 Task: Look for space in Belo Oriente, Brazil from 11th June, 2023 to 17th June, 2023 for 1 adult in price range Rs.5000 to Rs.12000. Place can be private room with 1  bedroom having 1 bed and 1 bathroom. Property type can be house, flat, guest house, hotel. Booking option can be shelf check-in. Required host language is Spanish.
Action: Mouse moved to (567, 133)
Screenshot: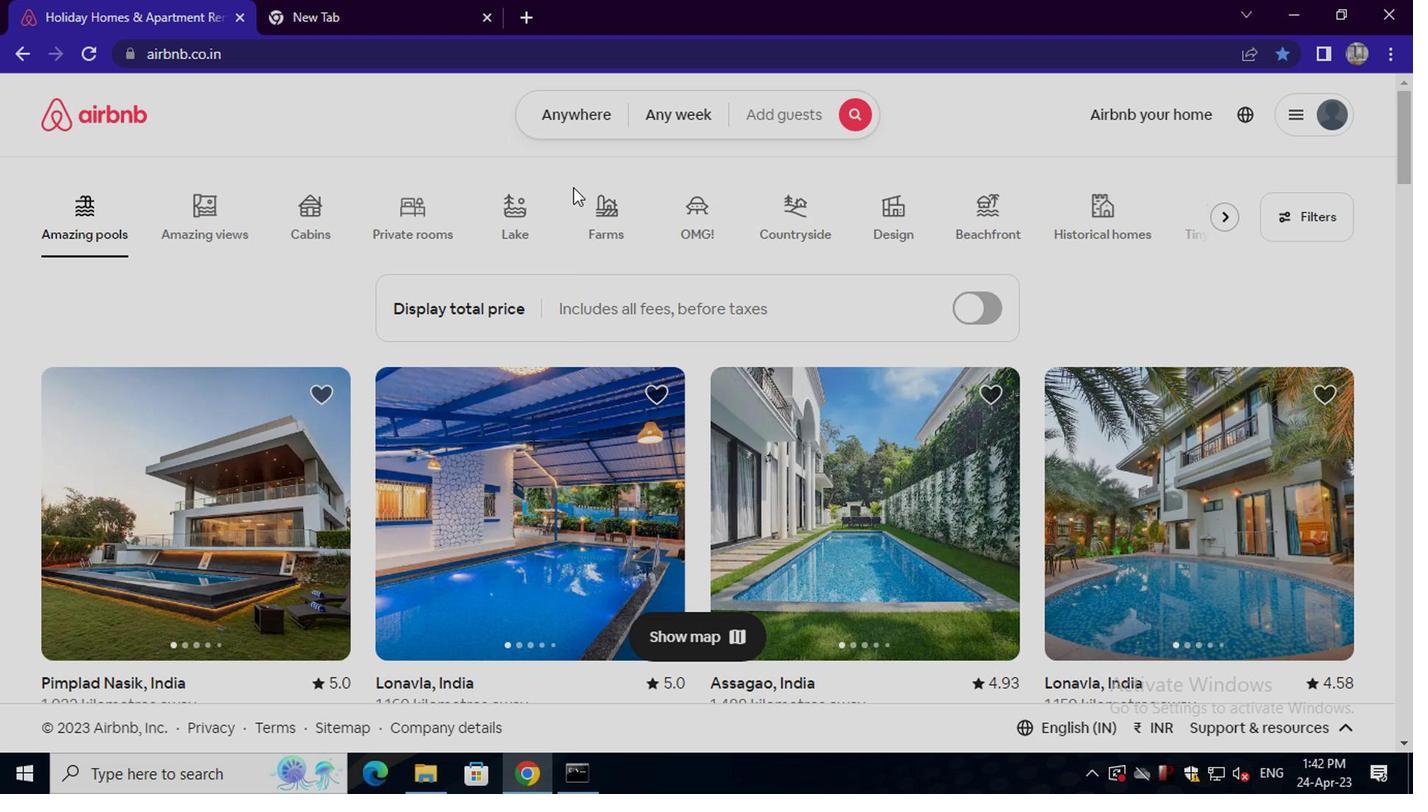 
Action: Mouse pressed left at (567, 133)
Screenshot: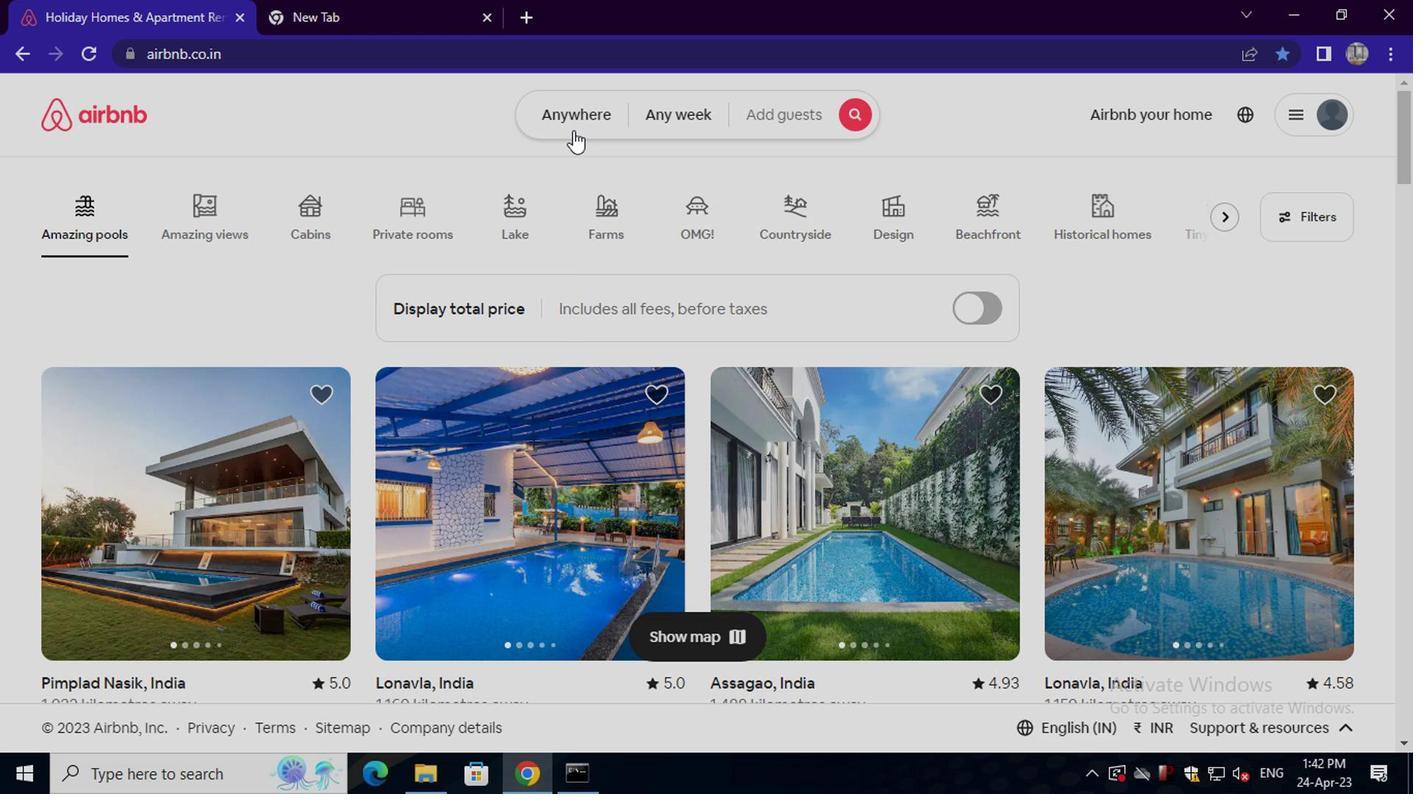 
Action: Mouse moved to (407, 210)
Screenshot: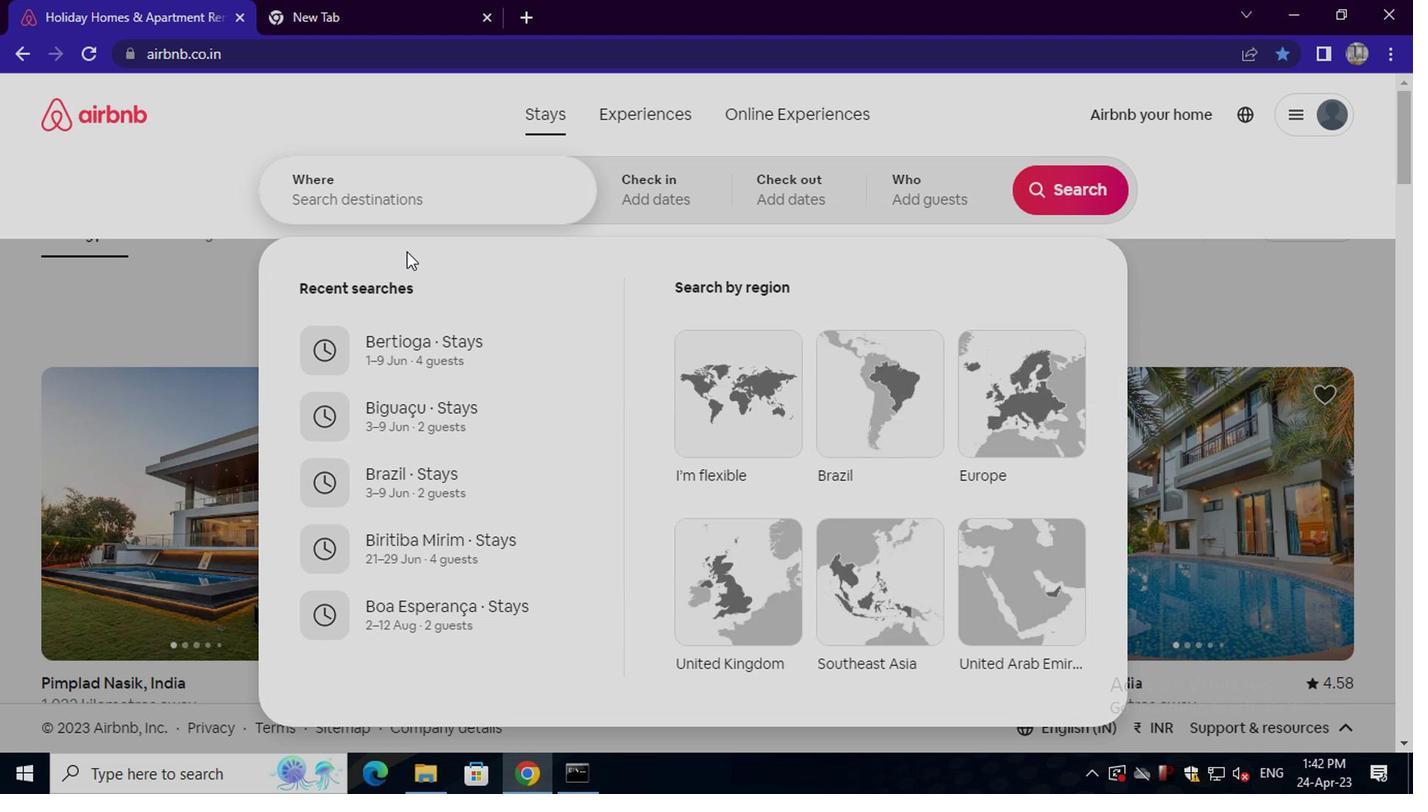 
Action: Mouse pressed left at (407, 210)
Screenshot: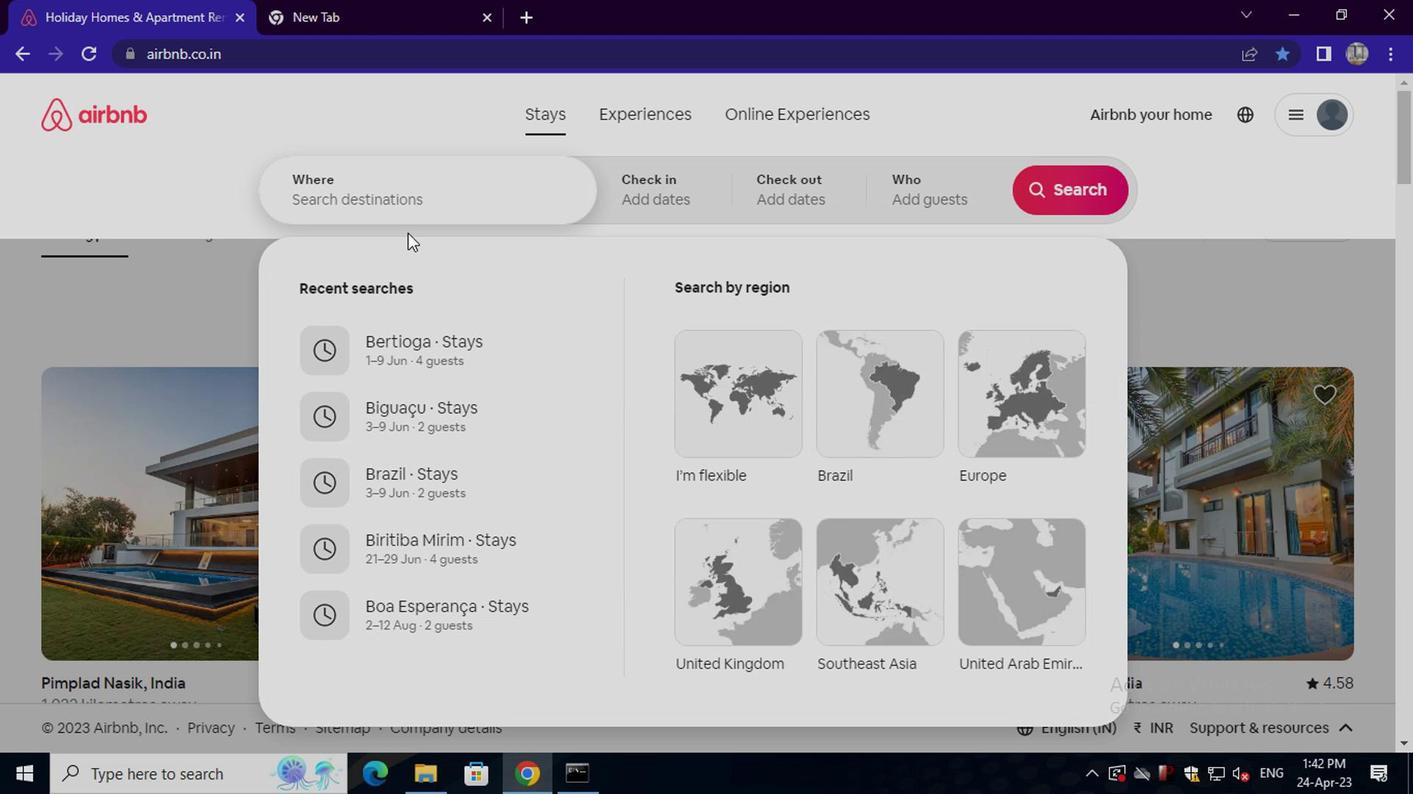 
Action: Key pressed bele<Key.space>oriente<Key.enter>
Screenshot: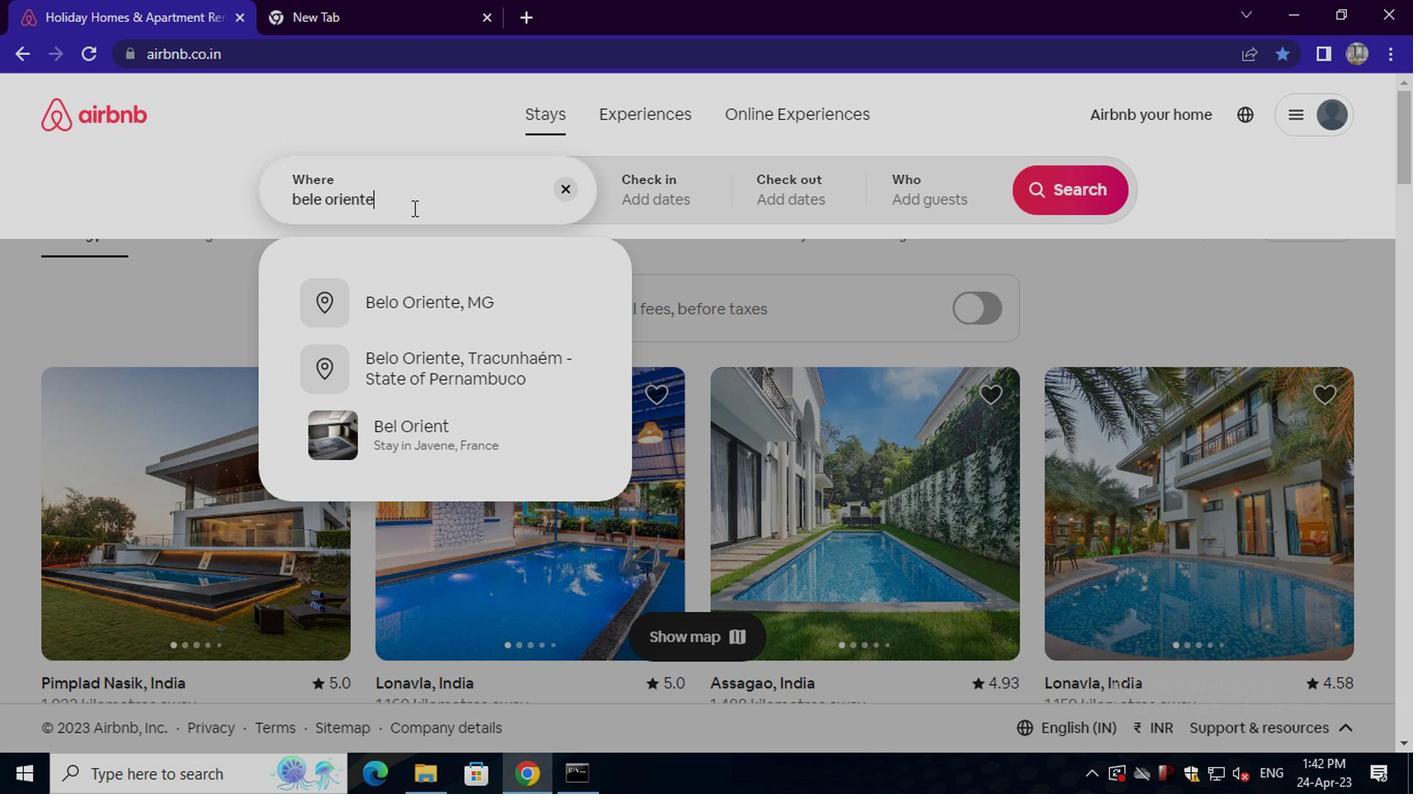 
Action: Mouse moved to (1057, 353)
Screenshot: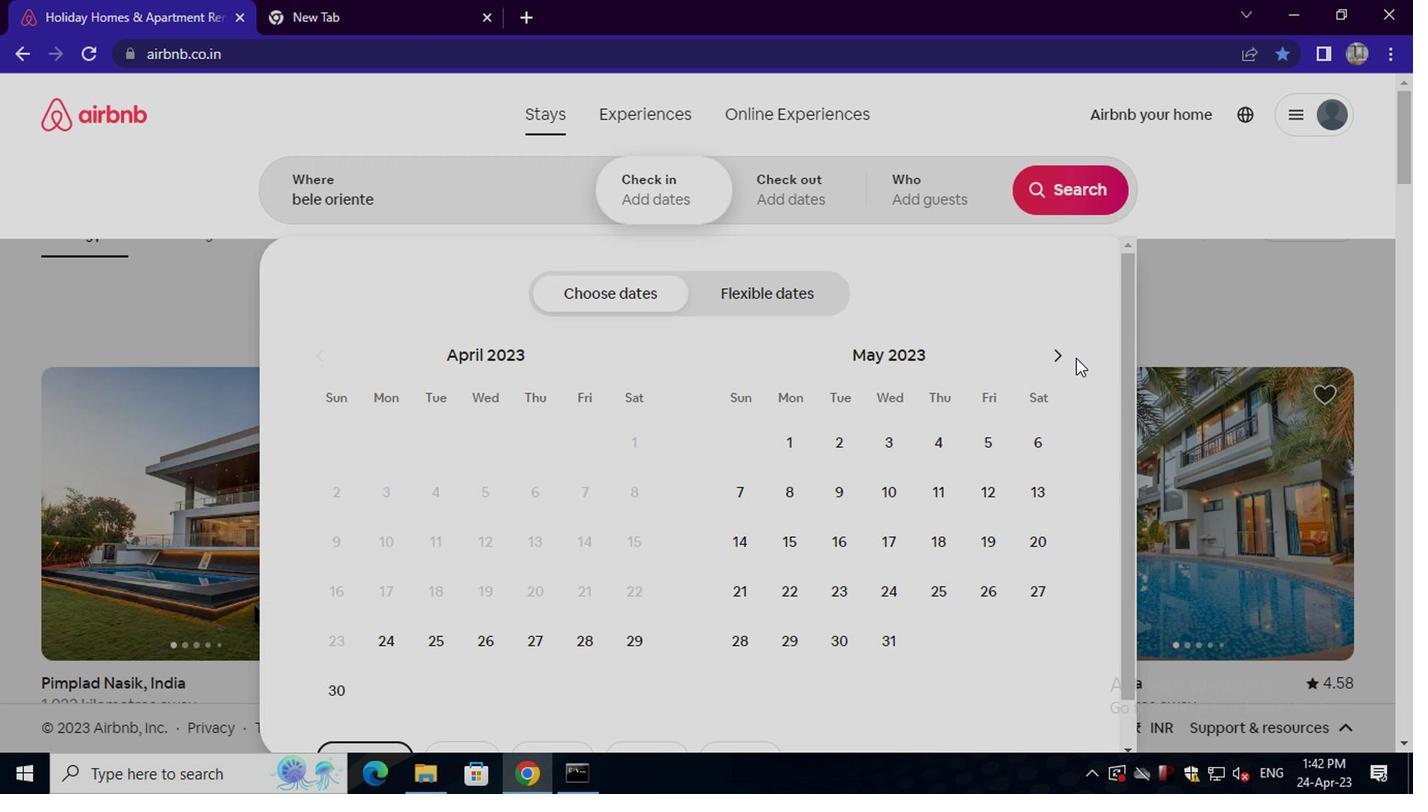 
Action: Mouse pressed left at (1057, 353)
Screenshot: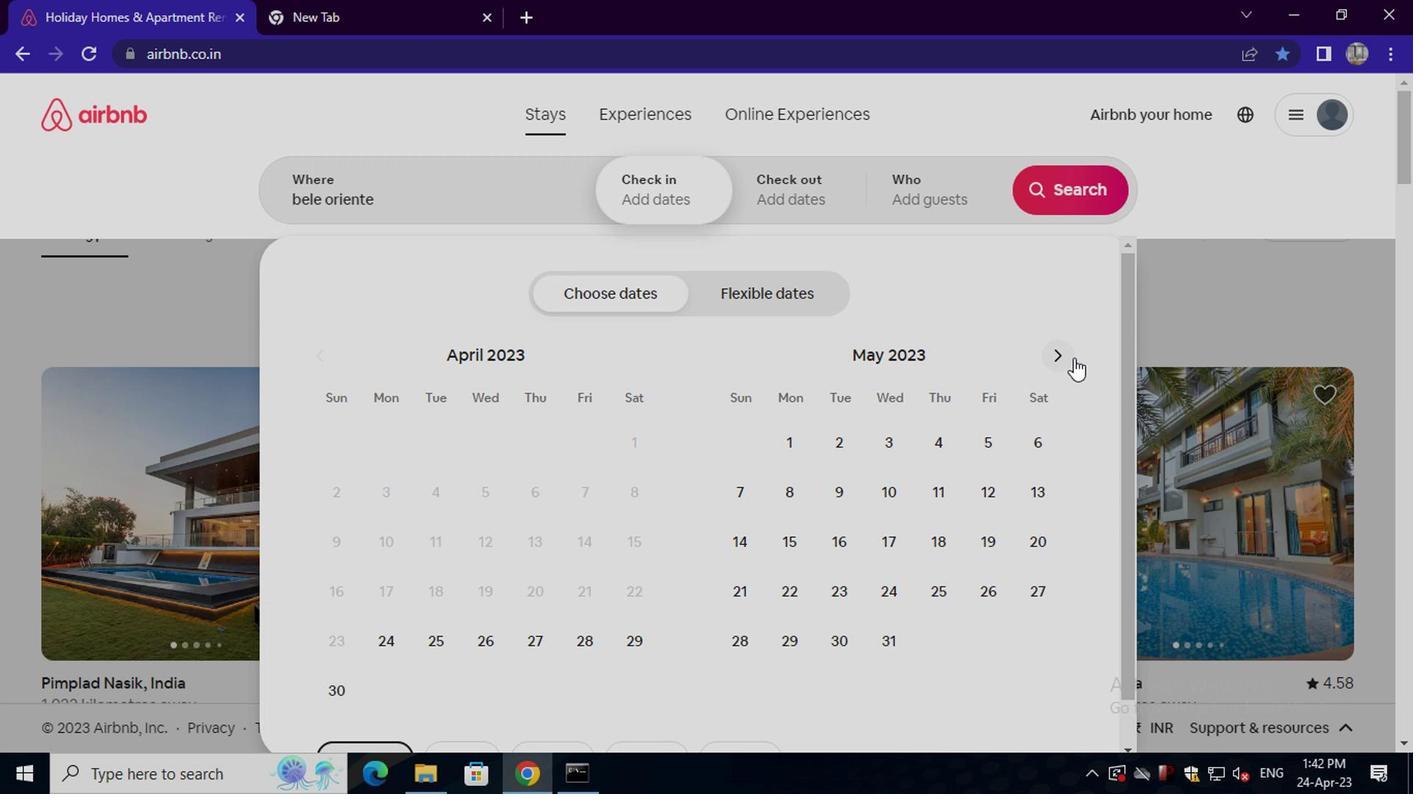 
Action: Mouse moved to (739, 557)
Screenshot: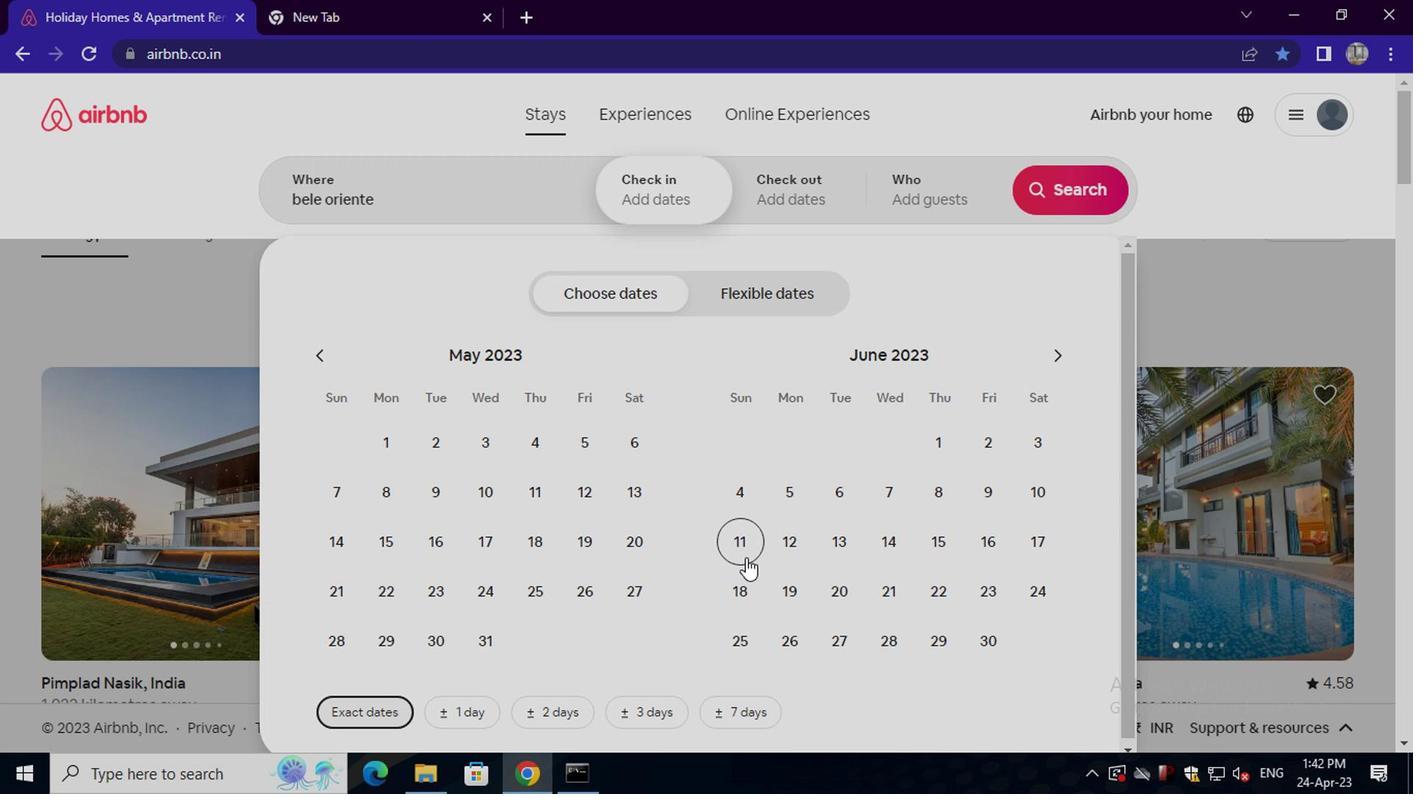 
Action: Mouse pressed left at (739, 557)
Screenshot: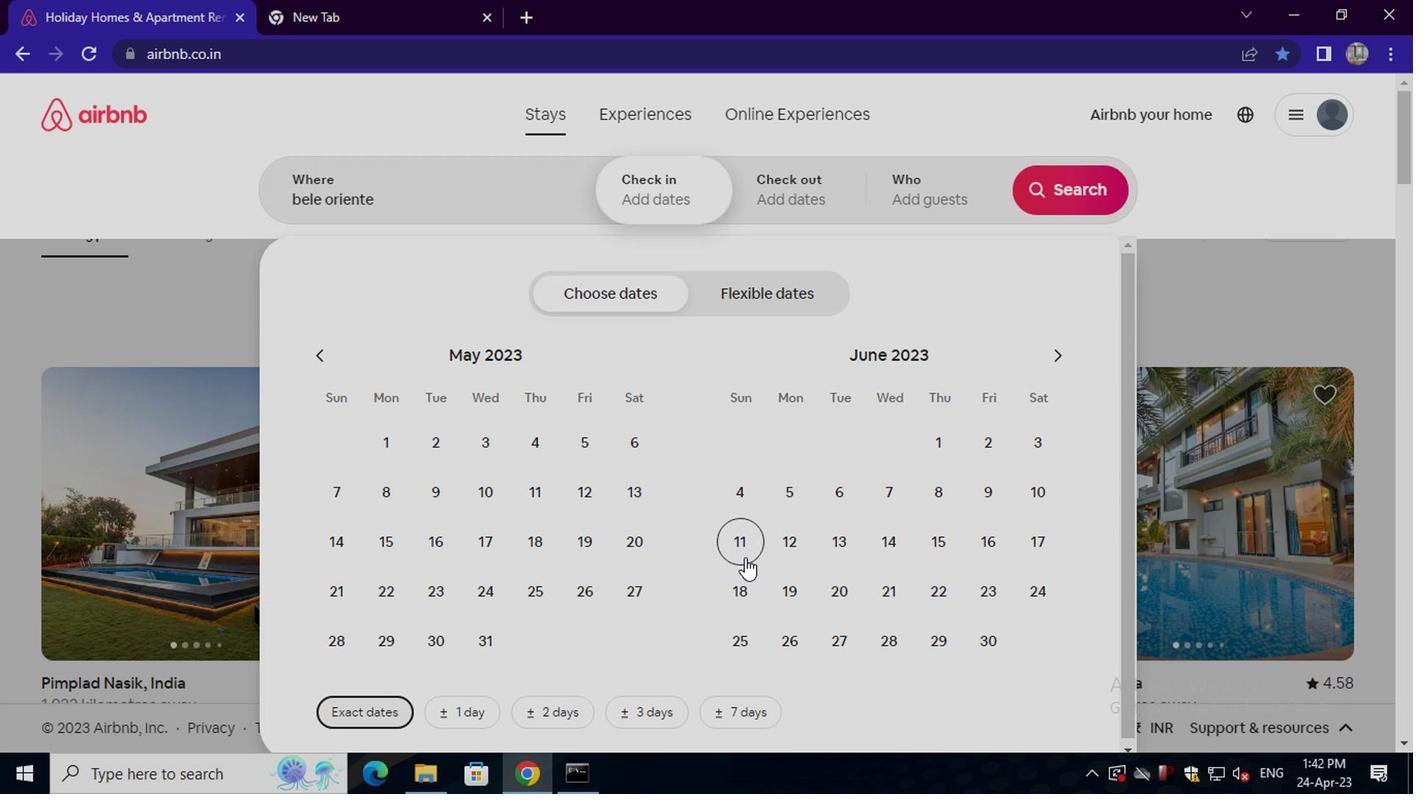 
Action: Mouse moved to (1043, 546)
Screenshot: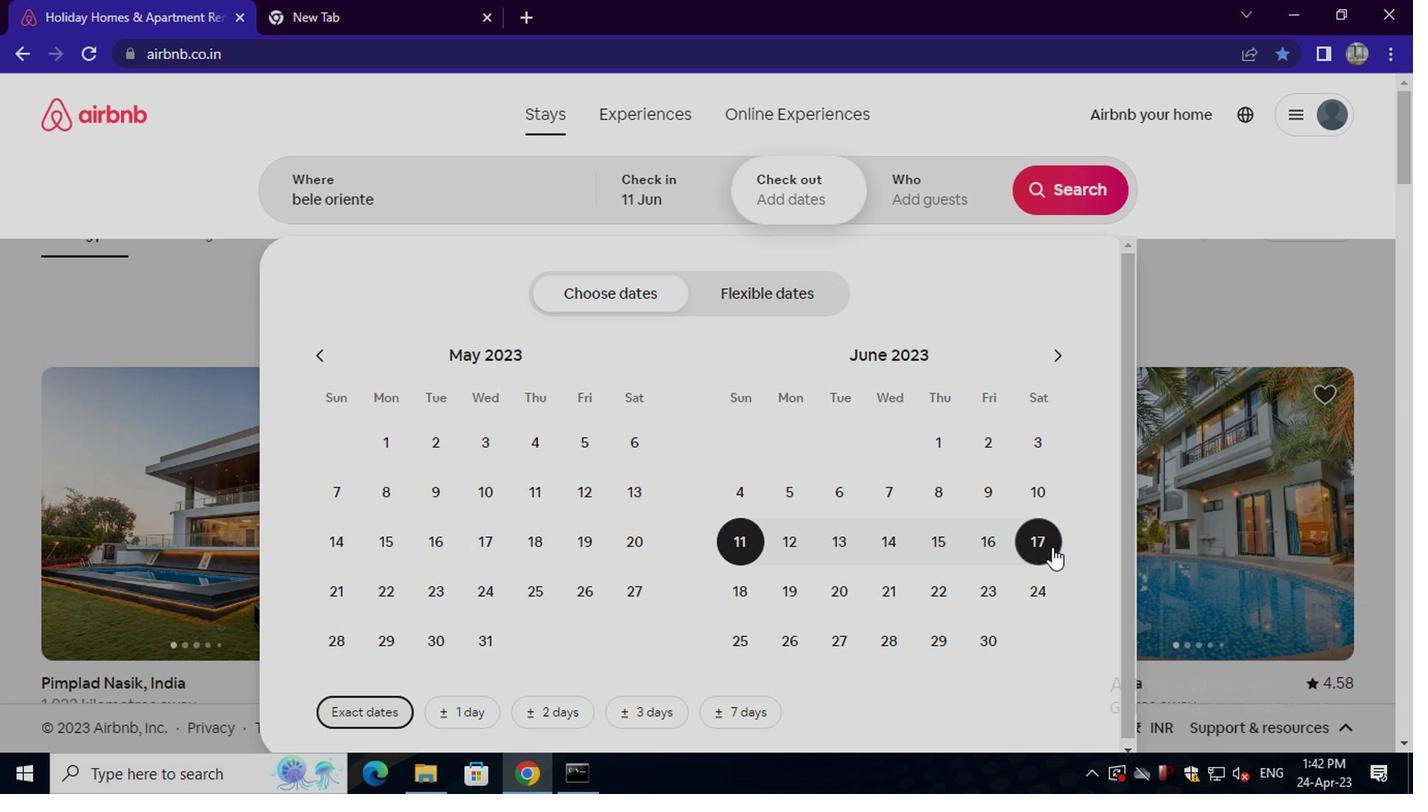
Action: Mouse pressed left at (1043, 546)
Screenshot: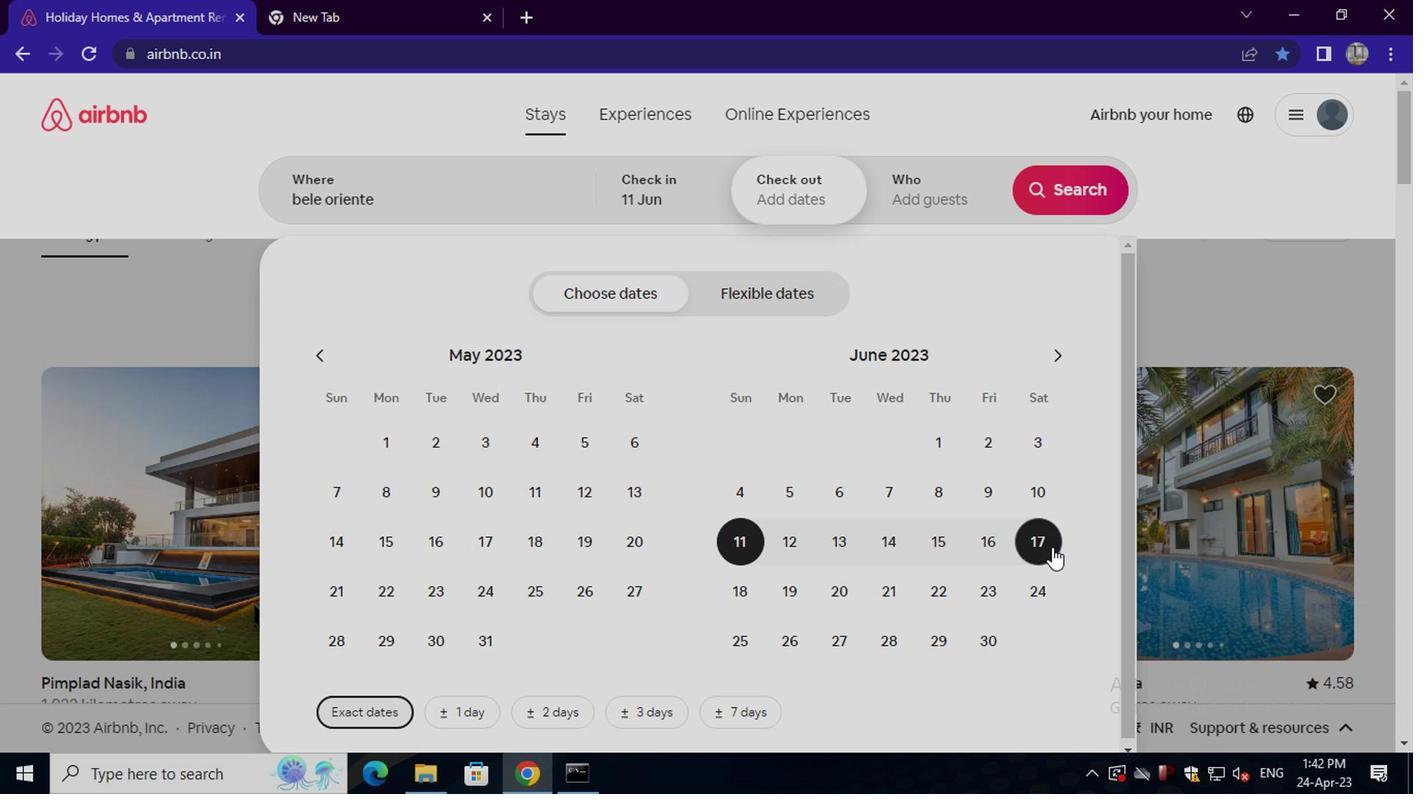 
Action: Mouse moved to (903, 186)
Screenshot: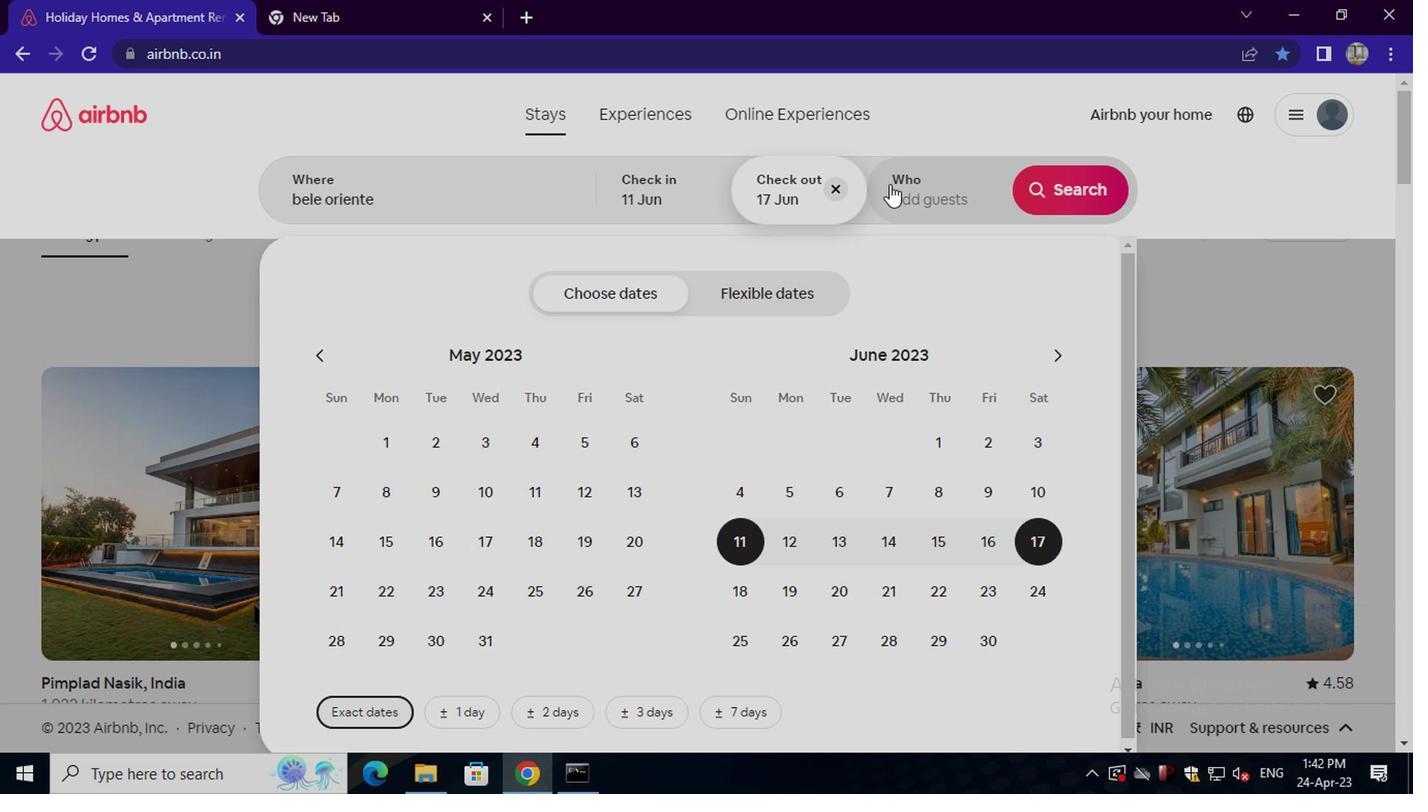 
Action: Mouse pressed left at (903, 186)
Screenshot: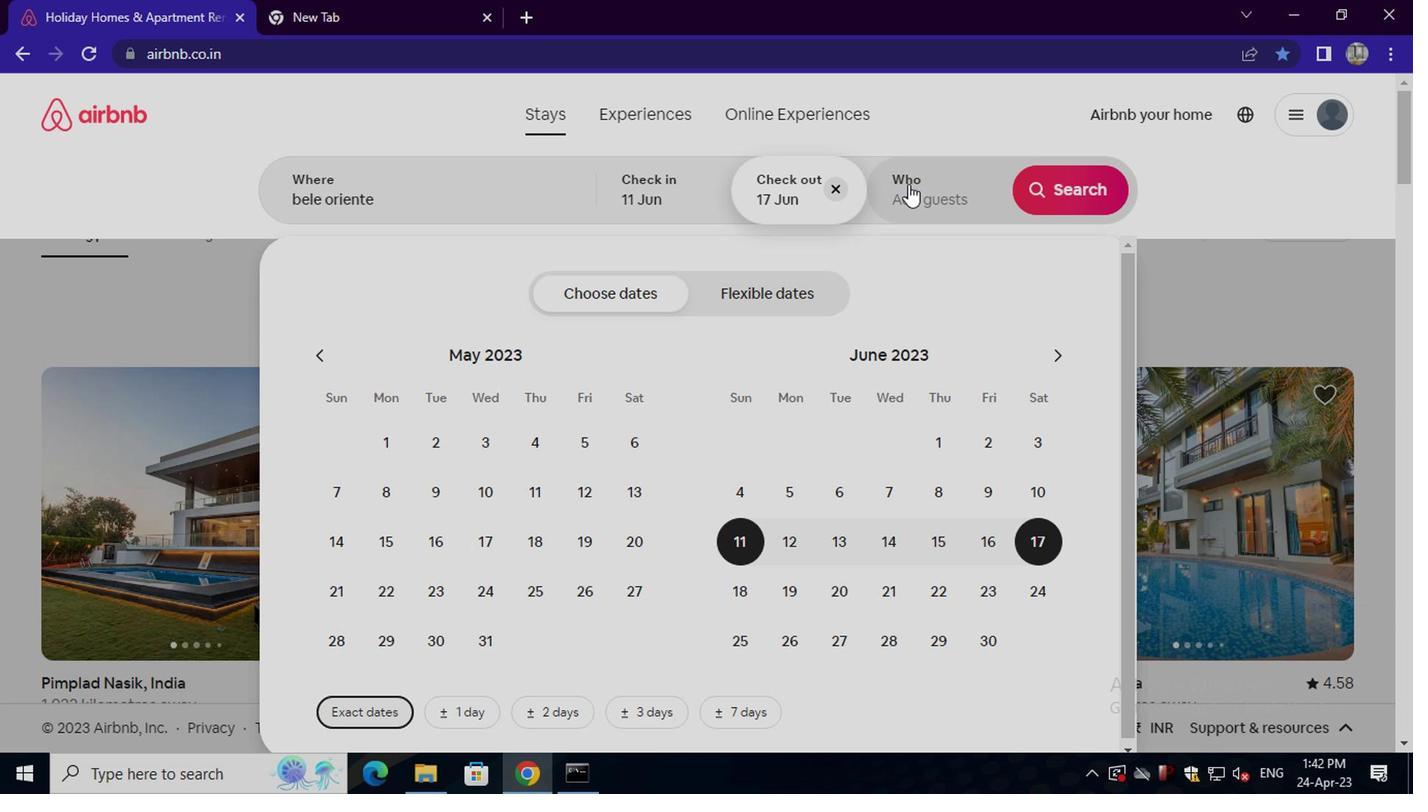 
Action: Mouse moved to (1067, 295)
Screenshot: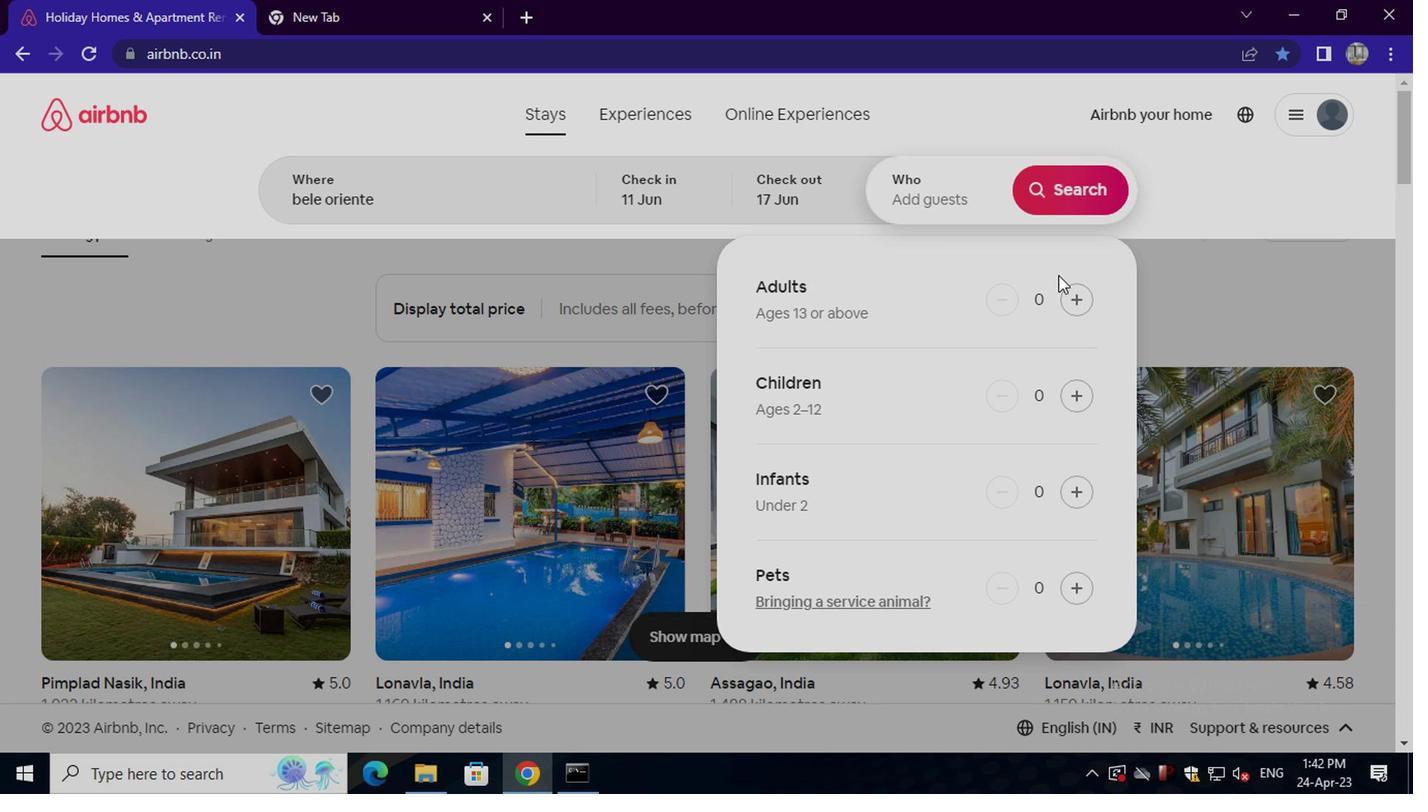
Action: Mouse pressed left at (1067, 295)
Screenshot: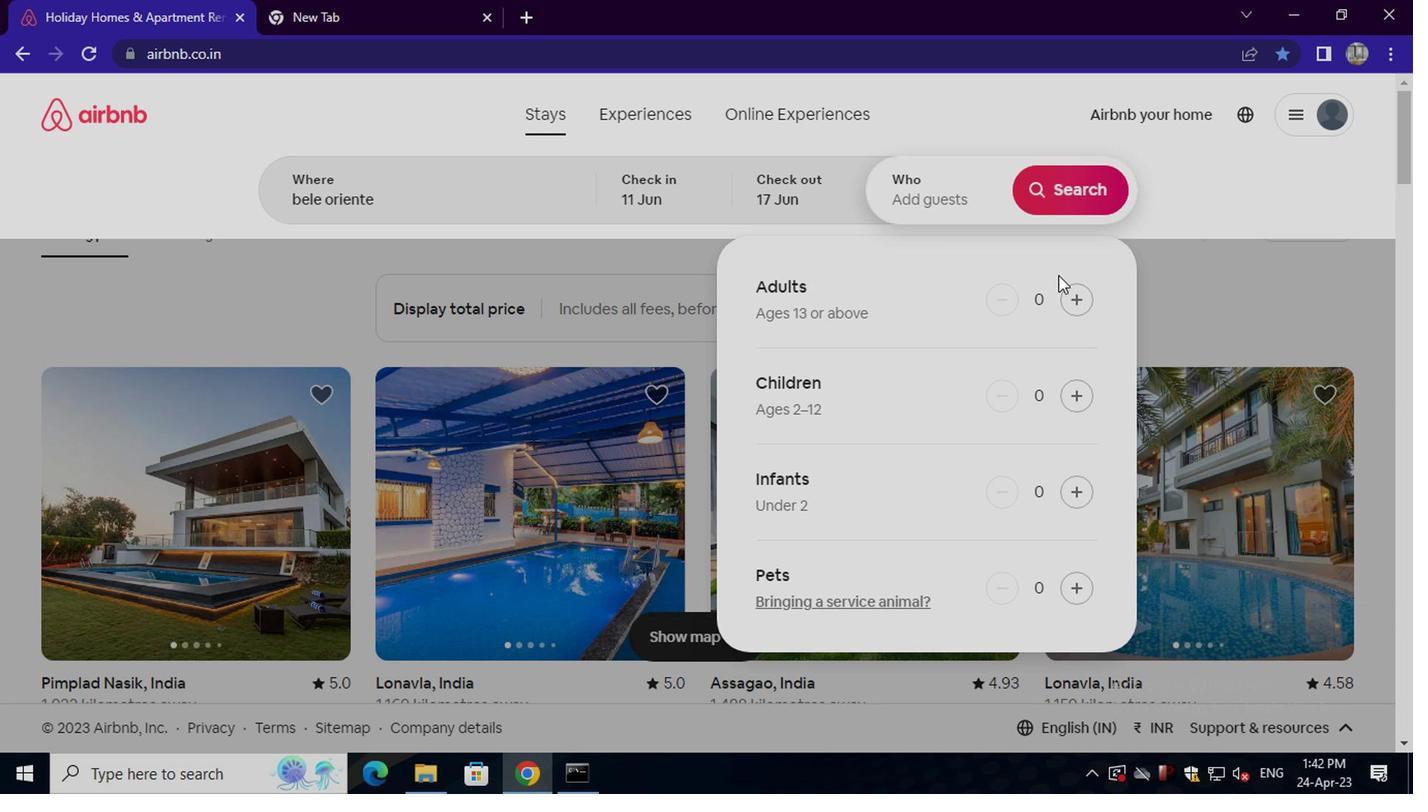 
Action: Mouse moved to (1062, 200)
Screenshot: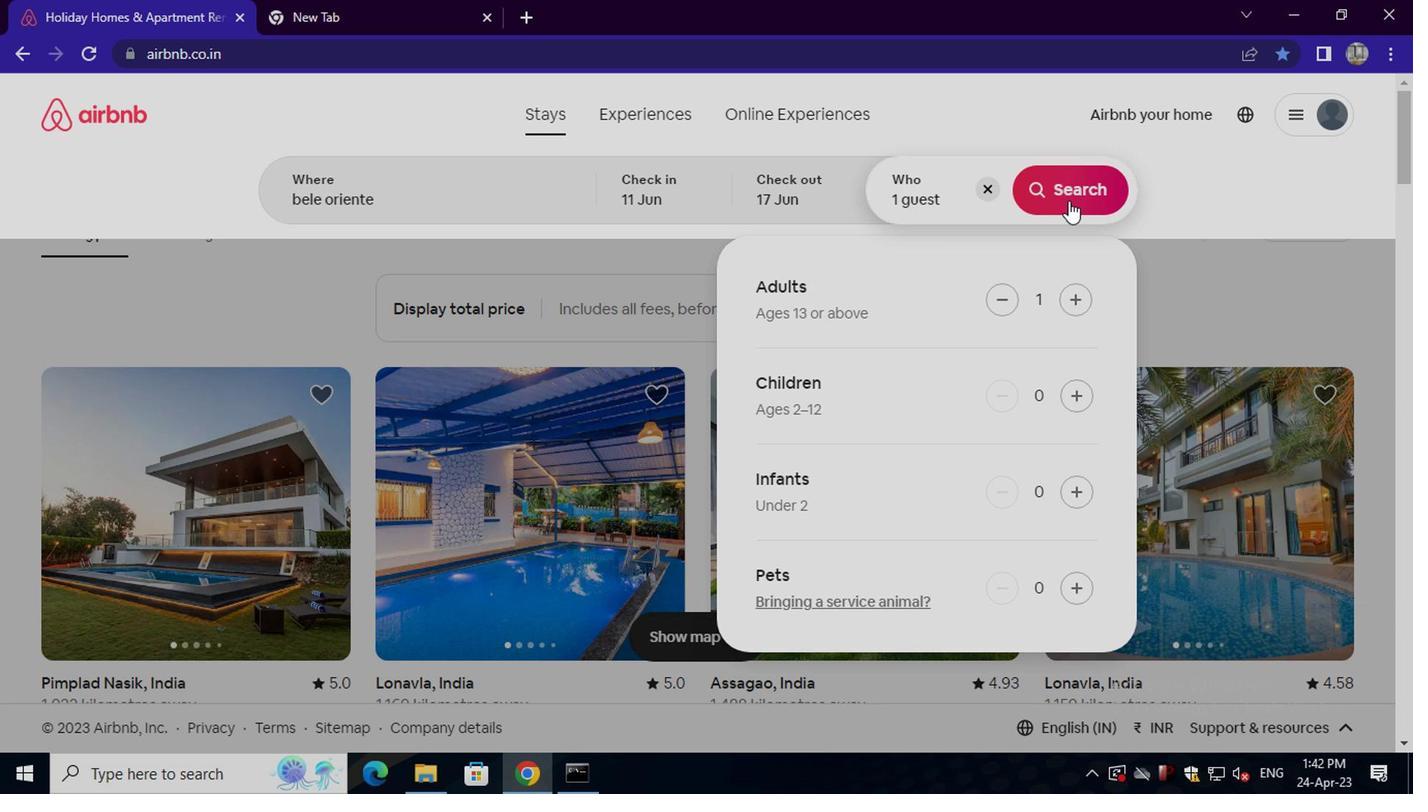 
Action: Mouse pressed left at (1062, 200)
Screenshot: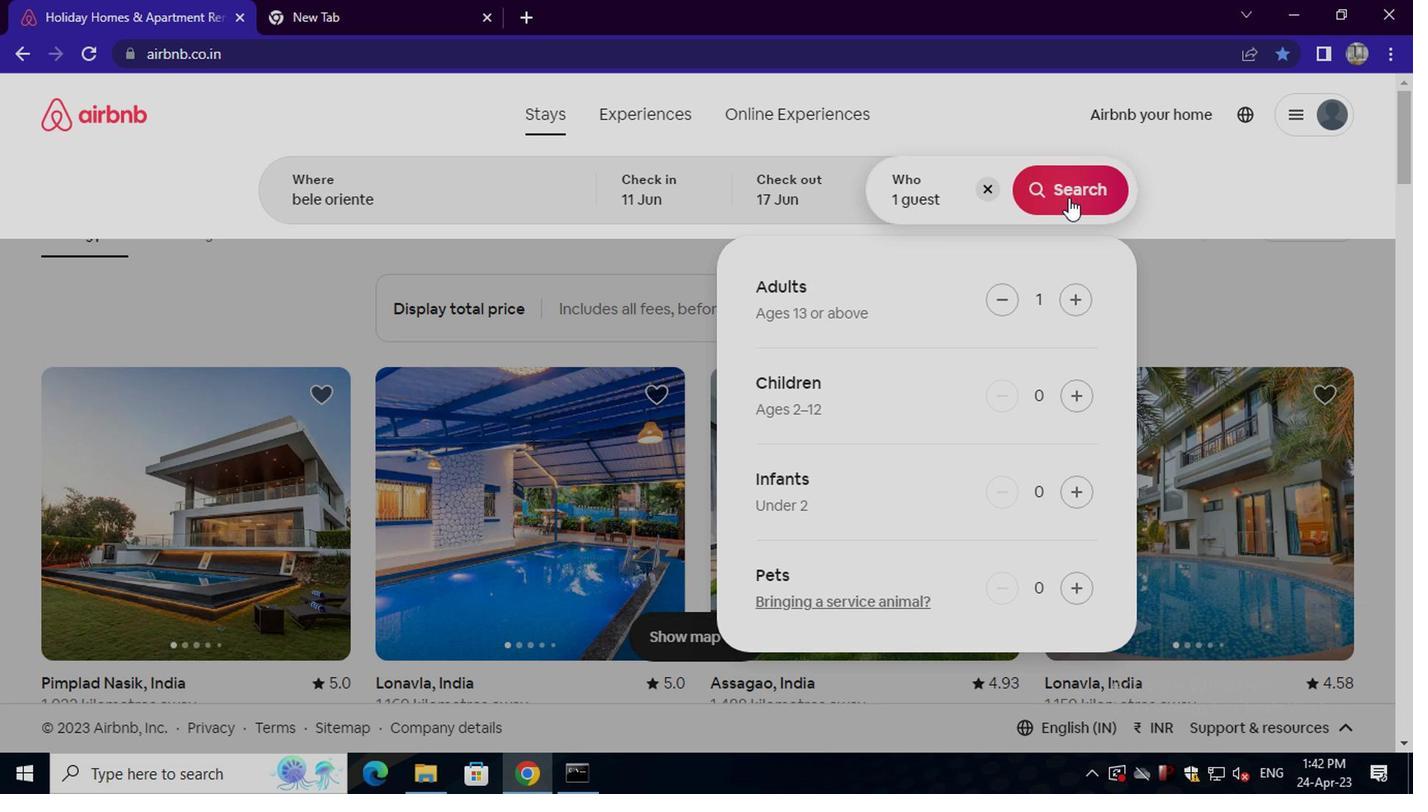 
Action: Mouse moved to (1347, 210)
Screenshot: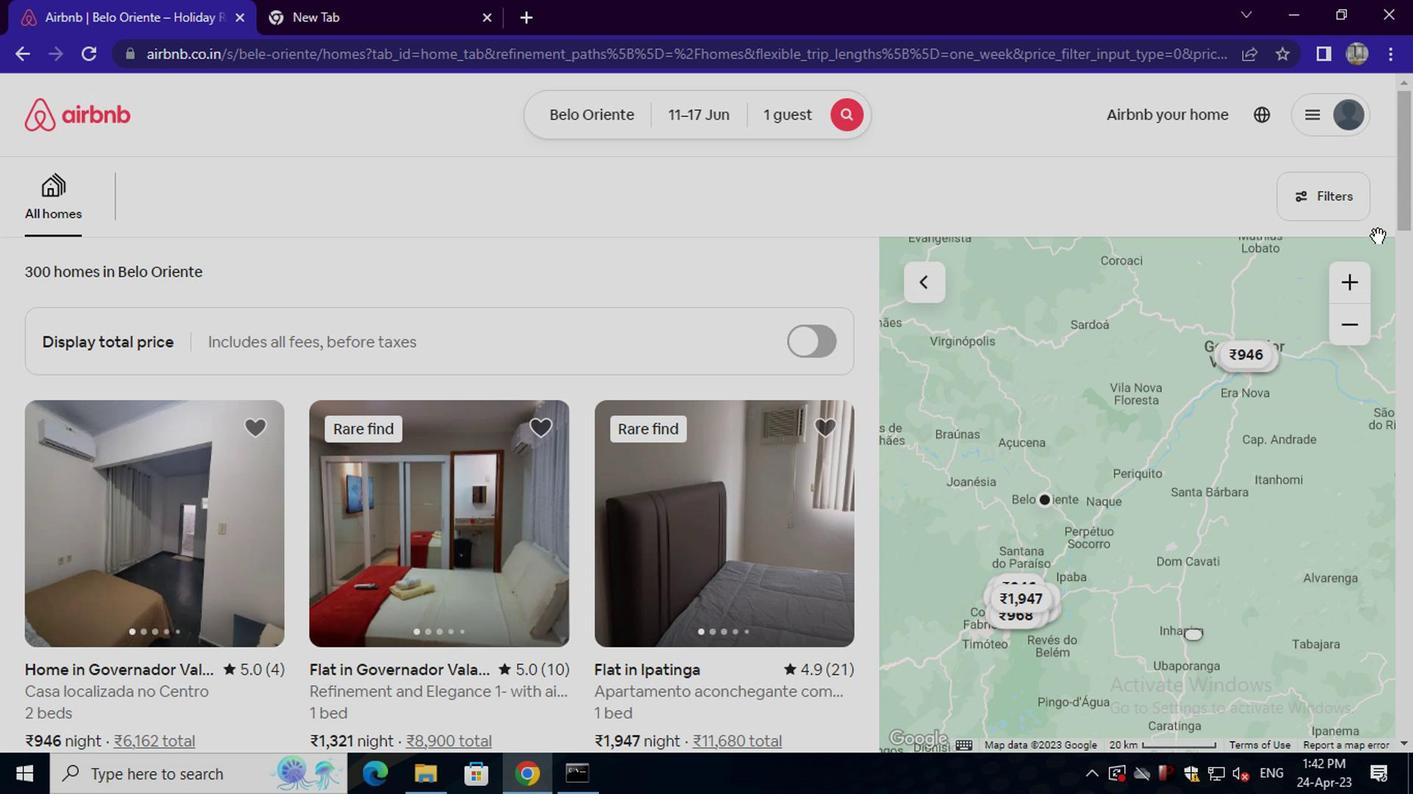
Action: Mouse pressed left at (1347, 210)
Screenshot: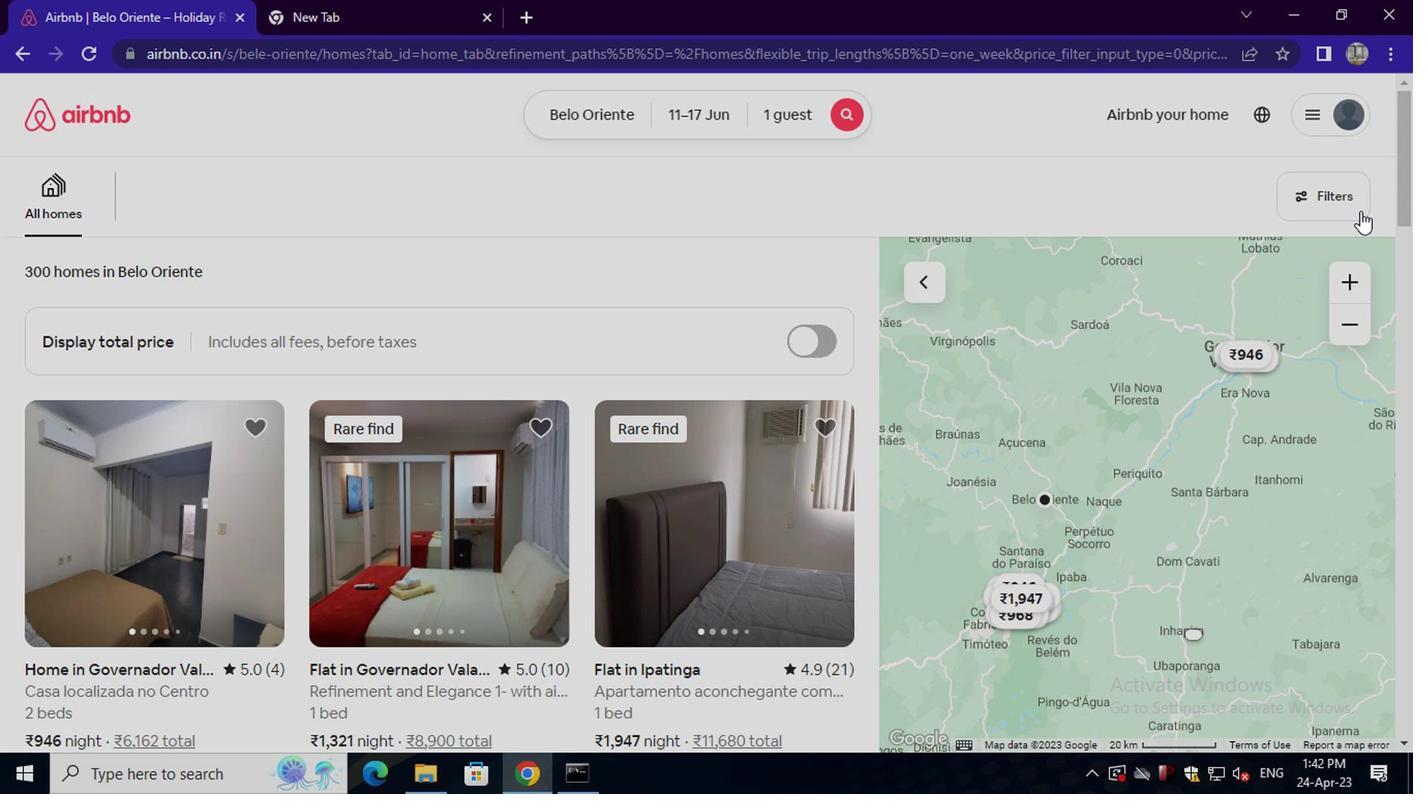 
Action: Mouse moved to (518, 454)
Screenshot: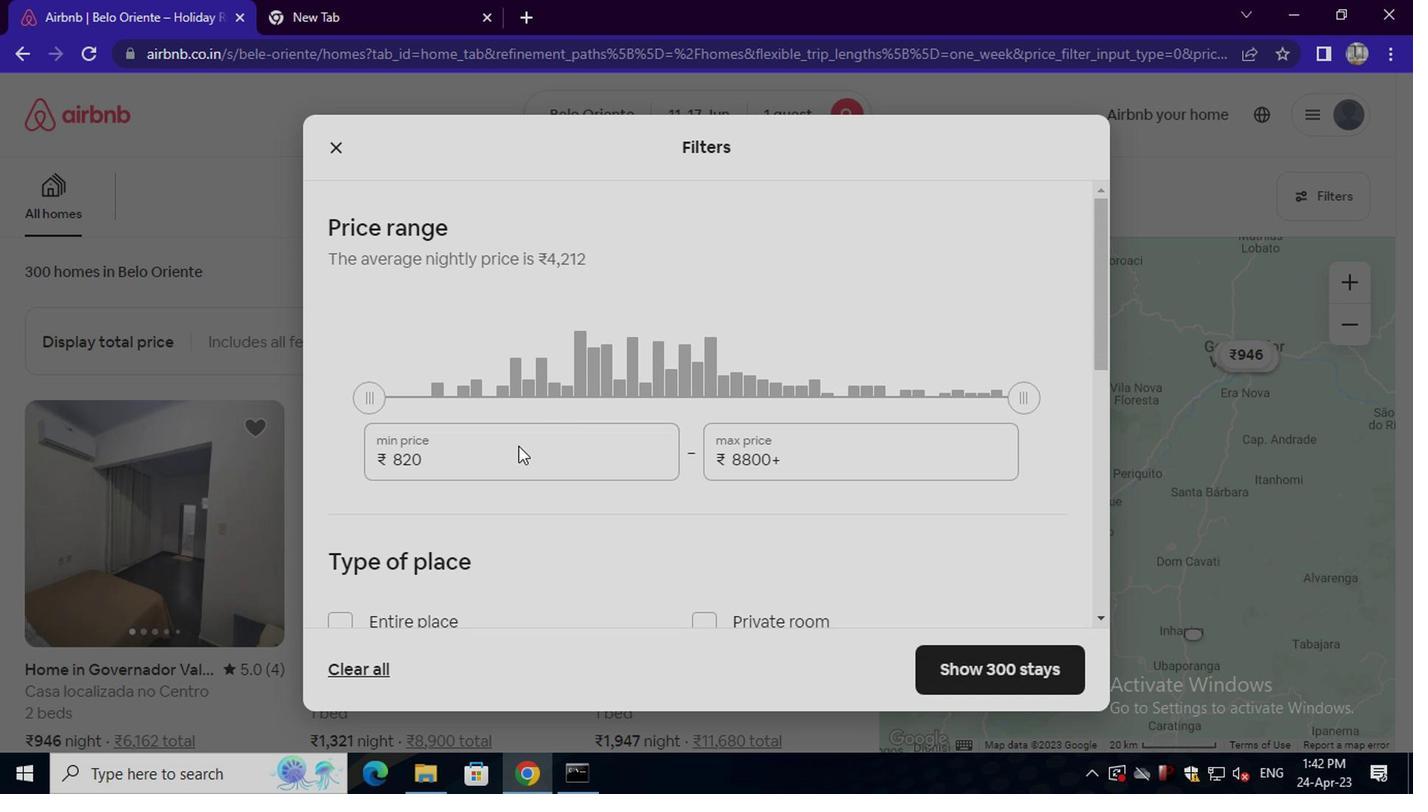 
Action: Mouse pressed left at (518, 454)
Screenshot: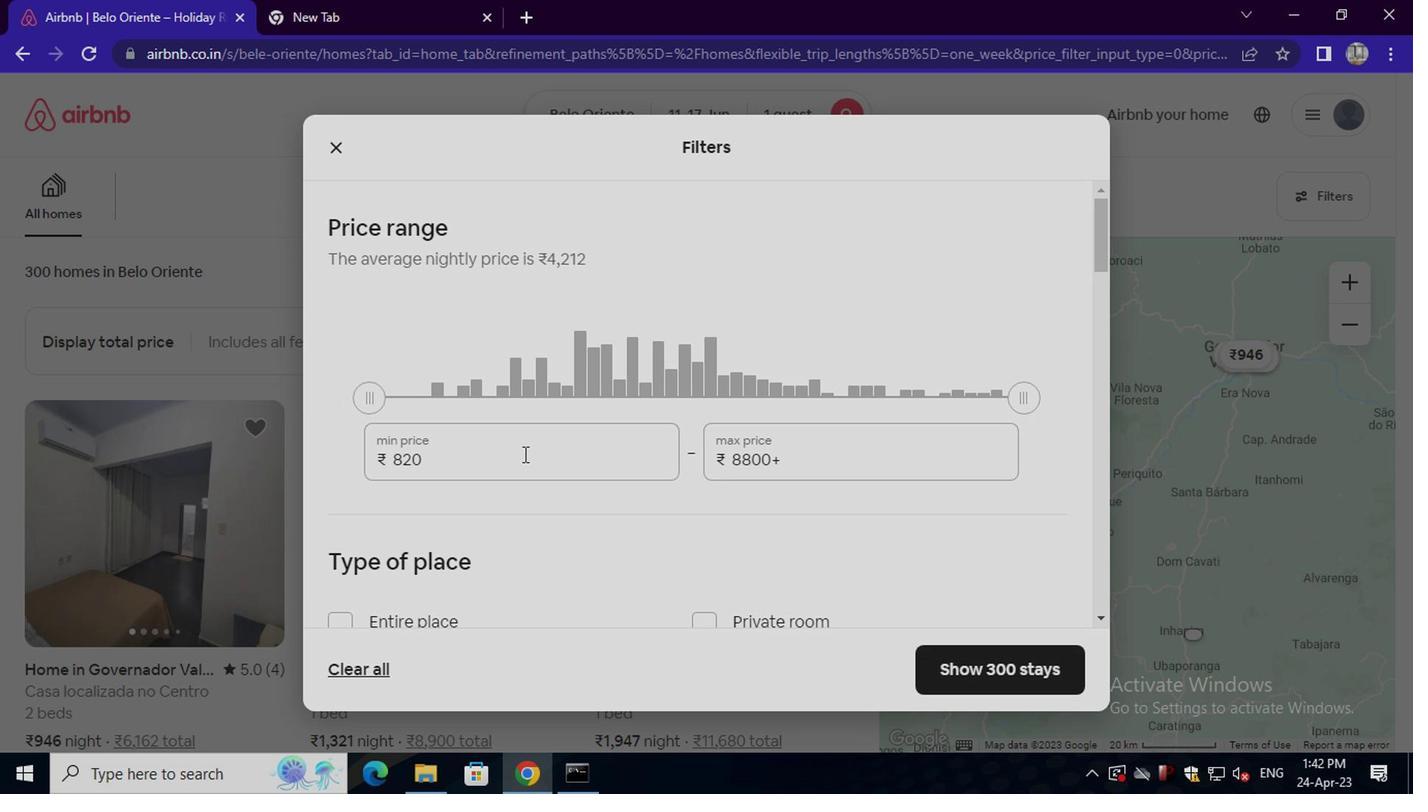 
Action: Key pressed <Key.backspace><Key.backspace><Key.backspace><Key.backspace><Key.backspace><Key.backspace><Key.backspace><Key.backspace><Key.backspace><Key.backspace><Key.backspace><Key.backspace><Key.backspace><Key.backspace>5000
Screenshot: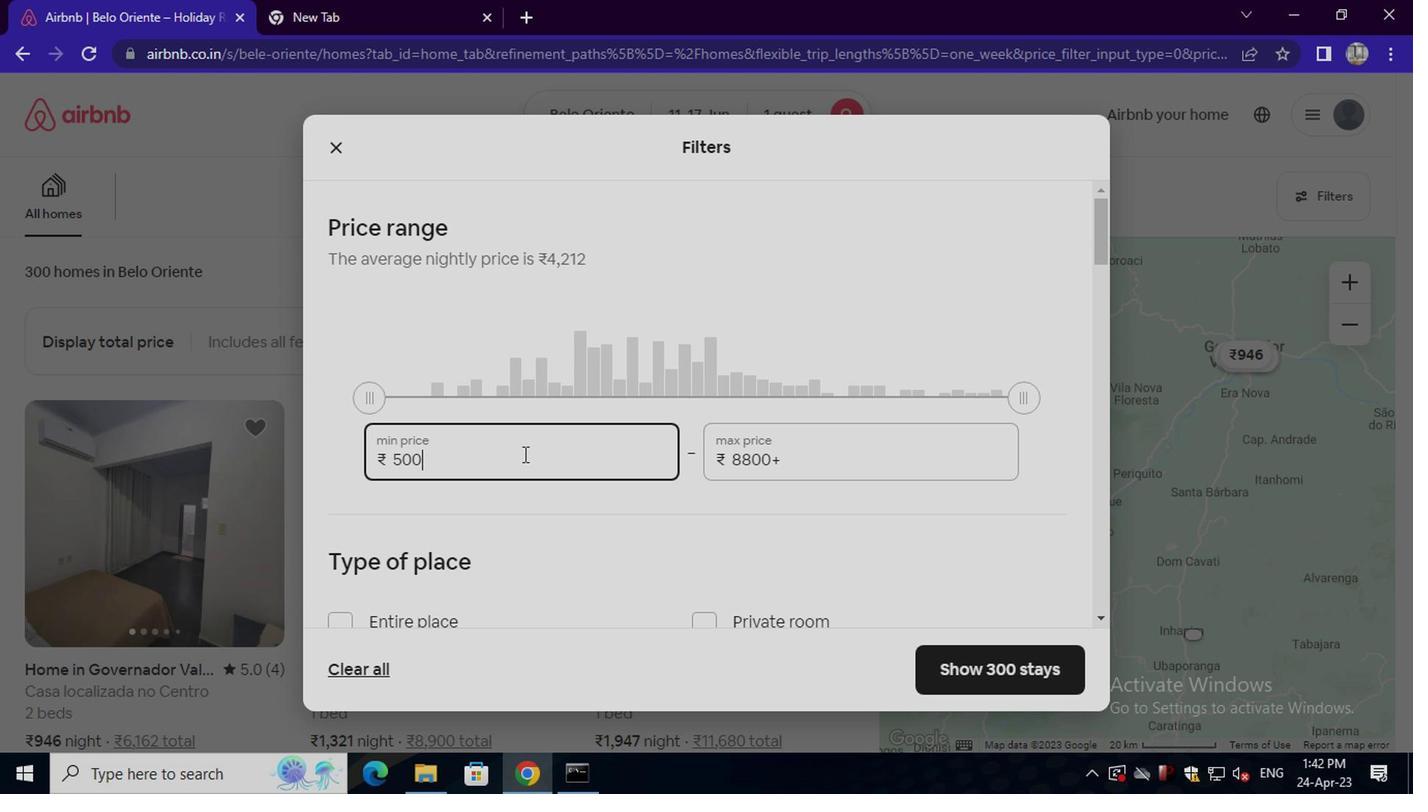 
Action: Mouse moved to (805, 464)
Screenshot: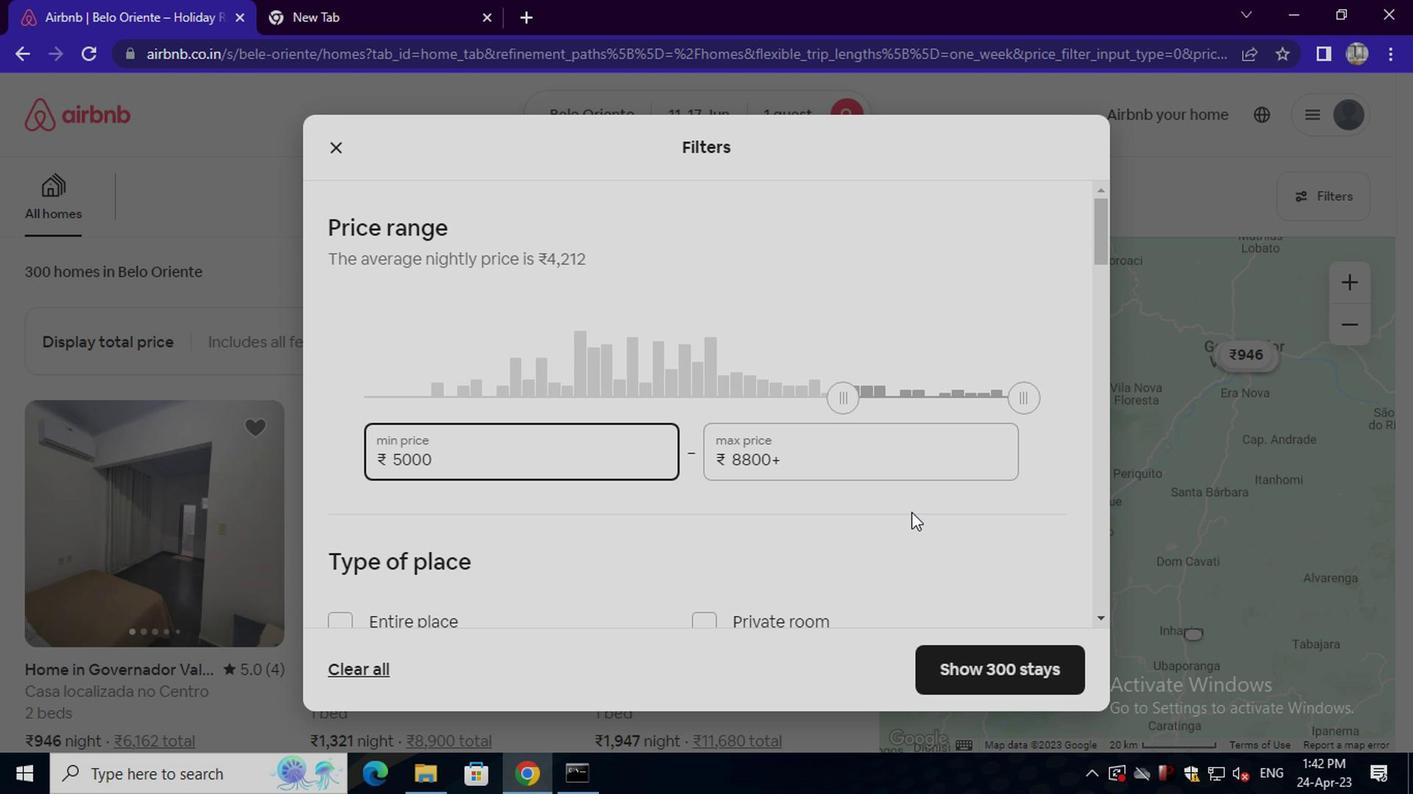 
Action: Mouse pressed left at (805, 464)
Screenshot: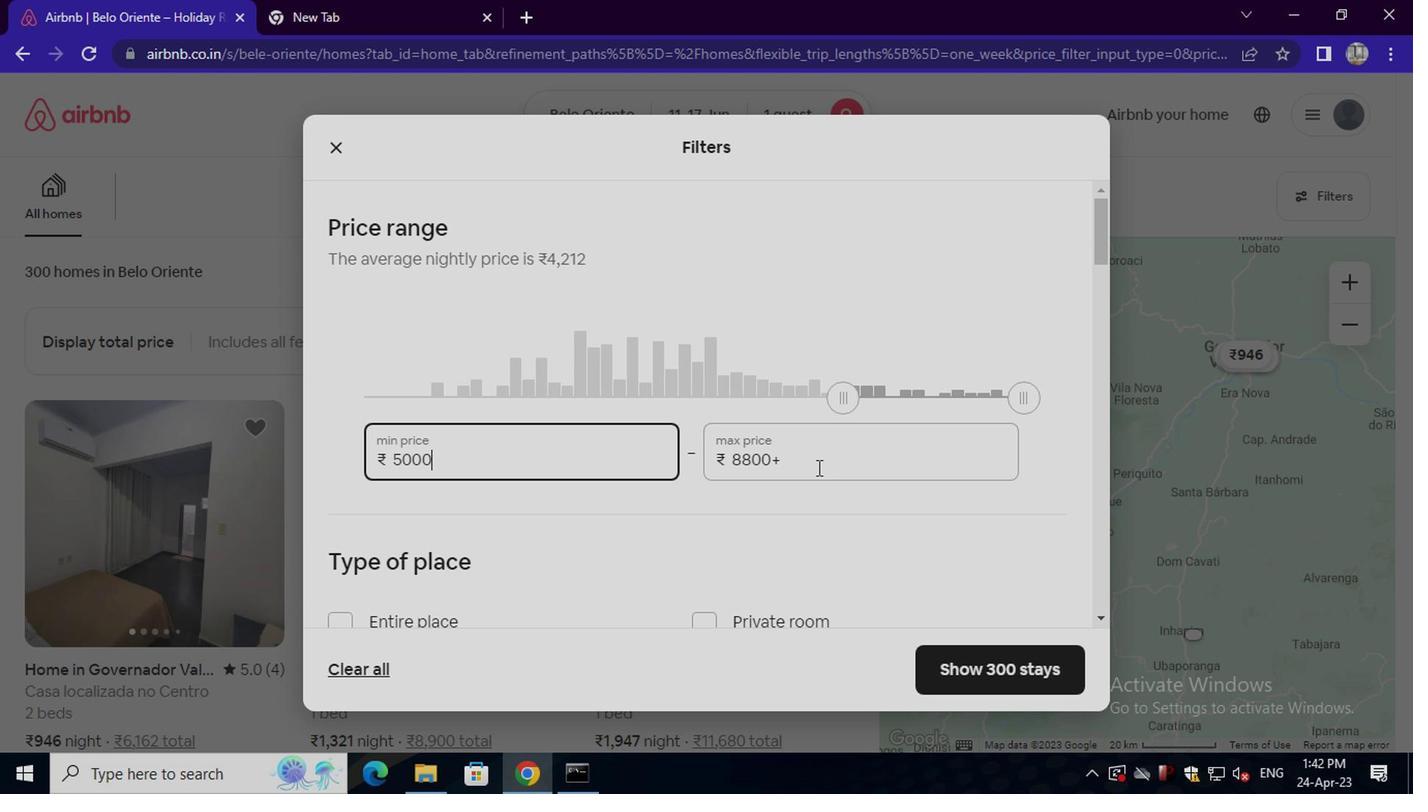 
Action: Key pressed <Key.backspace><Key.backspace><Key.backspace><Key.backspace><Key.backspace><Key.backspace><Key.backspace><Key.backspace><Key.backspace><Key.backspace><Key.backspace><Key.backspace><Key.backspace><Key.backspace><Key.backspace><Key.backspace><Key.backspace><Key.backspace><Key.backspace>12000
Screenshot: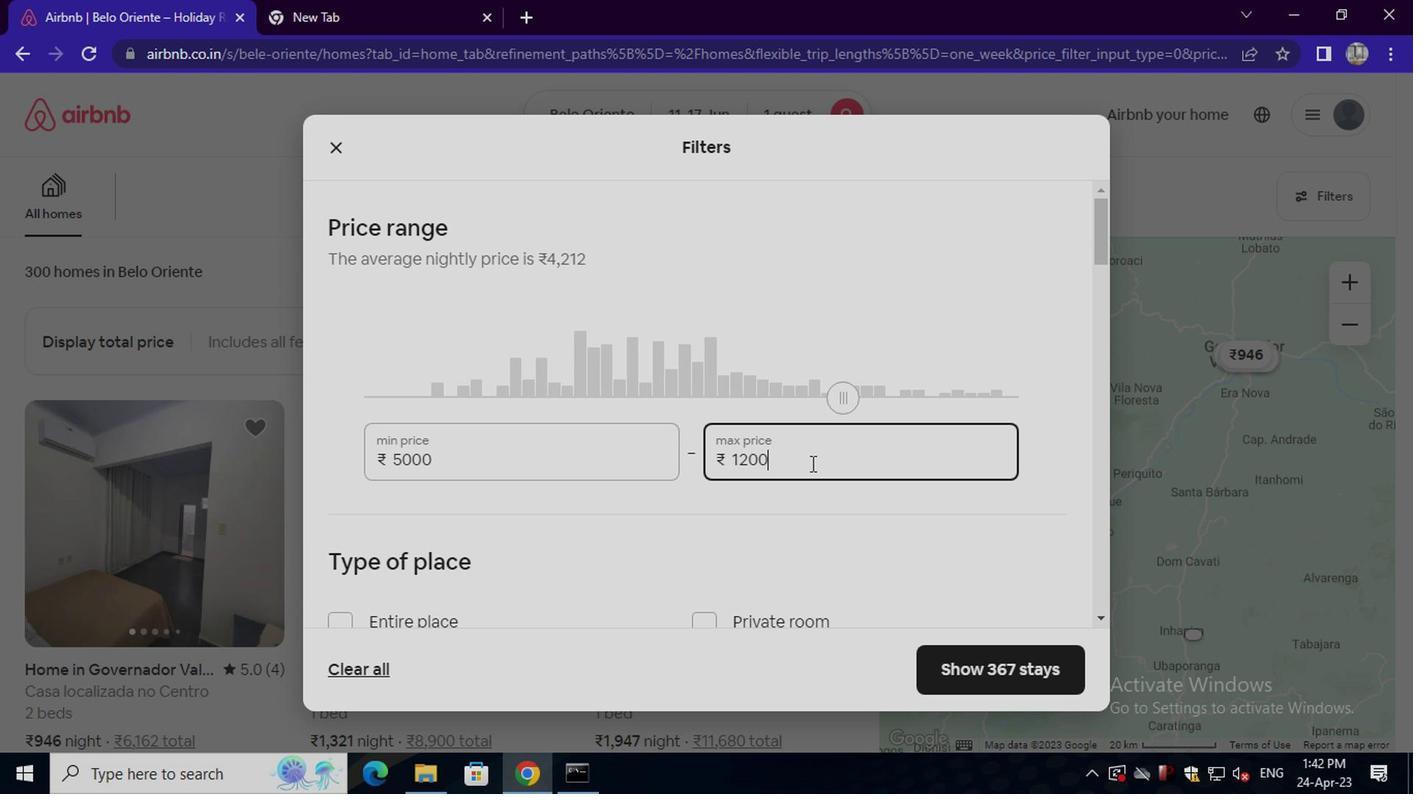 
Action: Mouse moved to (783, 506)
Screenshot: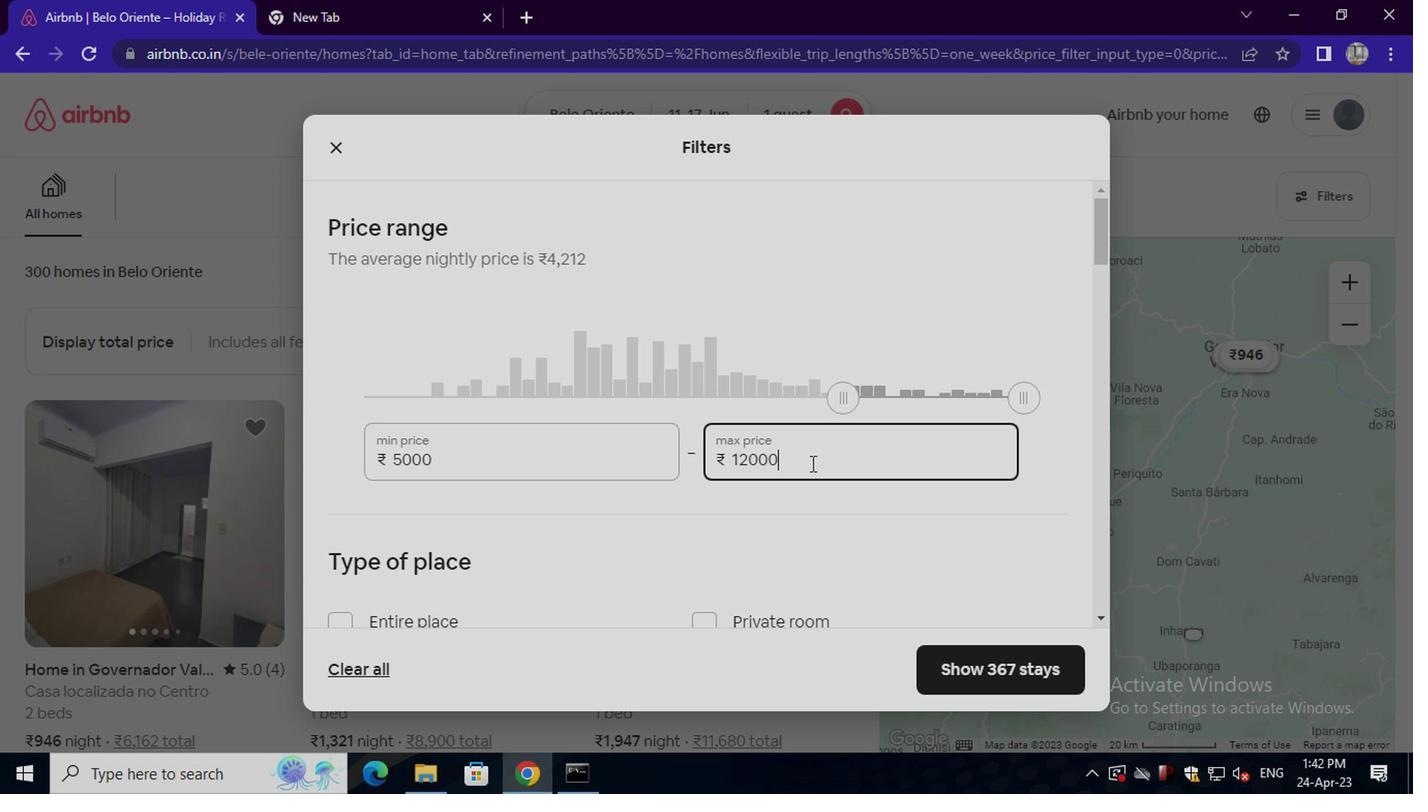 
Action: Mouse scrolled (783, 505) with delta (0, 0)
Screenshot: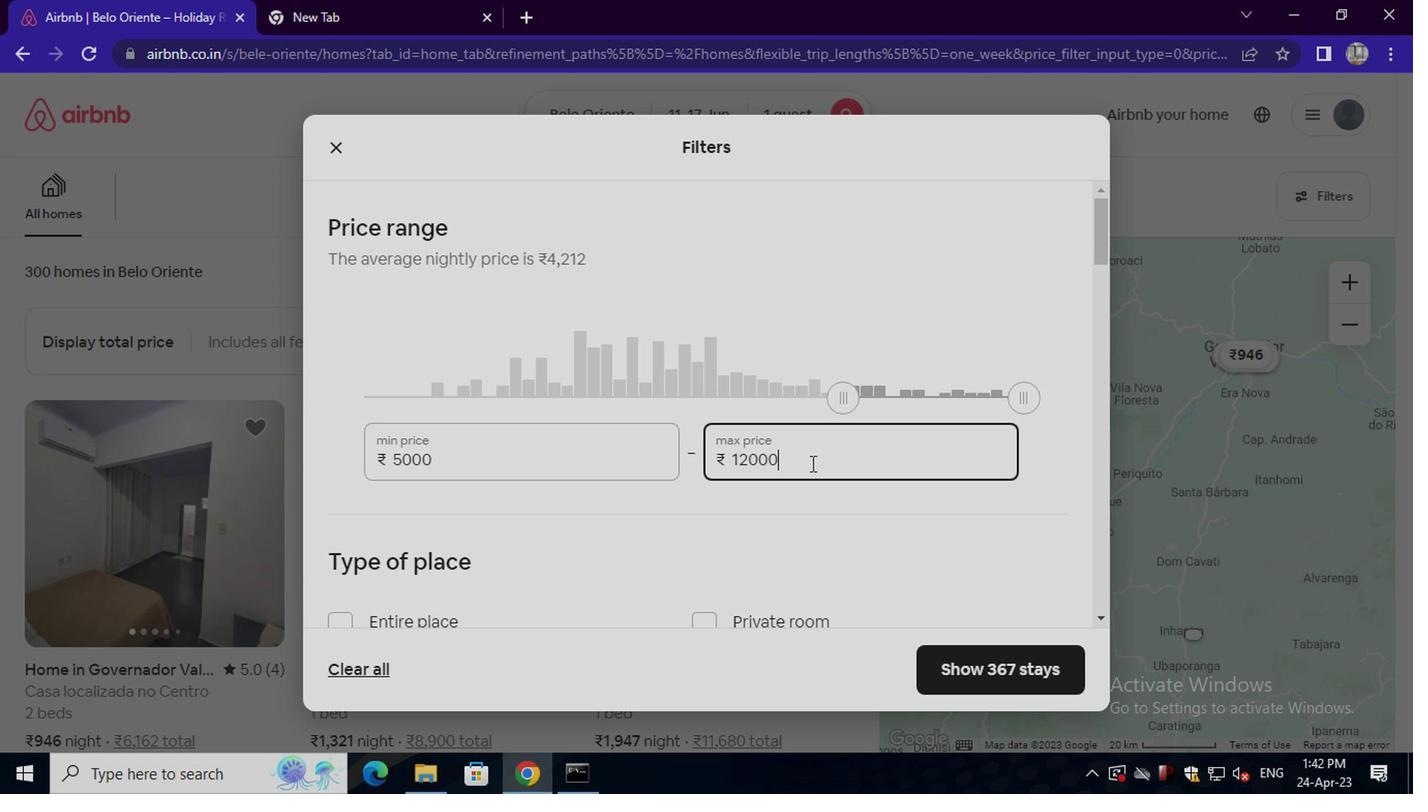 
Action: Mouse moved to (780, 507)
Screenshot: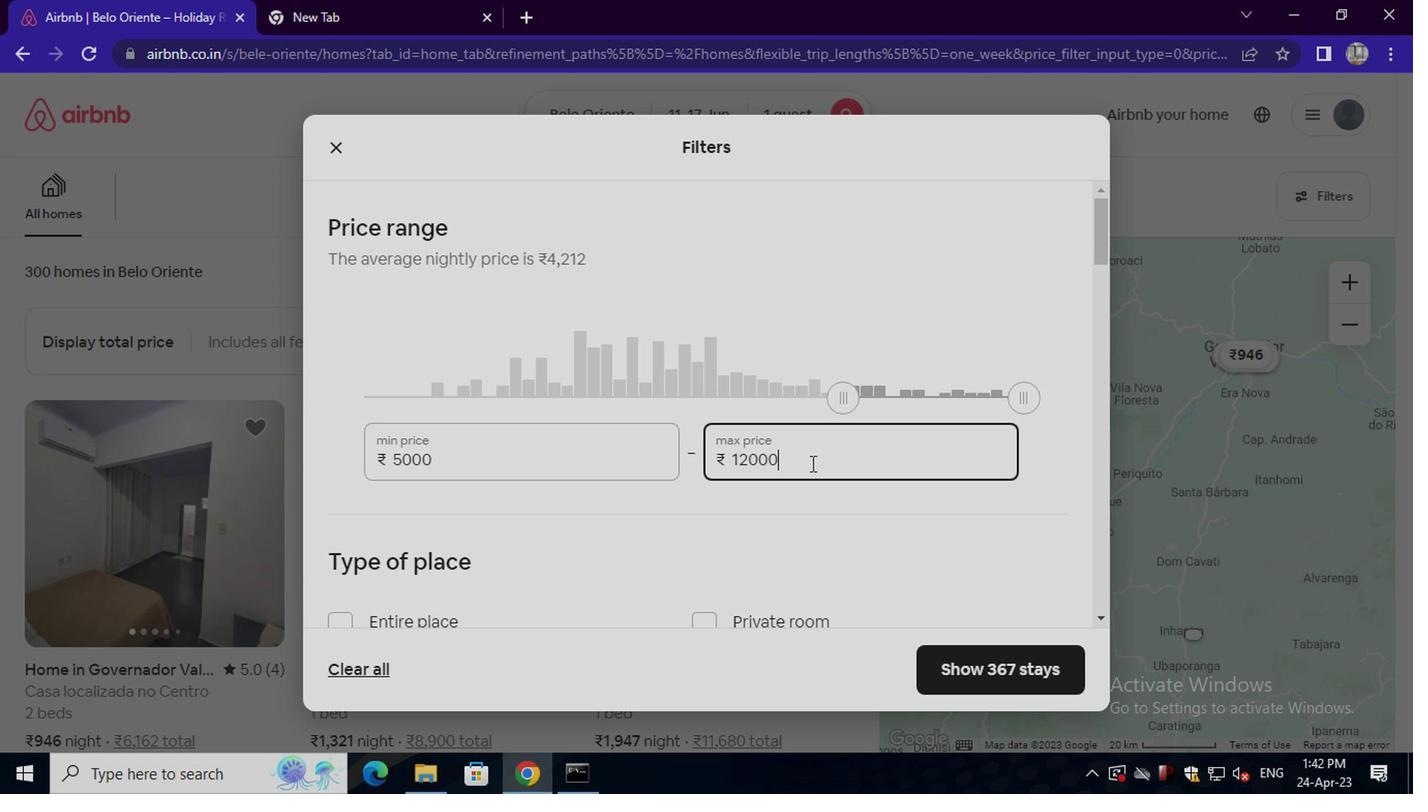 
Action: Mouse scrolled (780, 506) with delta (0, -1)
Screenshot: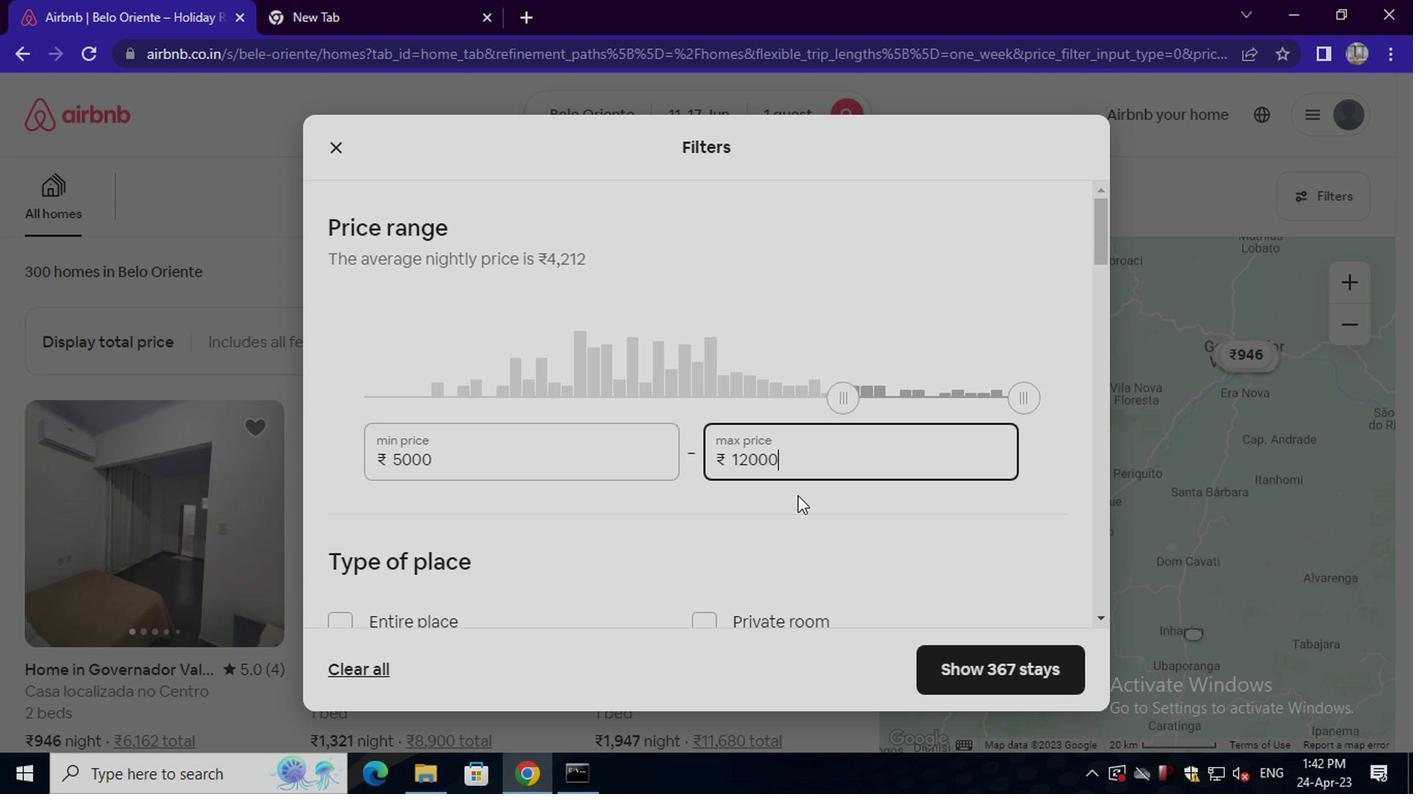 
Action: Mouse moved to (710, 415)
Screenshot: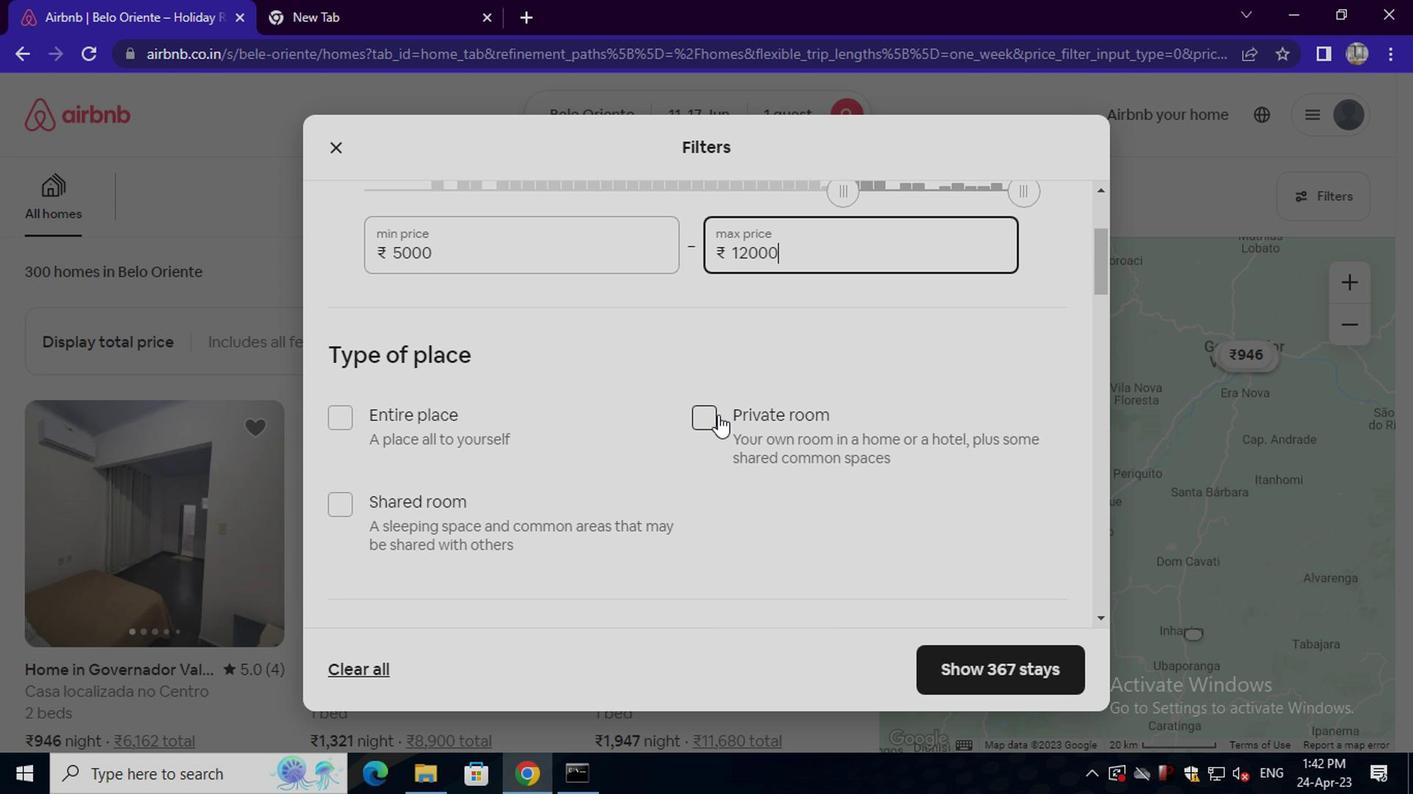 
Action: Mouse pressed left at (710, 415)
Screenshot: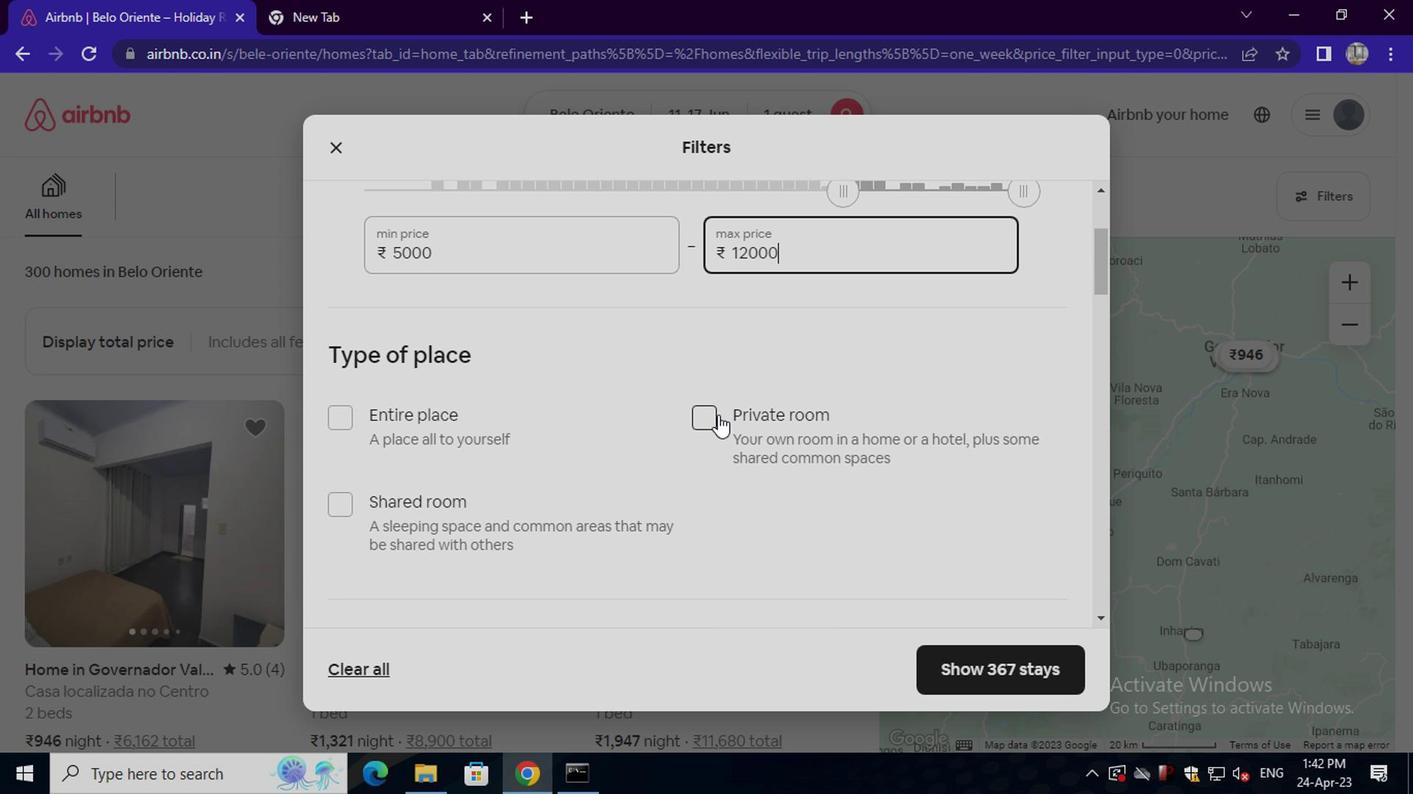 
Action: Mouse moved to (706, 444)
Screenshot: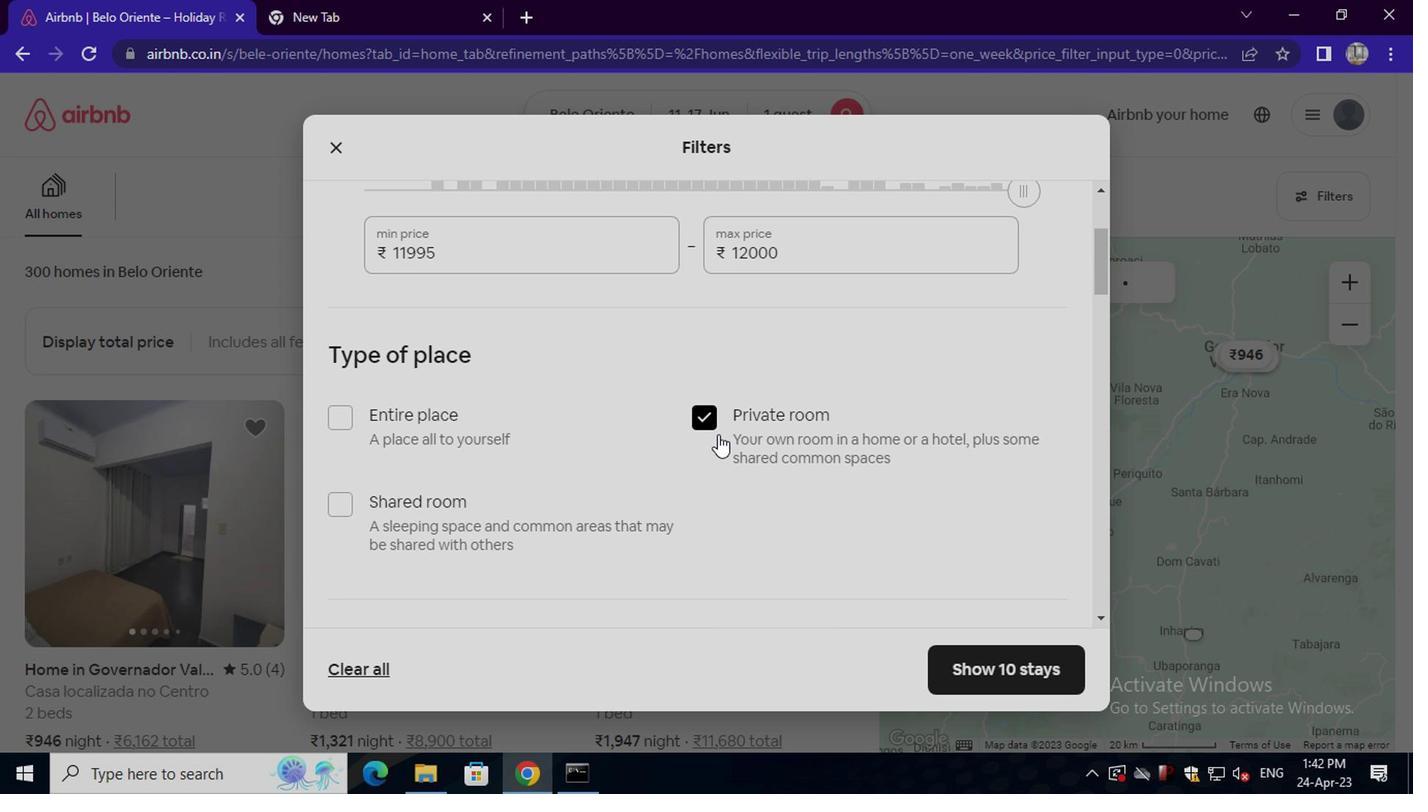 
Action: Mouse scrolled (706, 443) with delta (0, 0)
Screenshot: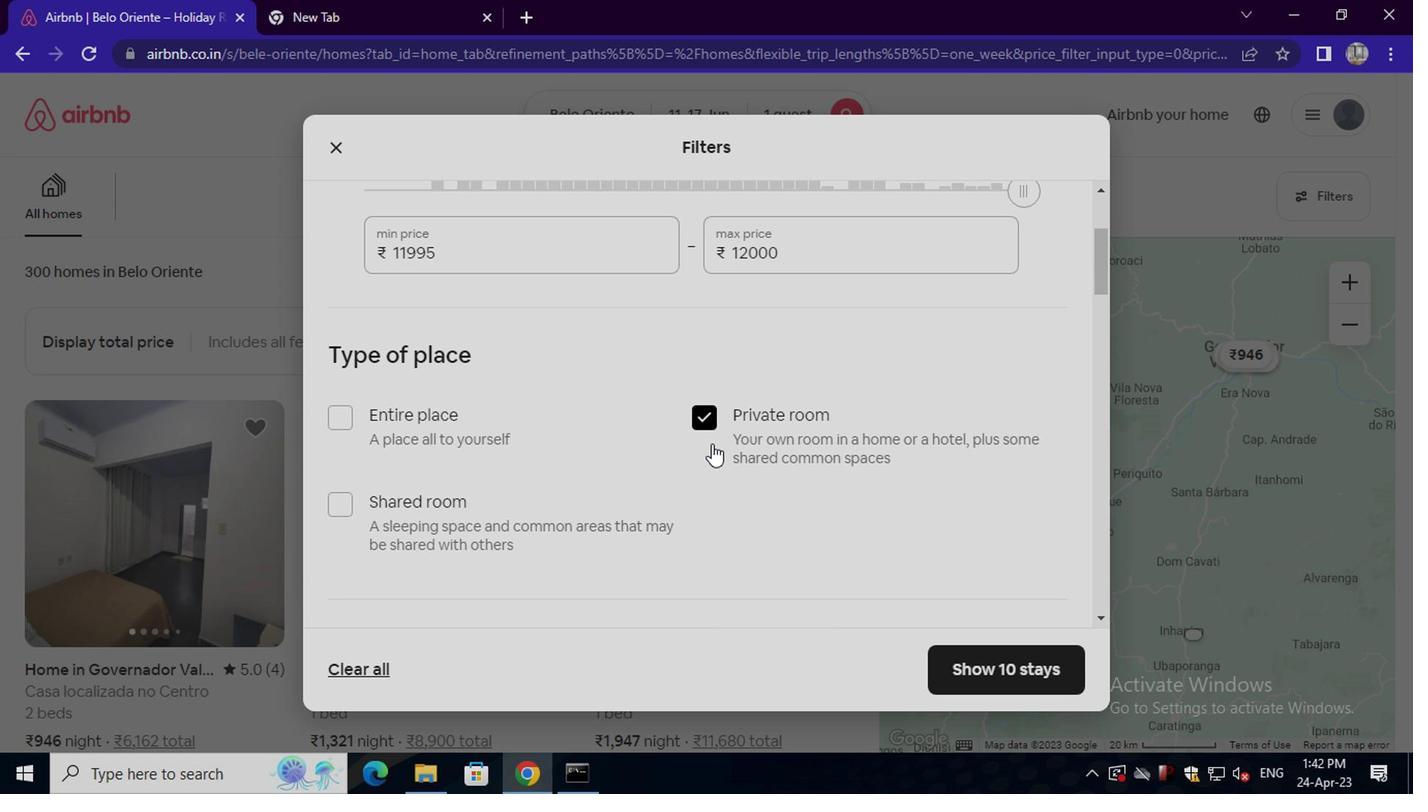 
Action: Mouse scrolled (706, 443) with delta (0, 0)
Screenshot: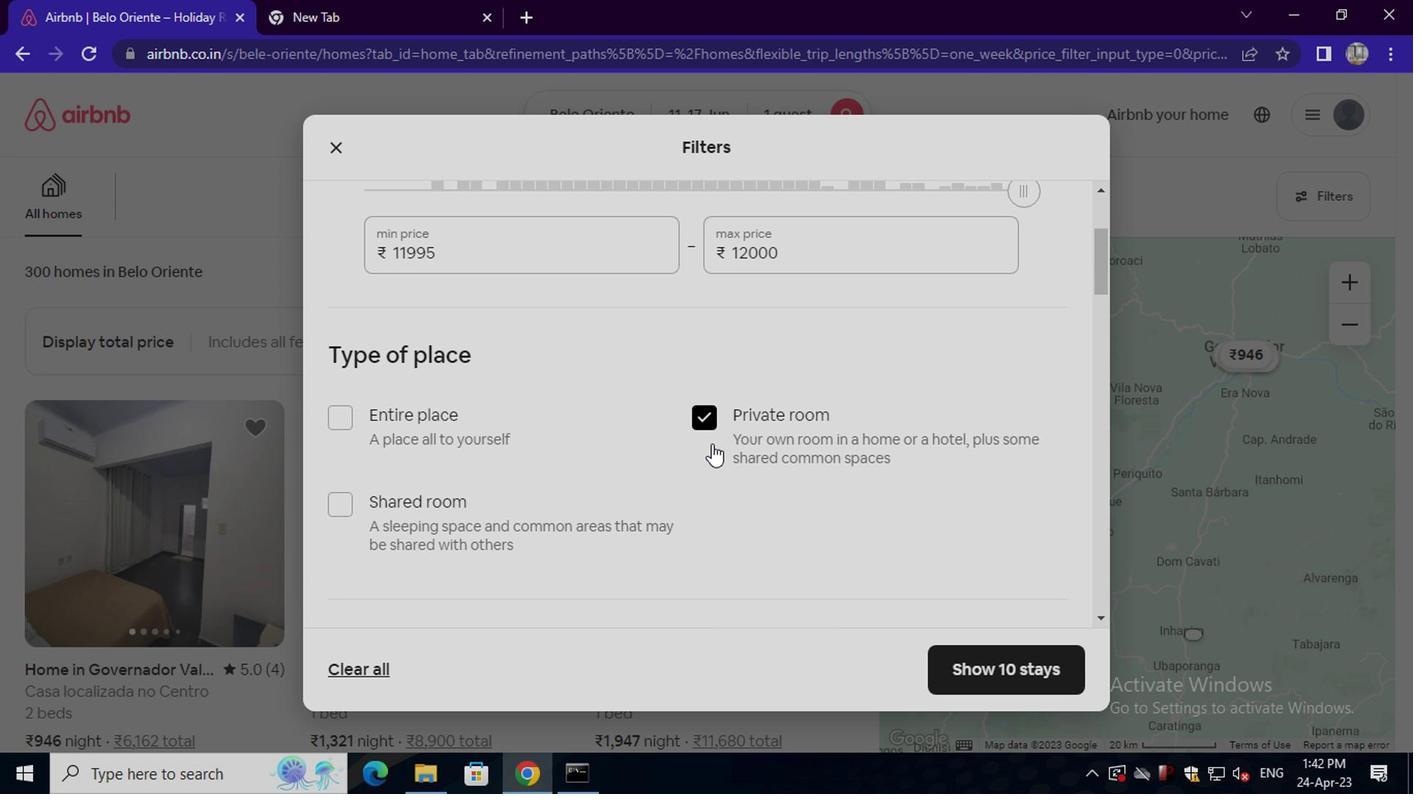 
Action: Mouse scrolled (706, 443) with delta (0, 0)
Screenshot: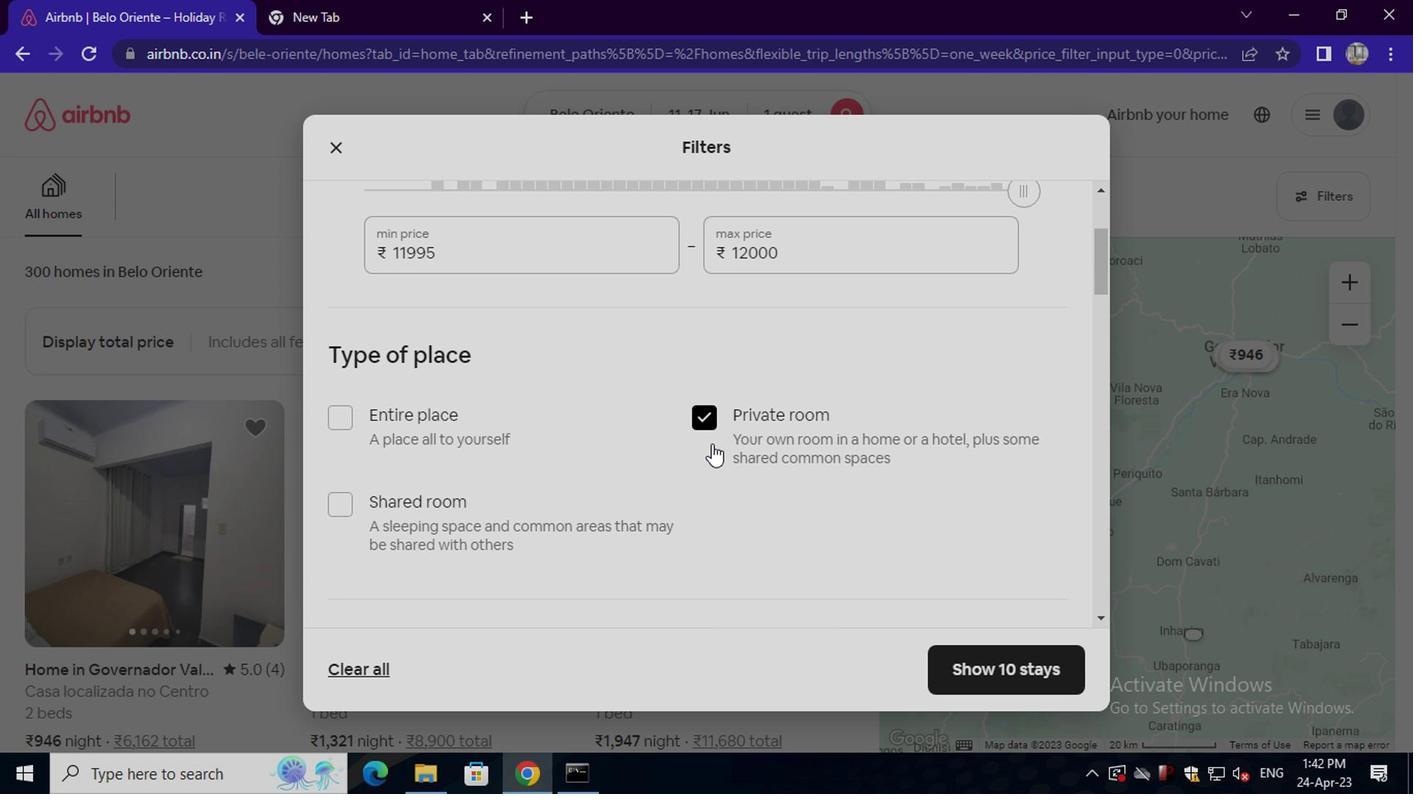 
Action: Mouse moved to (508, 415)
Screenshot: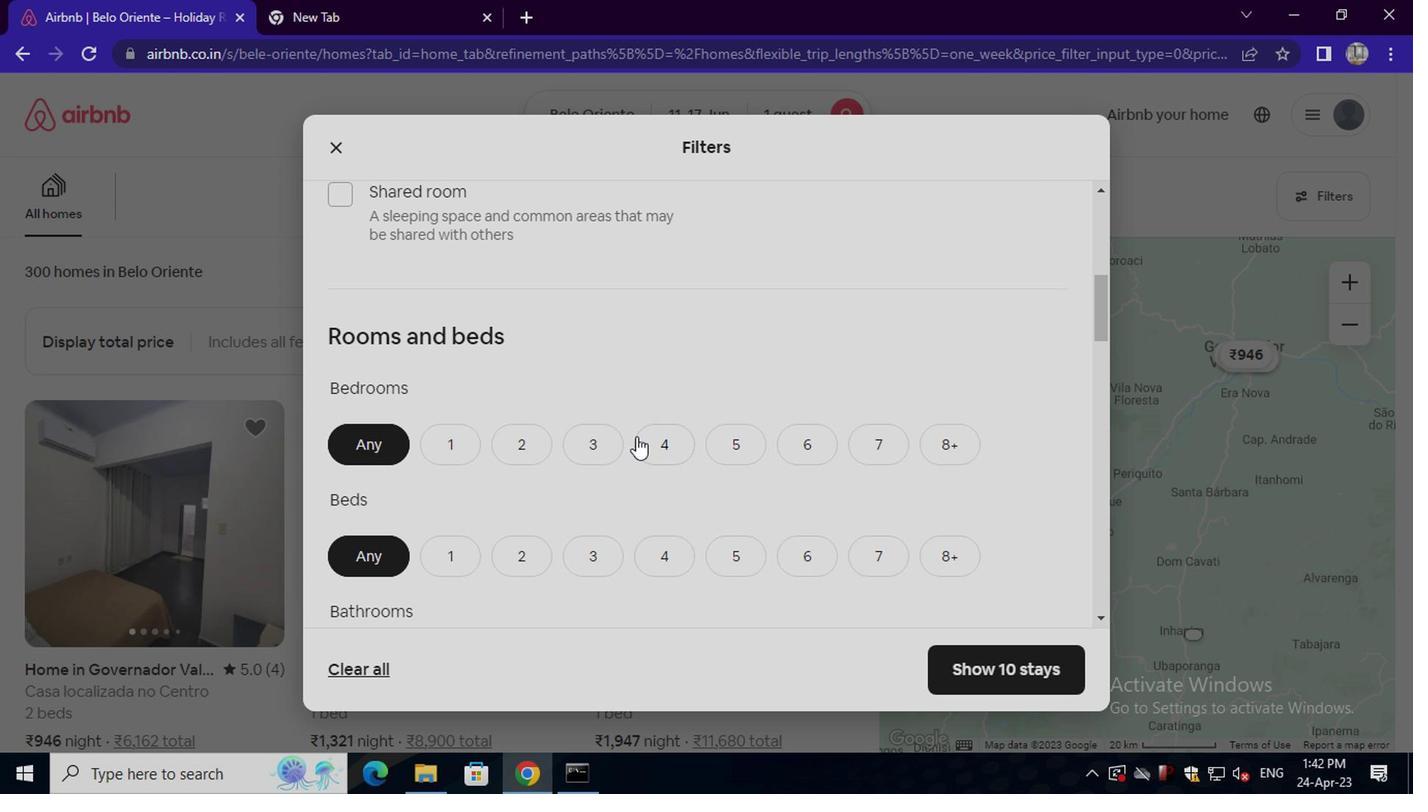 
Action: Mouse scrolled (508, 415) with delta (0, 0)
Screenshot: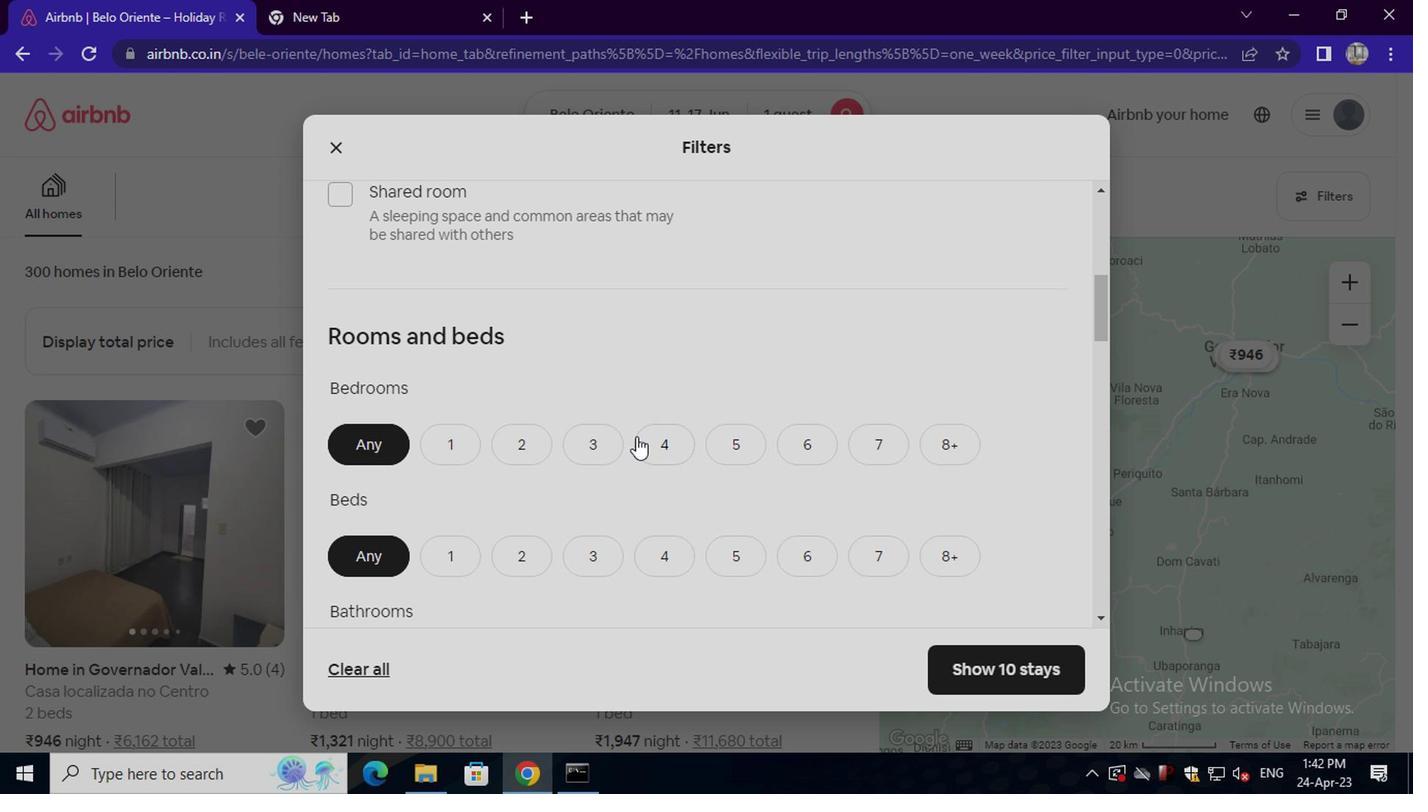 
Action: Mouse moved to (449, 348)
Screenshot: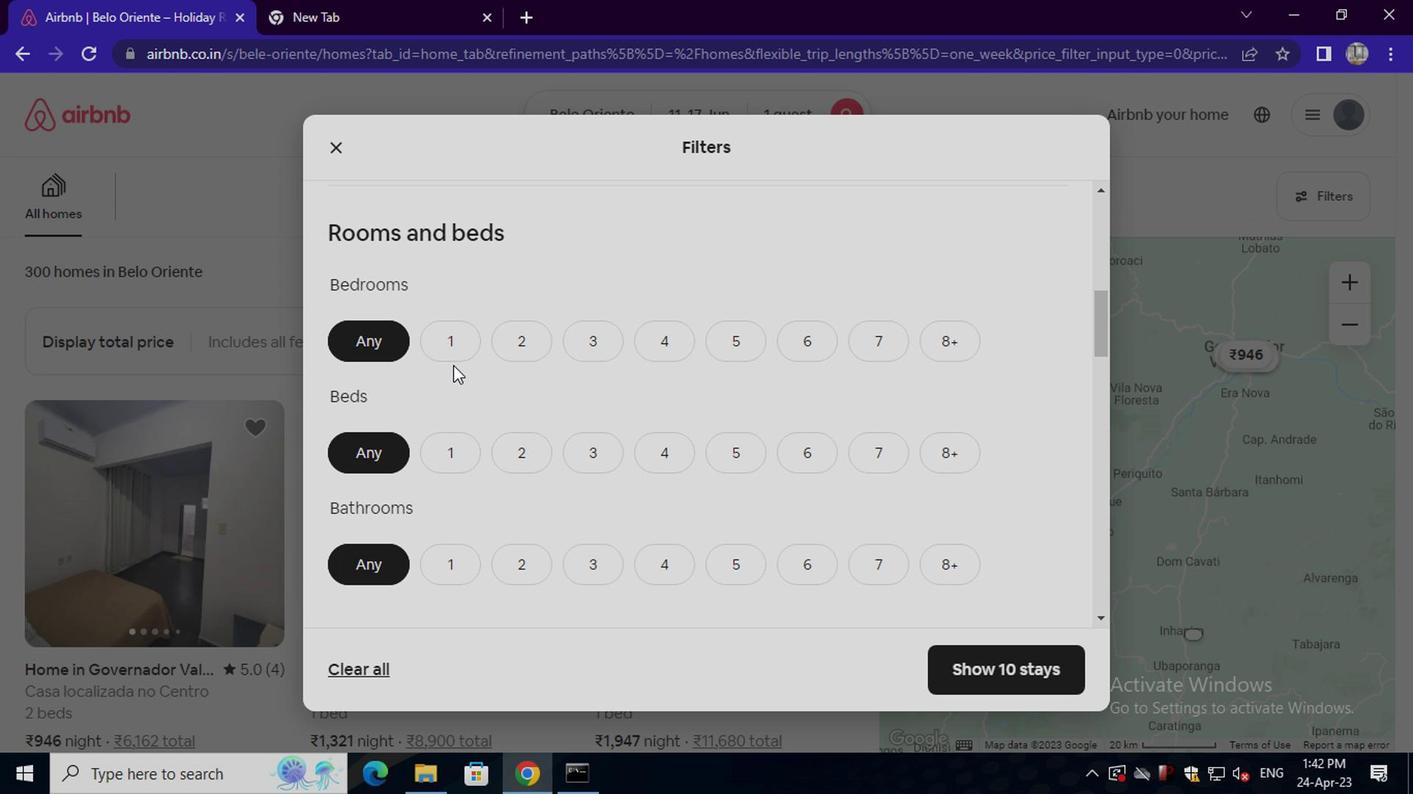 
Action: Mouse pressed left at (449, 348)
Screenshot: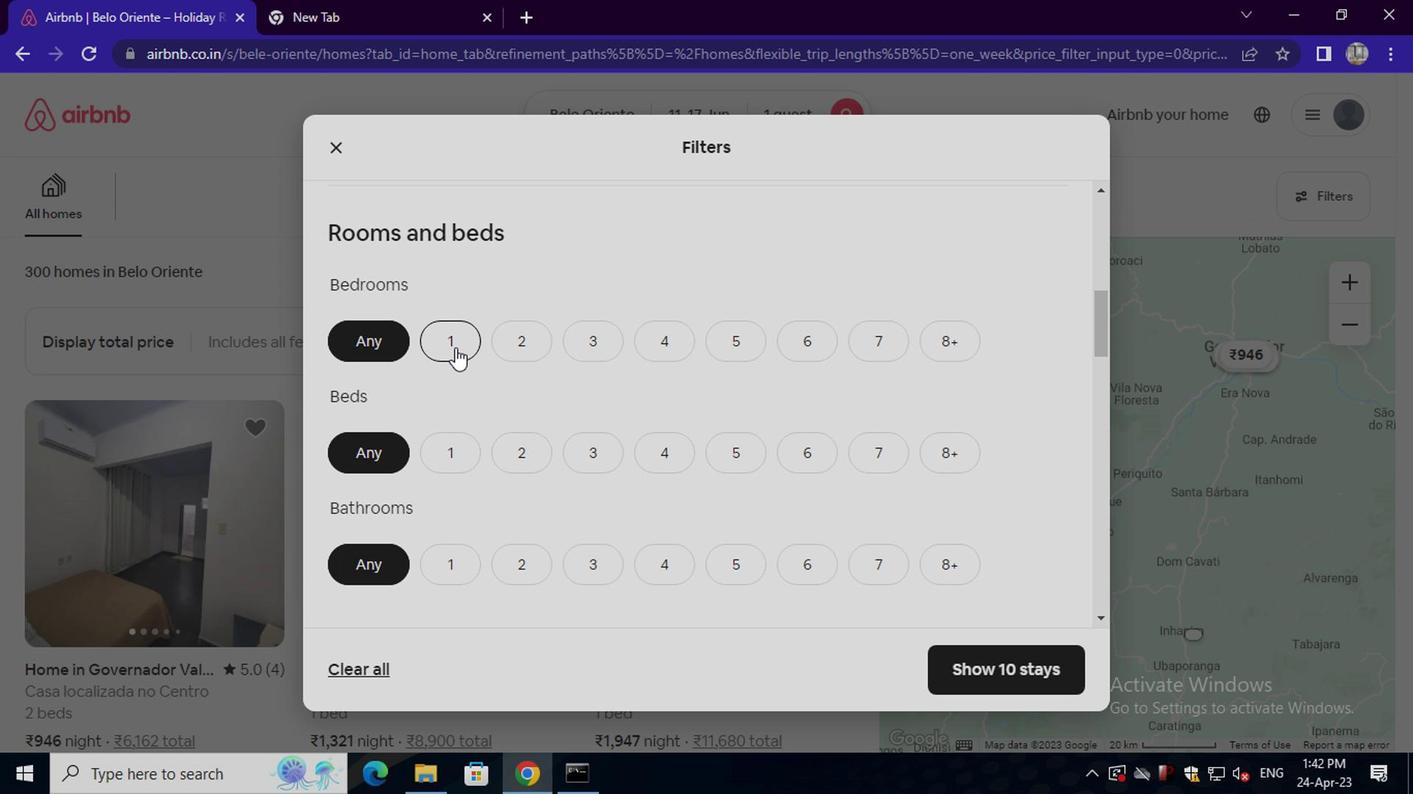 
Action: Mouse moved to (459, 448)
Screenshot: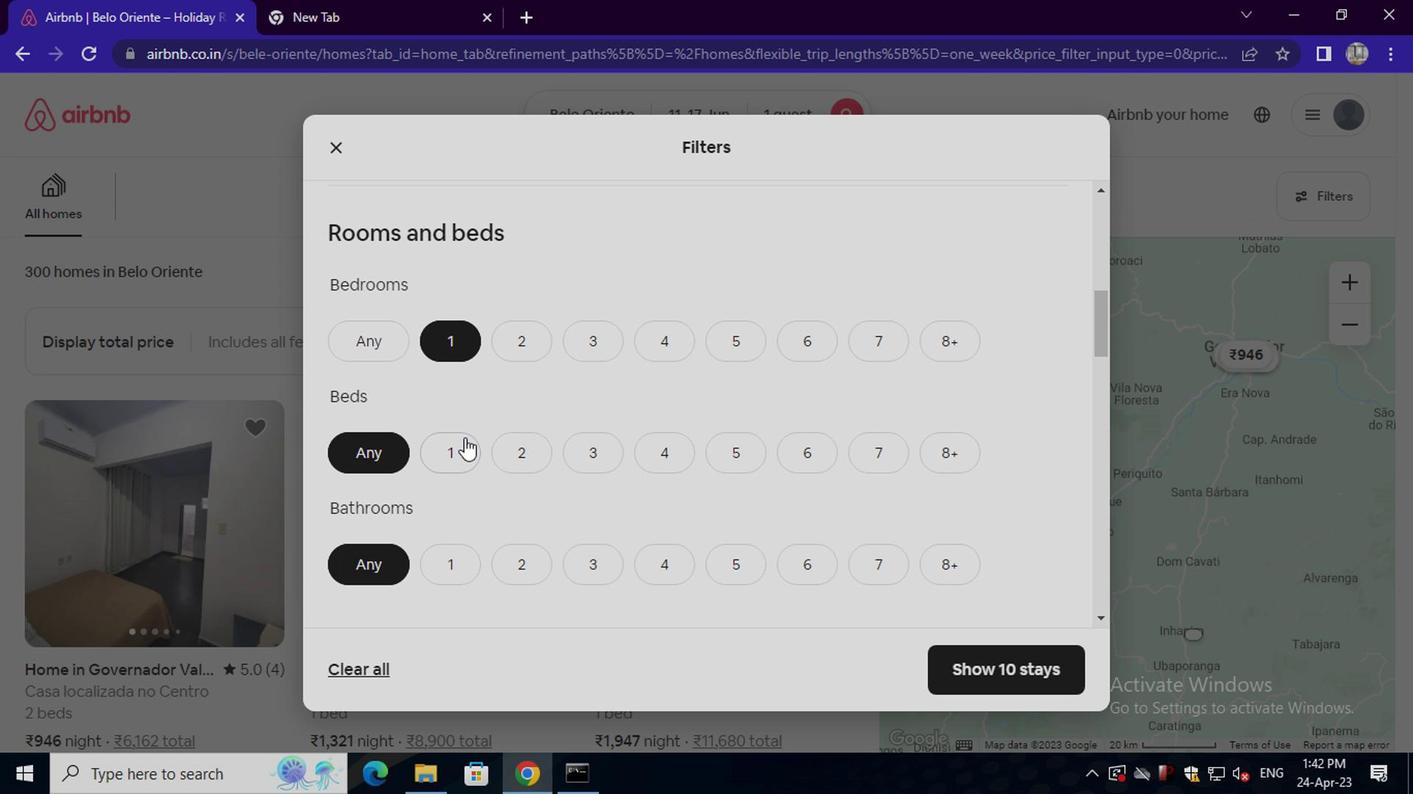 
Action: Mouse pressed left at (459, 448)
Screenshot: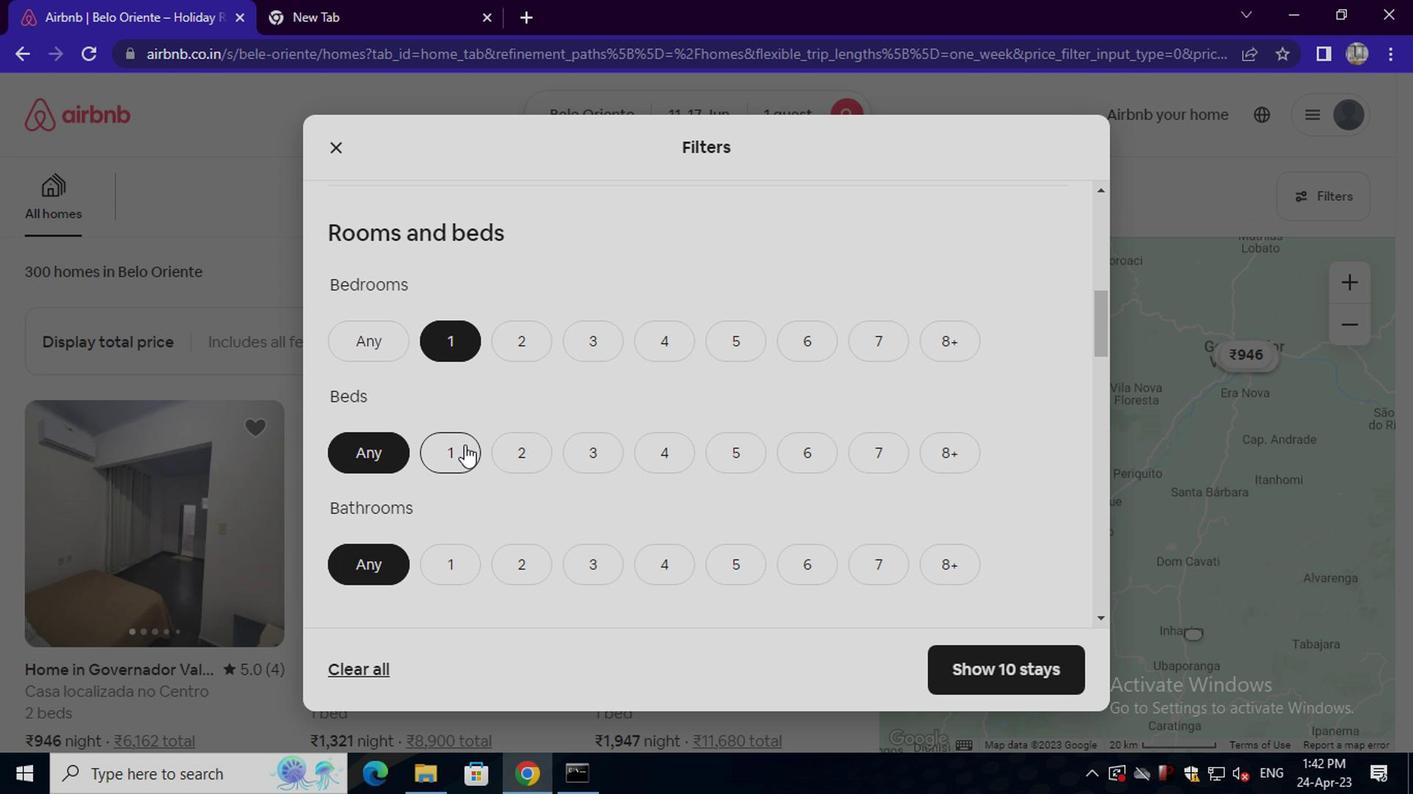 
Action: Mouse moved to (456, 557)
Screenshot: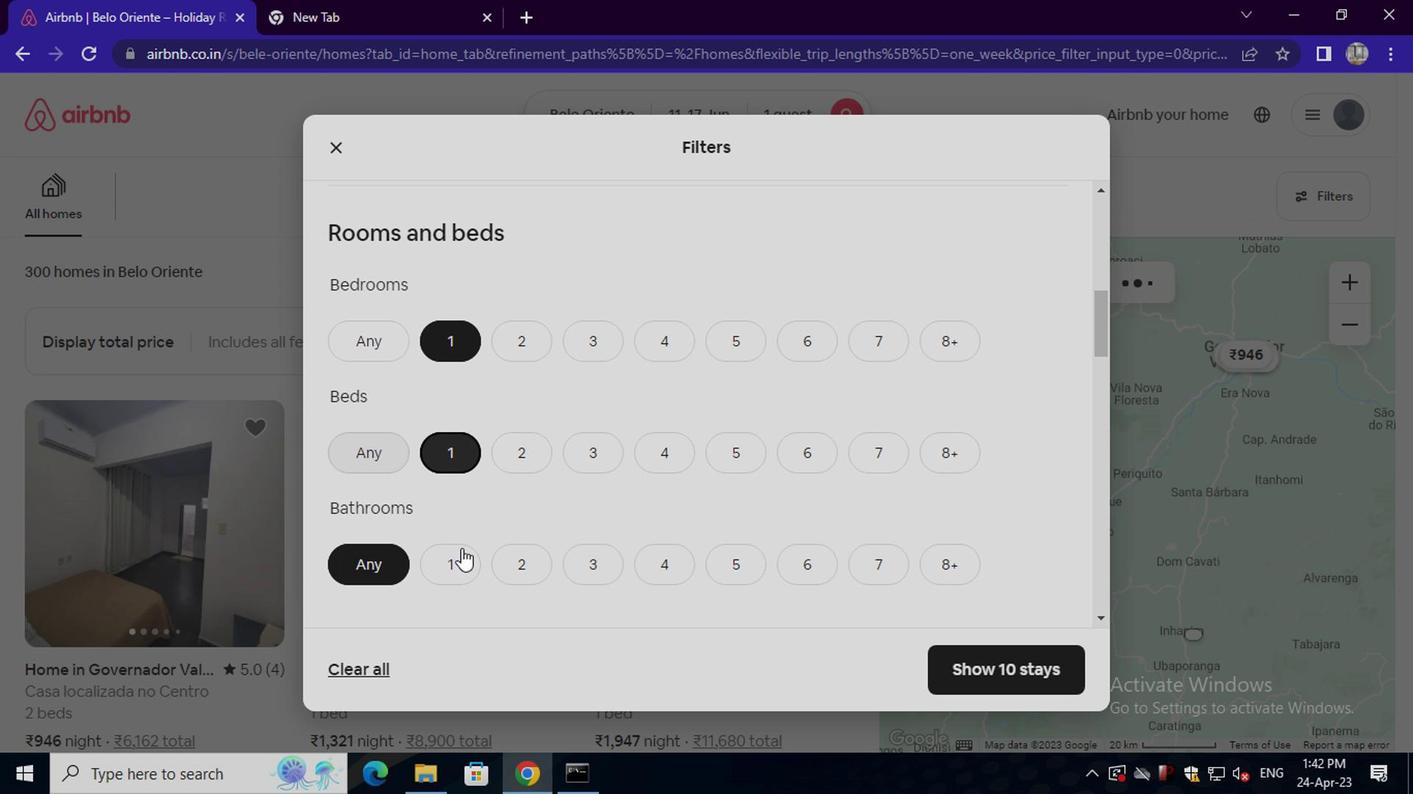 
Action: Mouse pressed left at (456, 557)
Screenshot: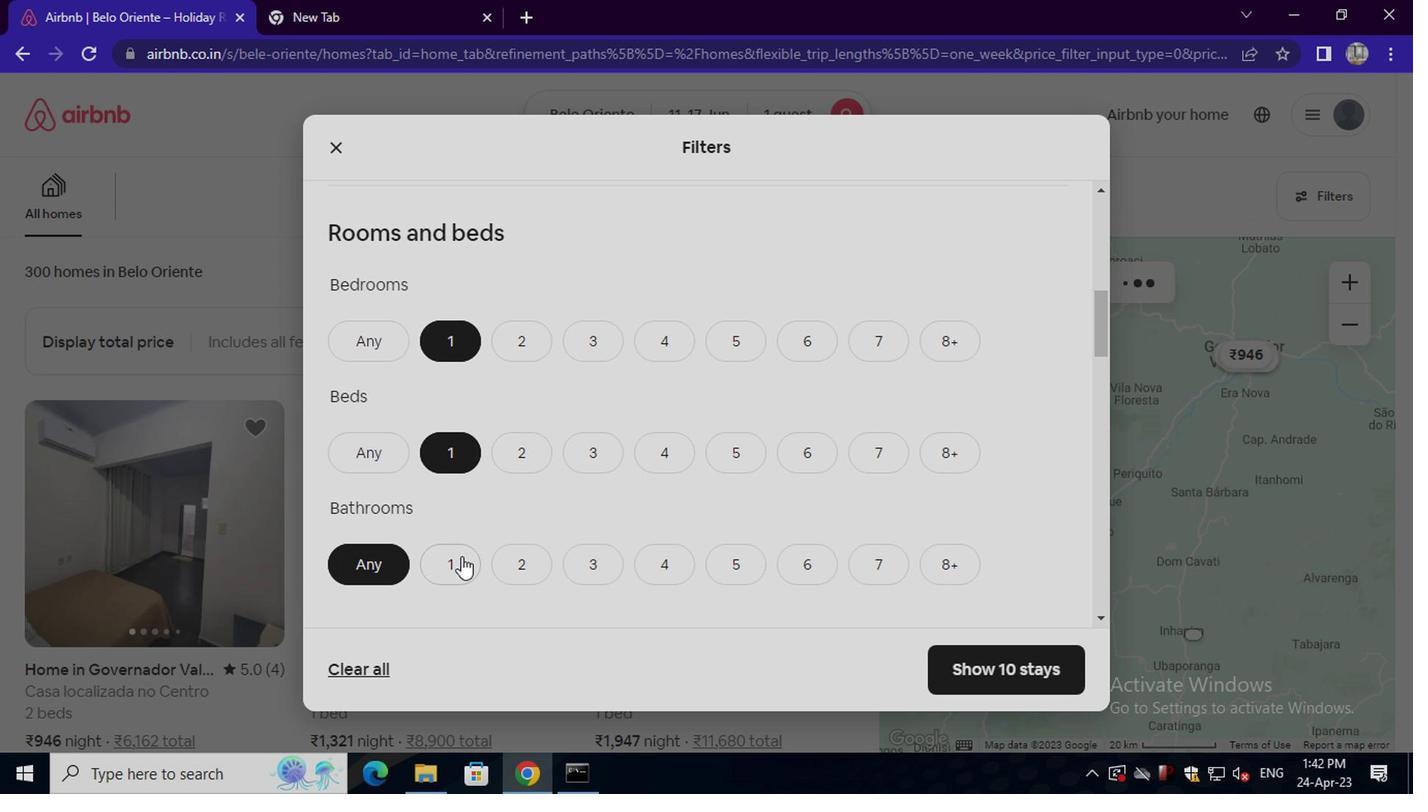 
Action: Mouse scrolled (456, 556) with delta (0, 0)
Screenshot: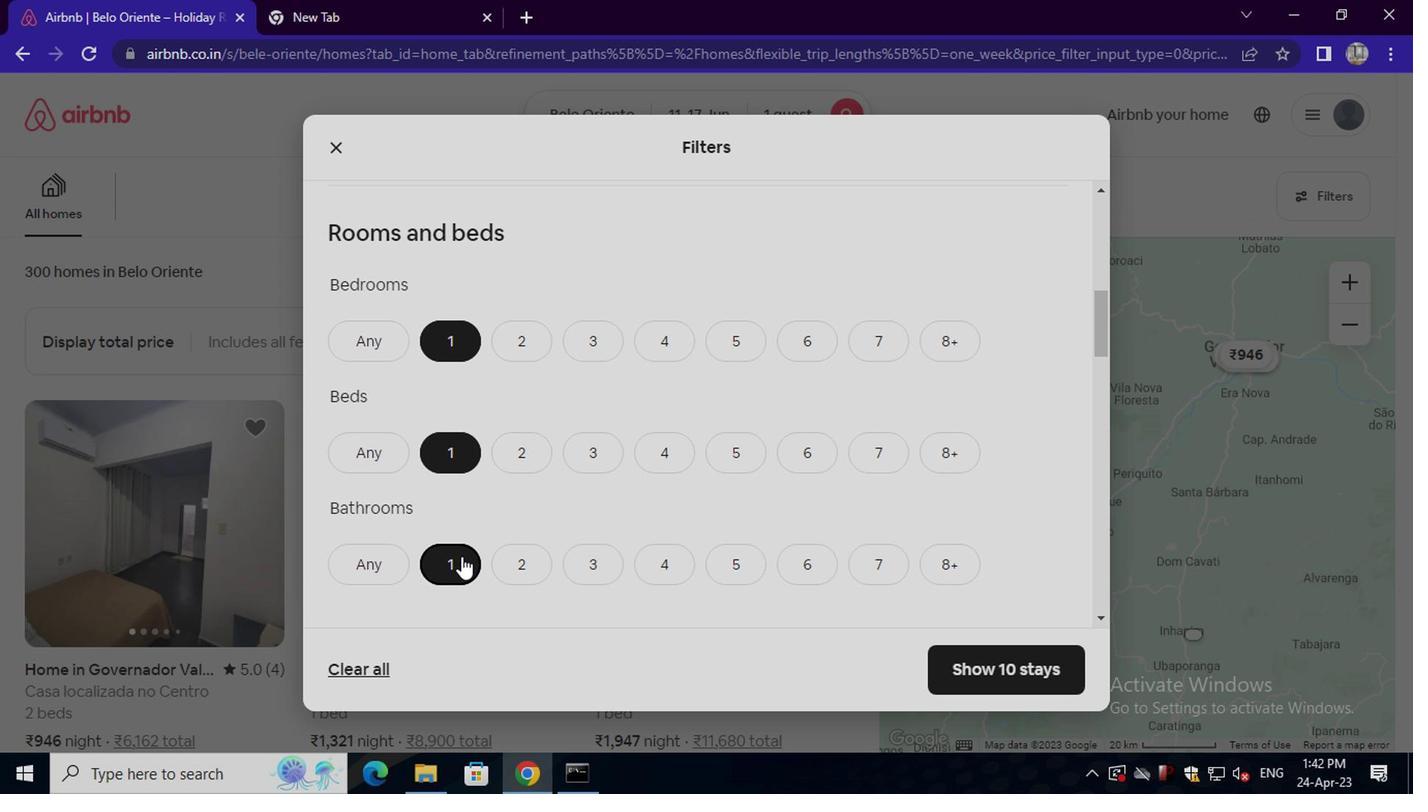 
Action: Mouse scrolled (456, 556) with delta (0, 0)
Screenshot: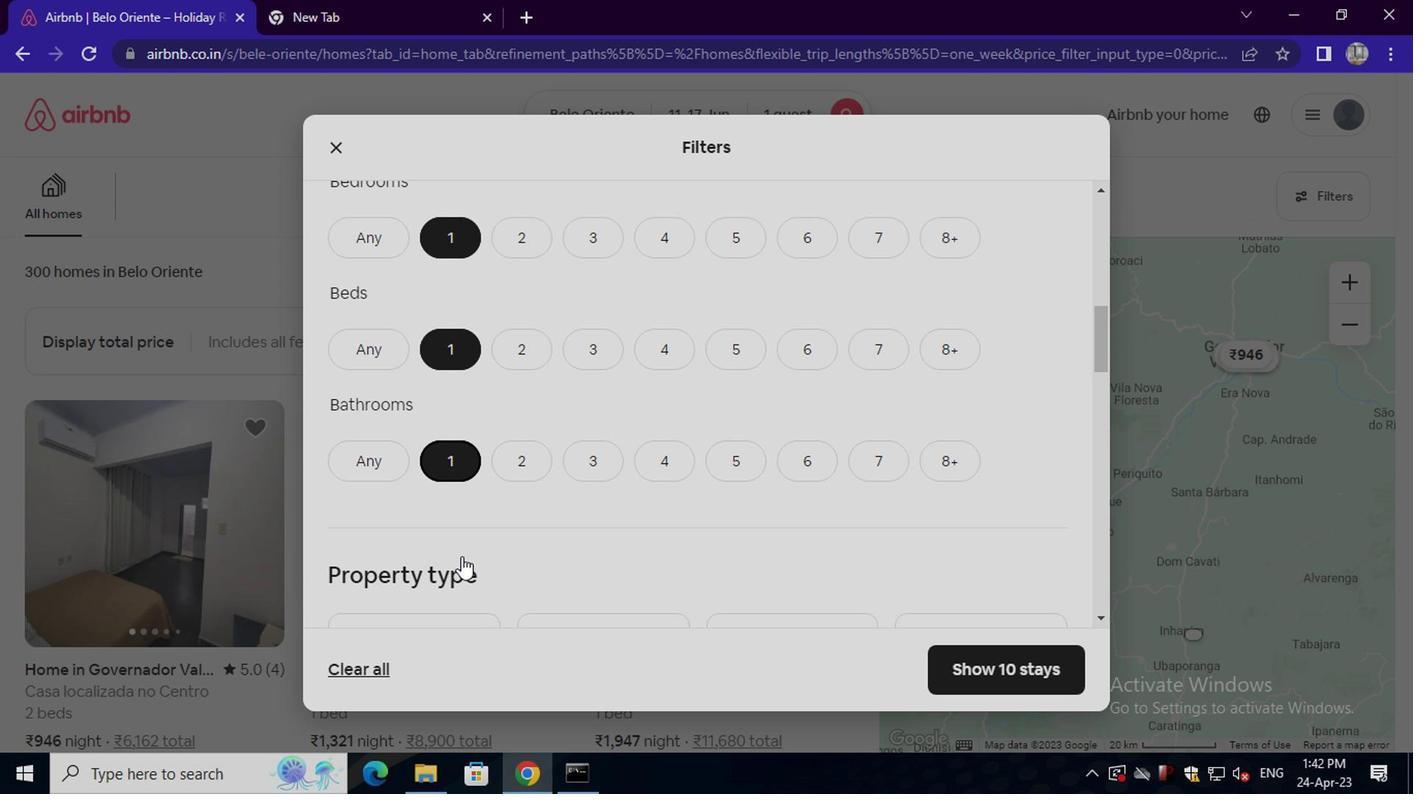 
Action: Mouse moved to (451, 557)
Screenshot: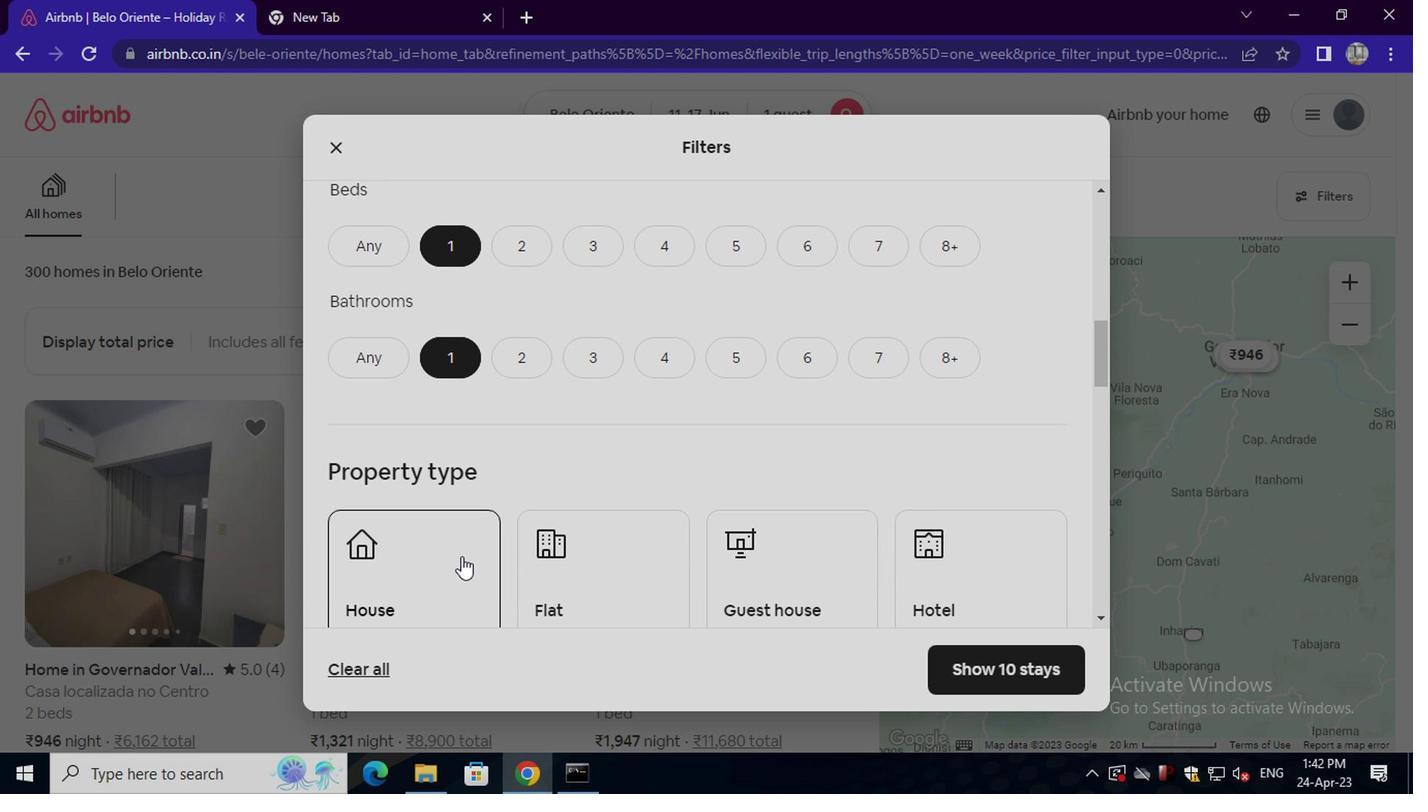 
Action: Mouse pressed left at (451, 557)
Screenshot: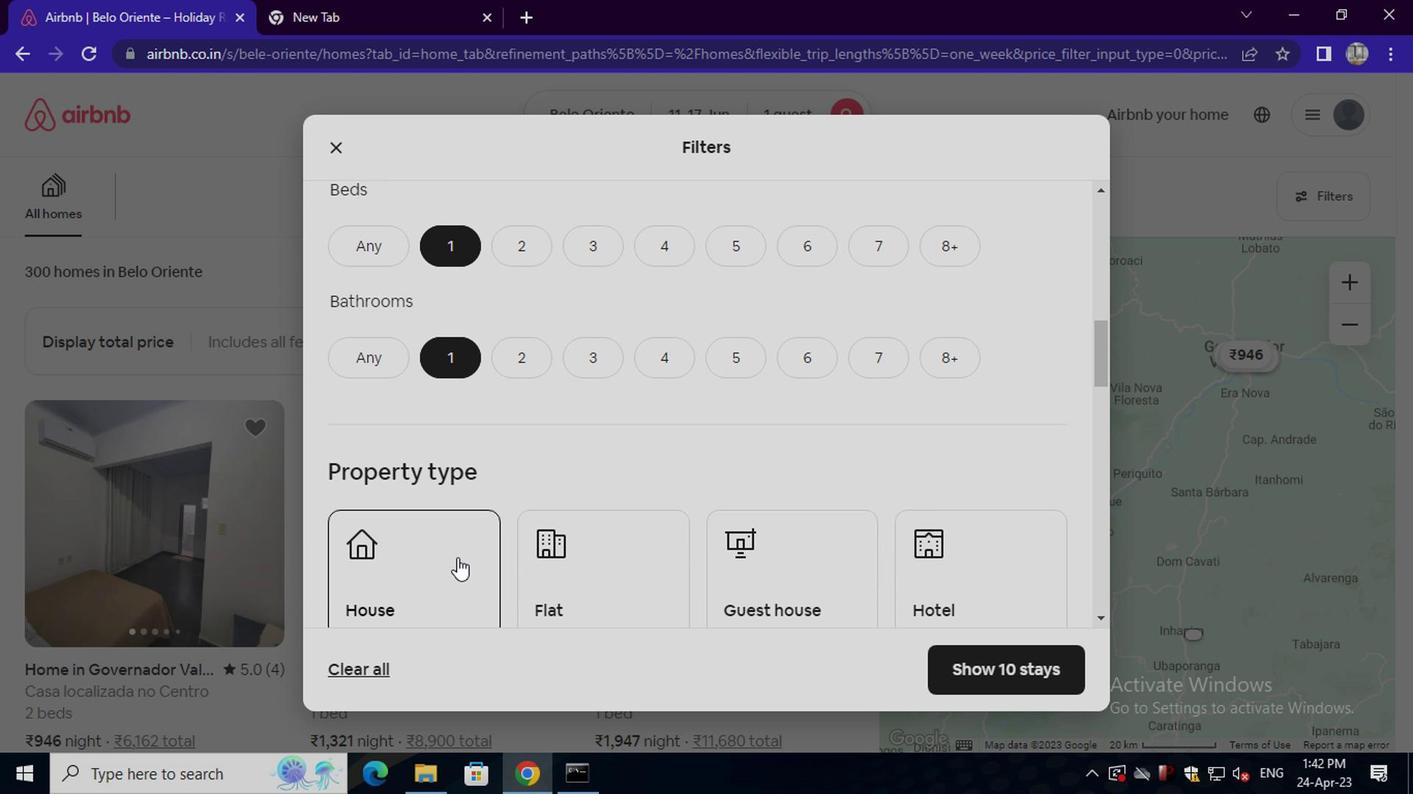 
Action: Mouse moved to (565, 564)
Screenshot: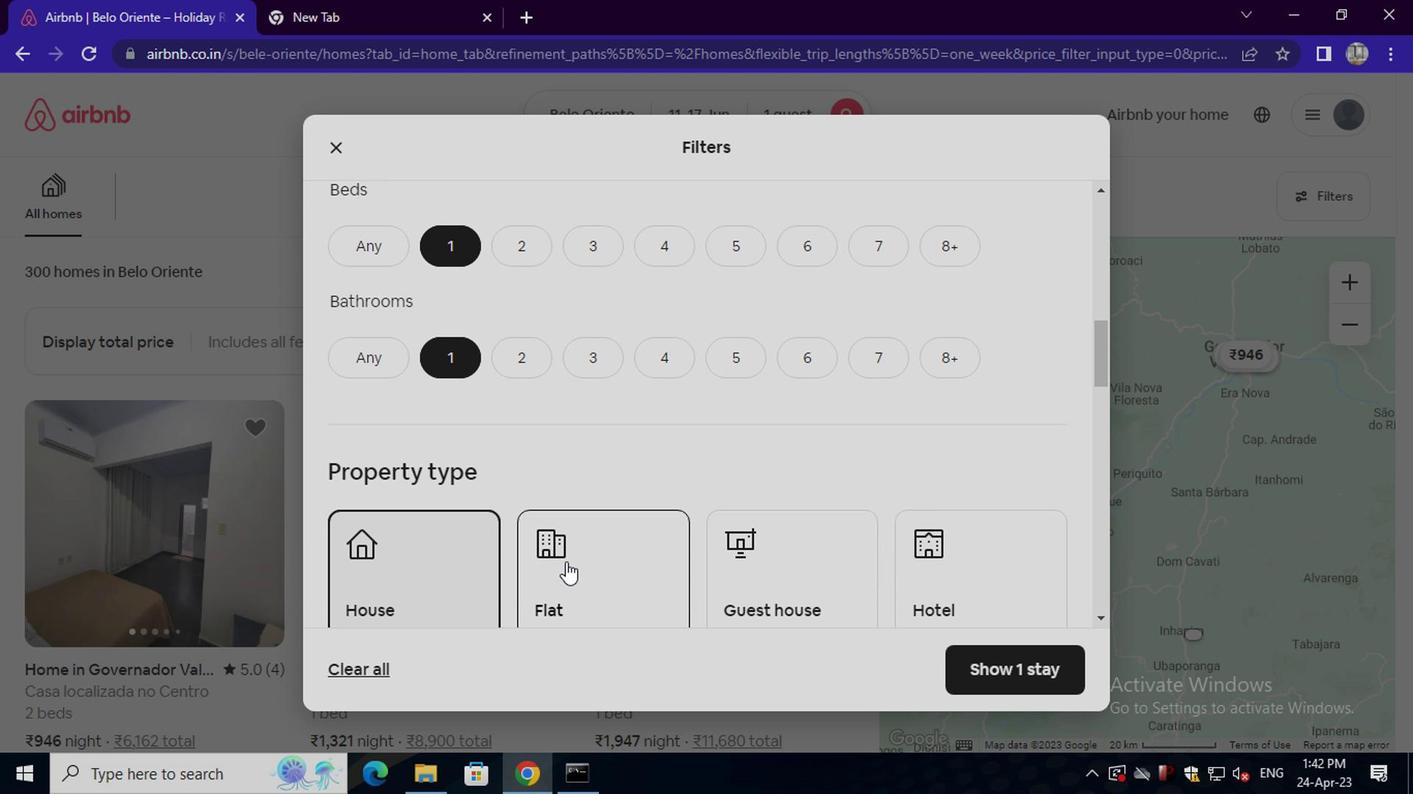 
Action: Mouse pressed left at (565, 564)
Screenshot: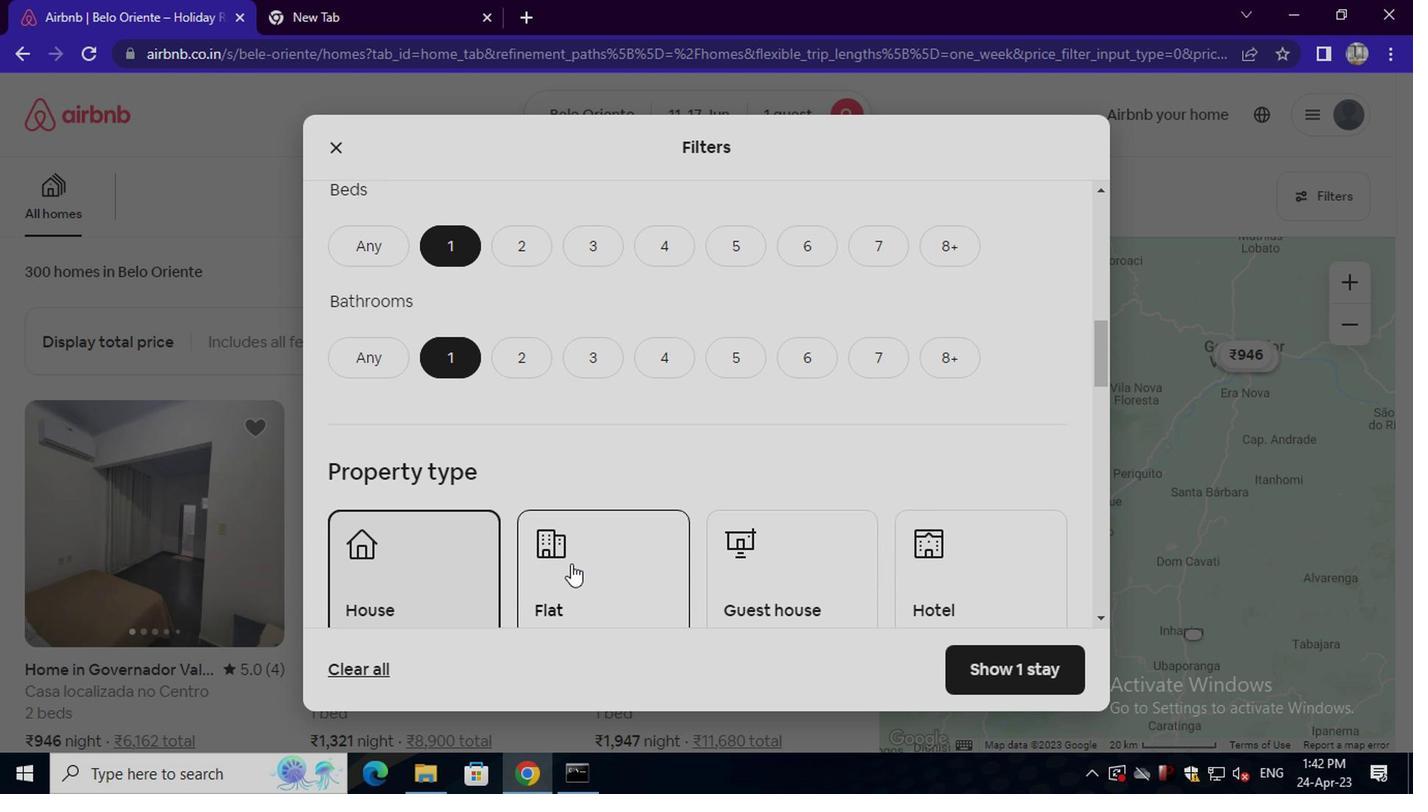 
Action: Mouse moved to (738, 564)
Screenshot: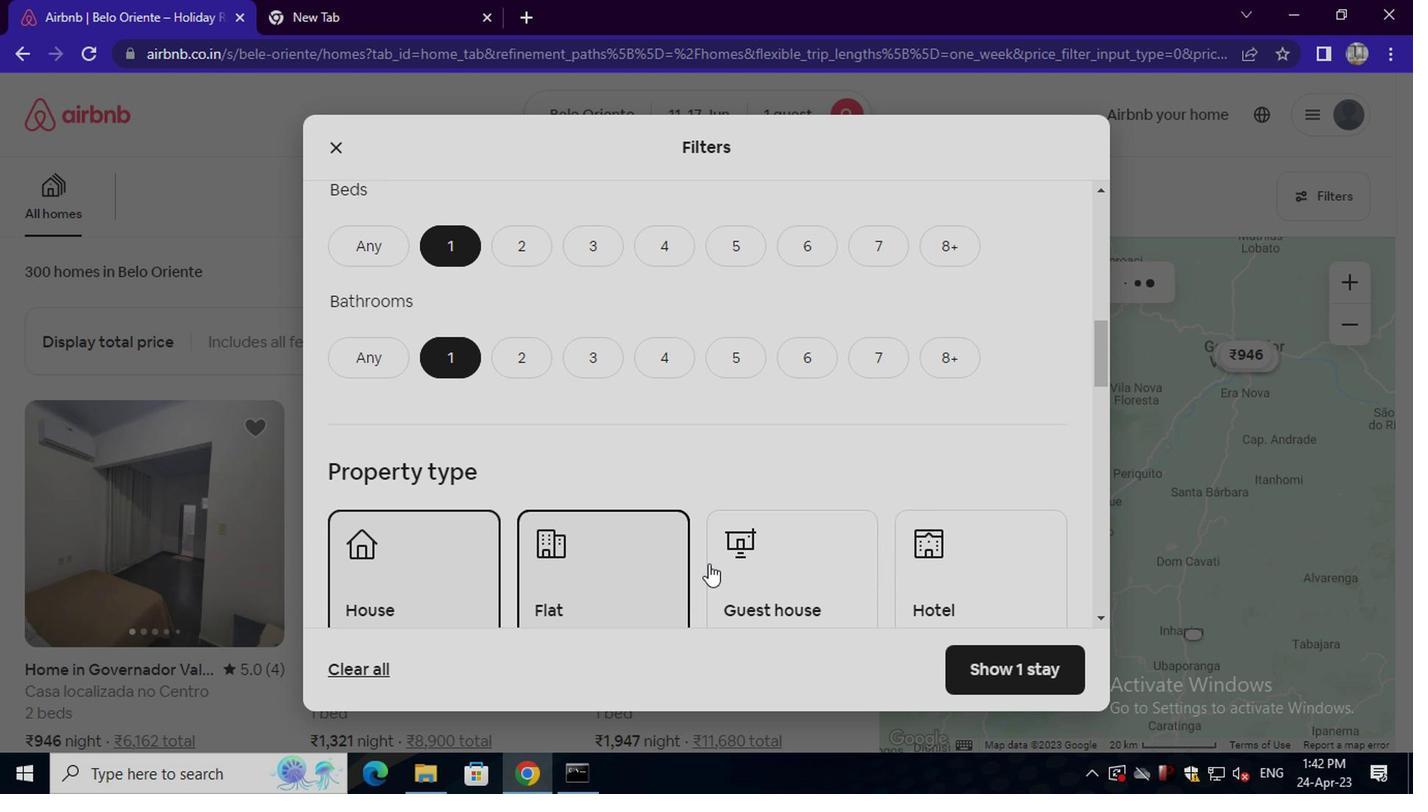 
Action: Mouse pressed left at (738, 564)
Screenshot: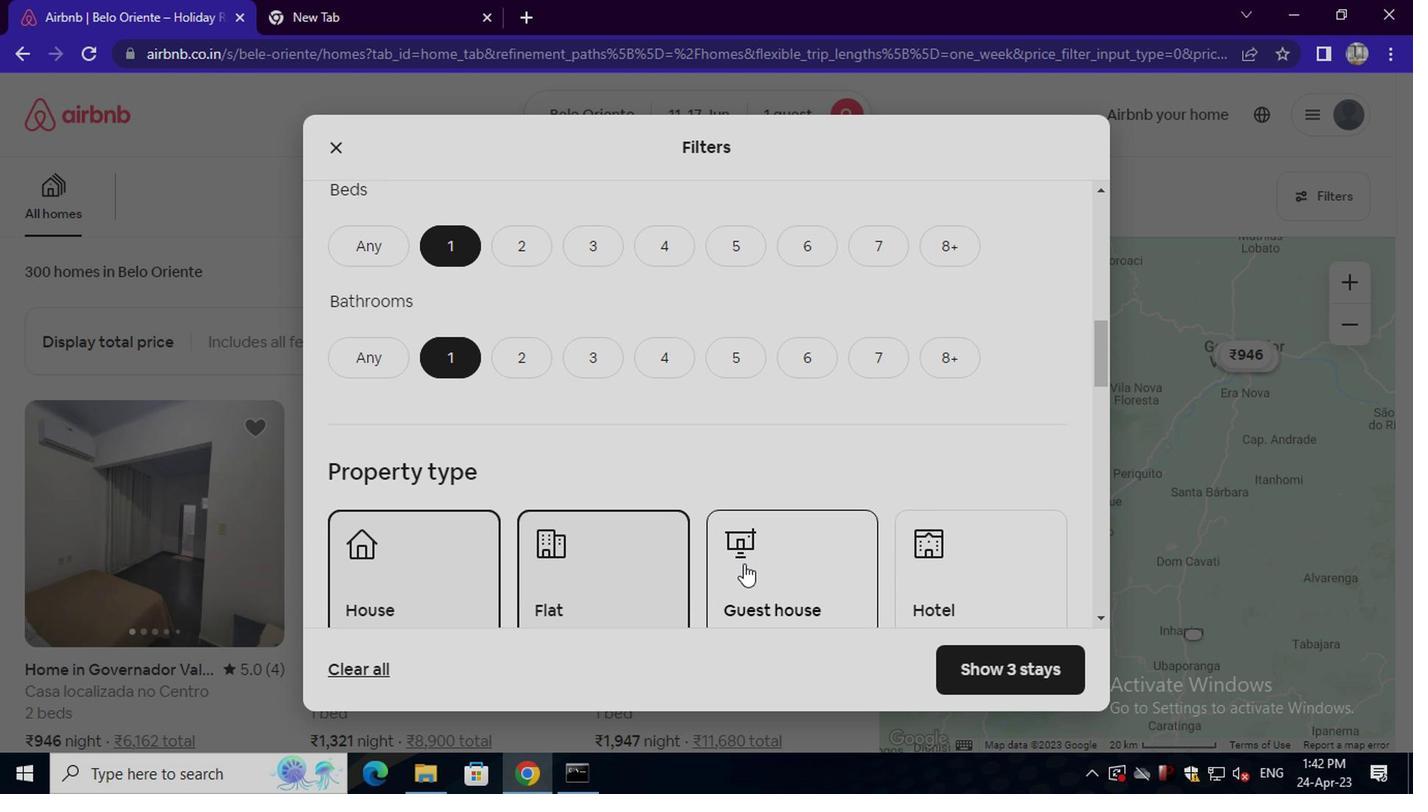 
Action: Mouse moved to (906, 578)
Screenshot: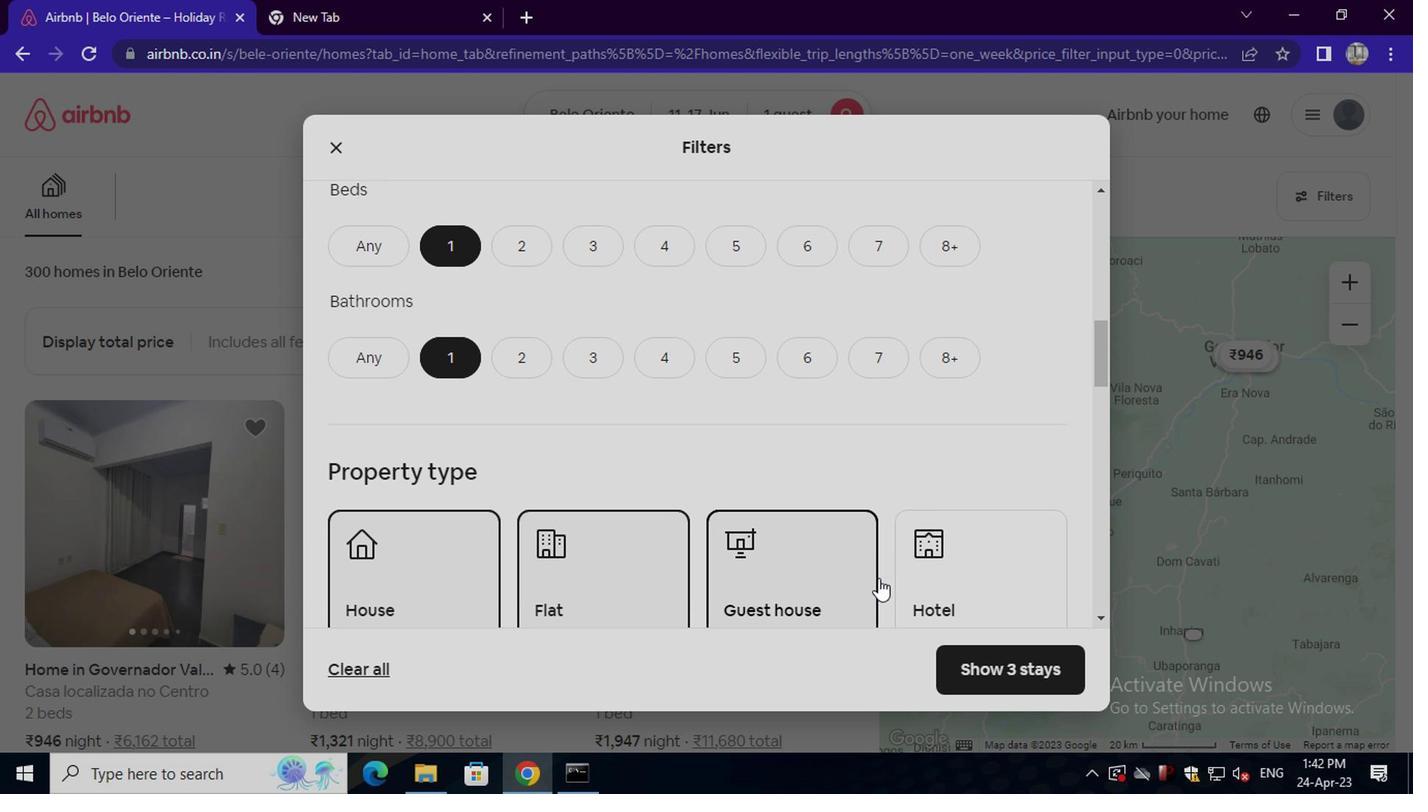 
Action: Mouse pressed left at (906, 578)
Screenshot: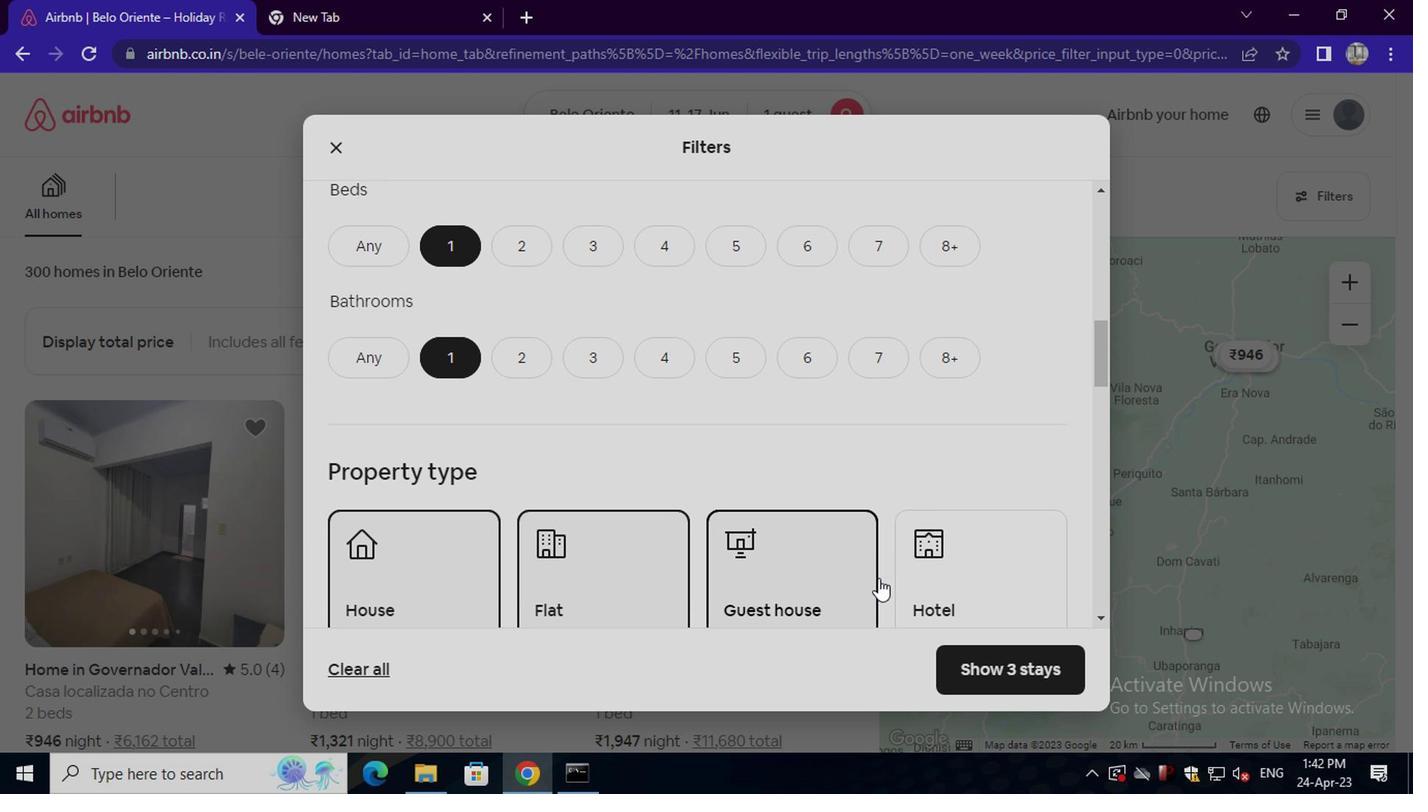 
Action: Mouse moved to (911, 581)
Screenshot: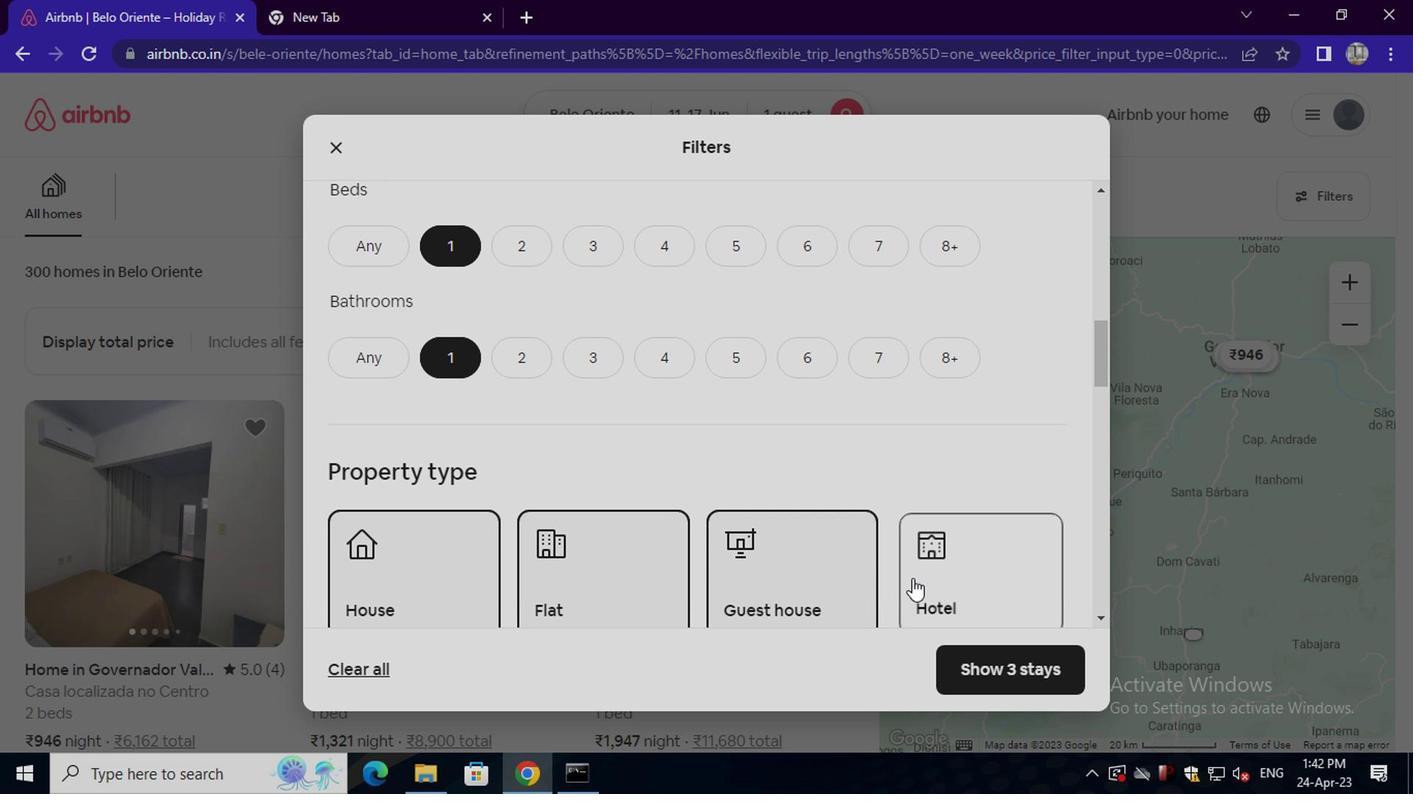
Action: Mouse scrolled (911, 580) with delta (0, 0)
Screenshot: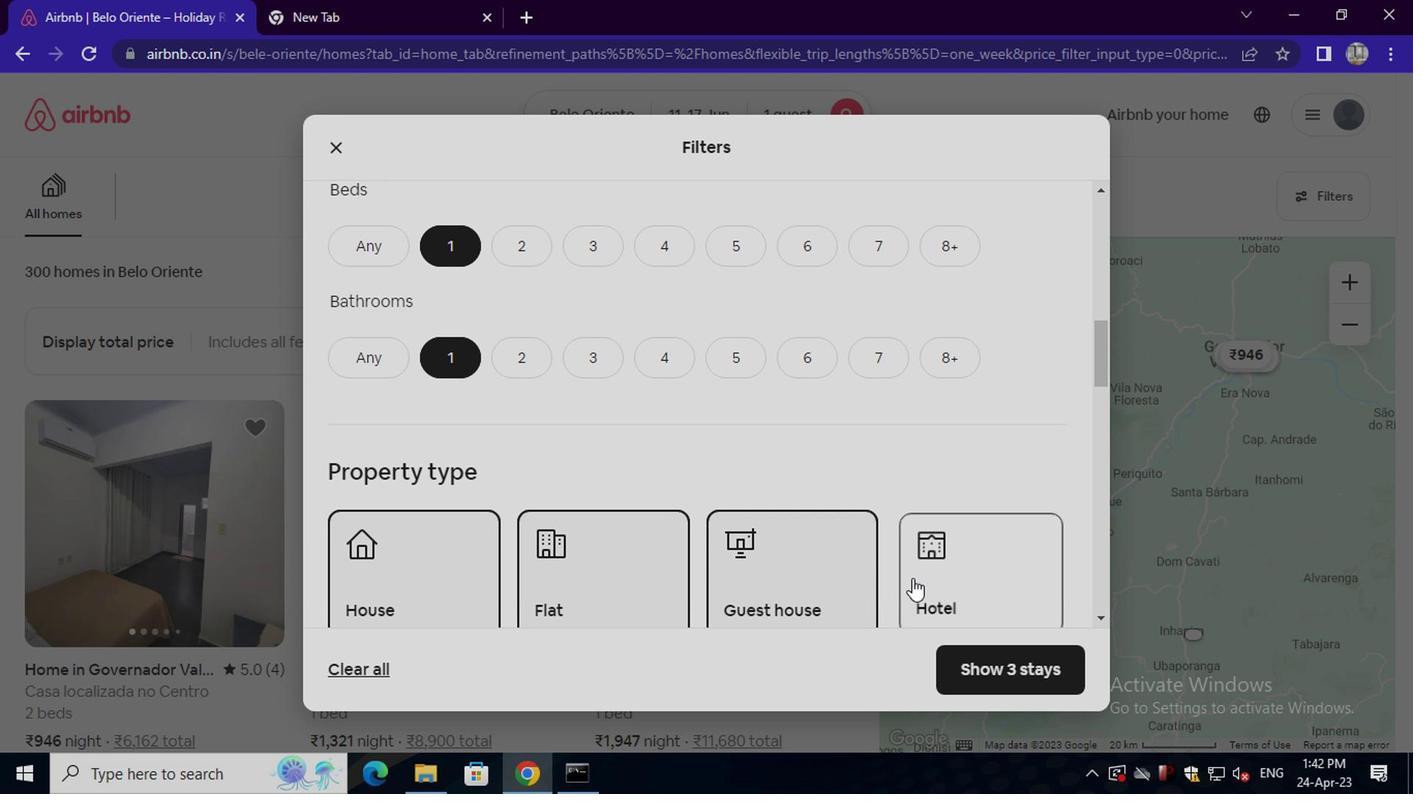 
Action: Mouse scrolled (911, 580) with delta (0, 0)
Screenshot: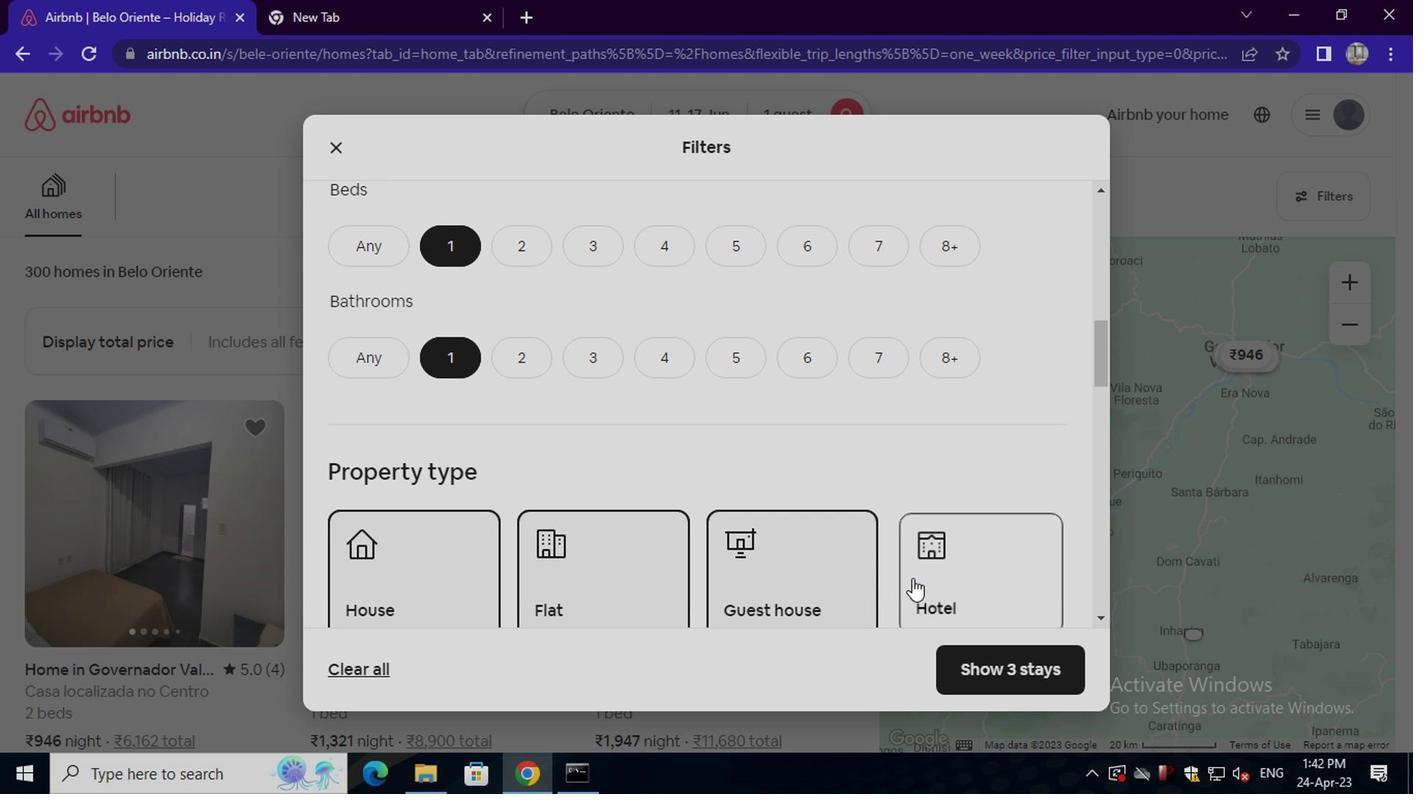 
Action: Mouse moved to (911, 581)
Screenshot: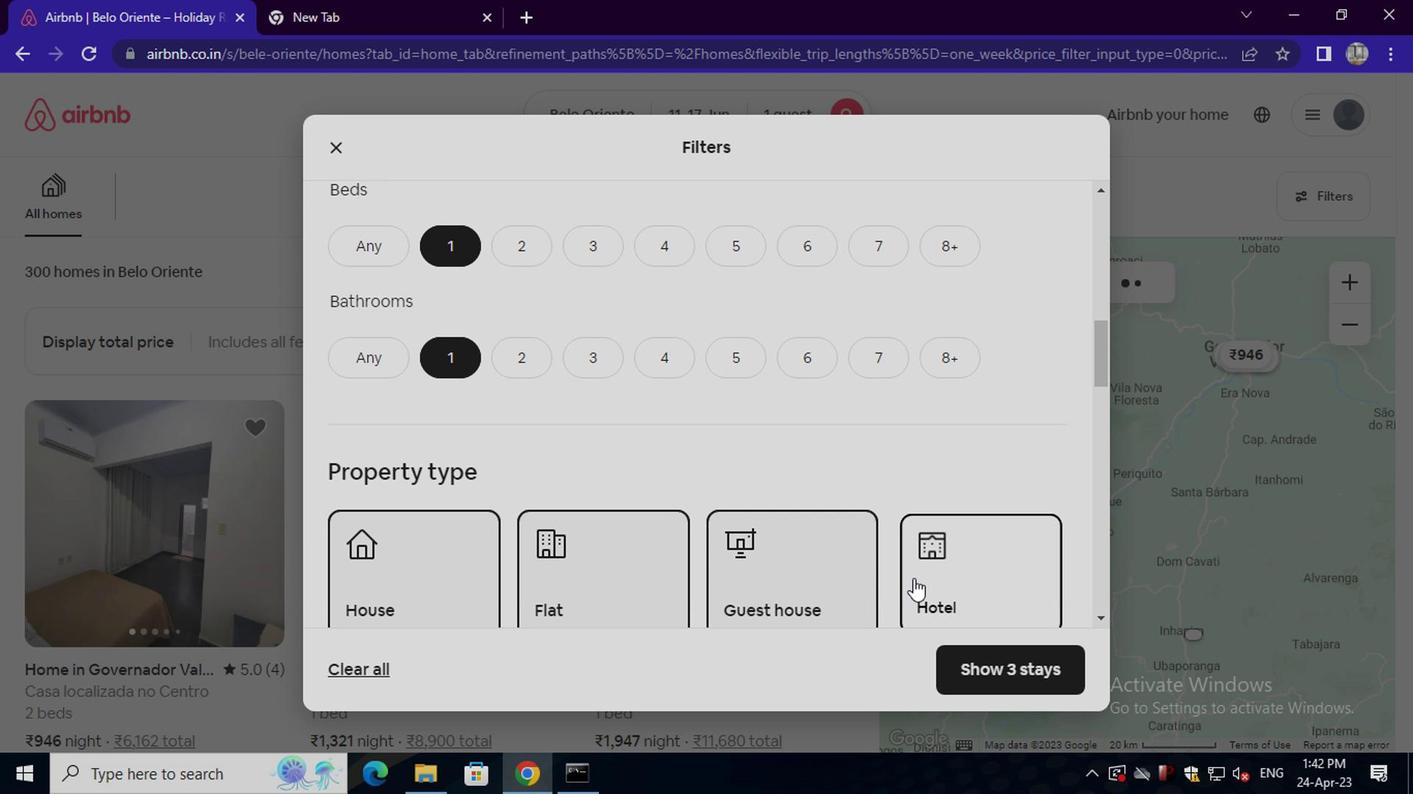 
Action: Mouse scrolled (911, 580) with delta (0, 0)
Screenshot: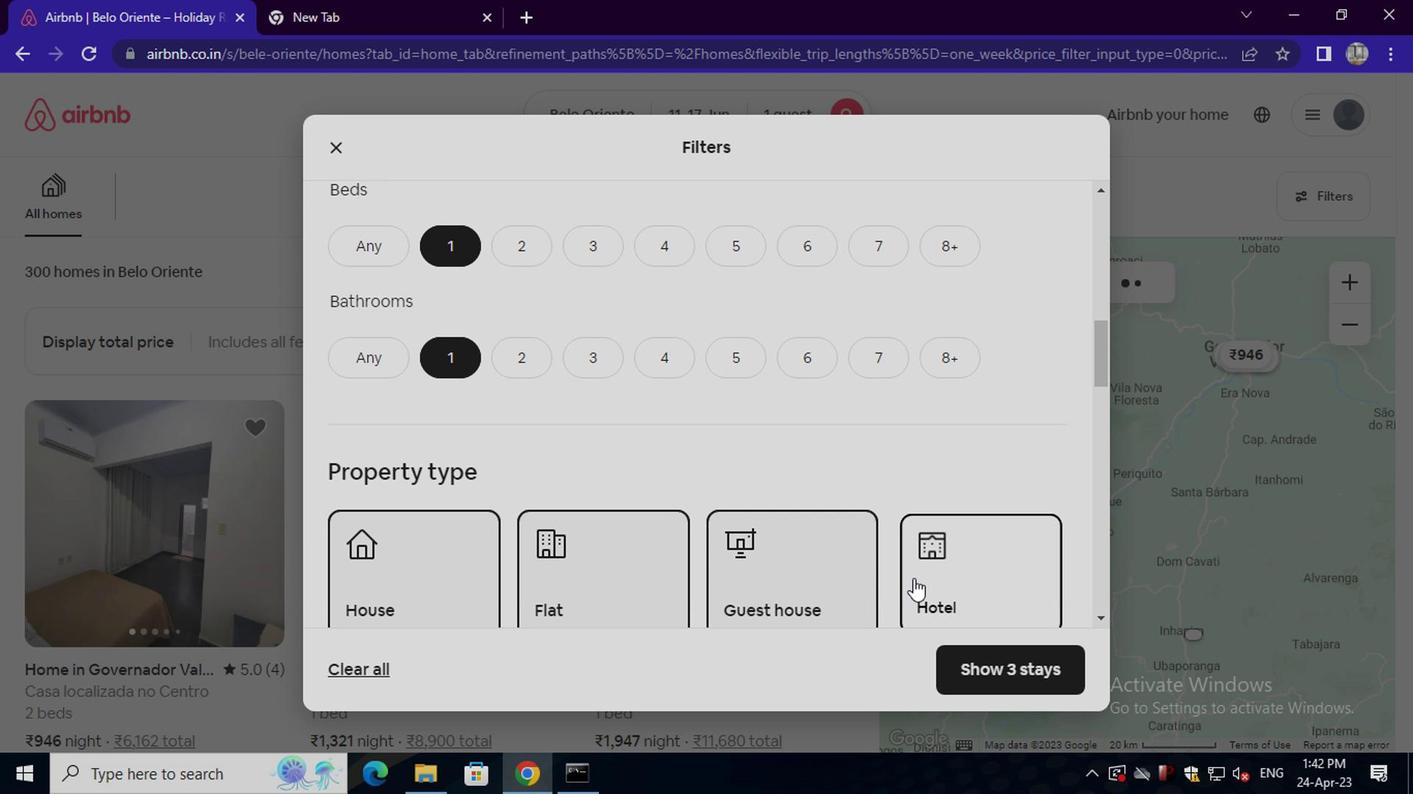 
Action: Mouse scrolled (911, 580) with delta (0, 0)
Screenshot: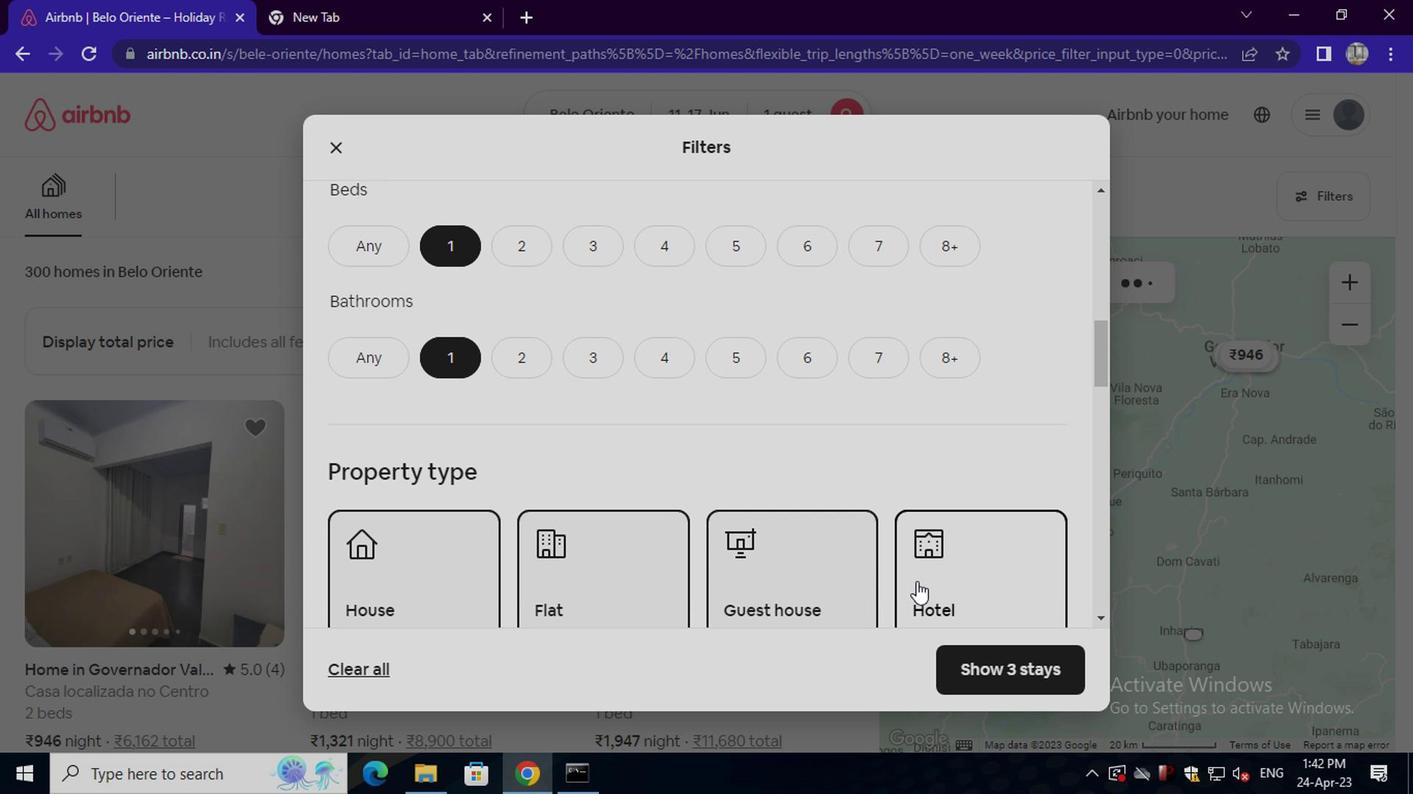 
Action: Mouse moved to (950, 546)
Screenshot: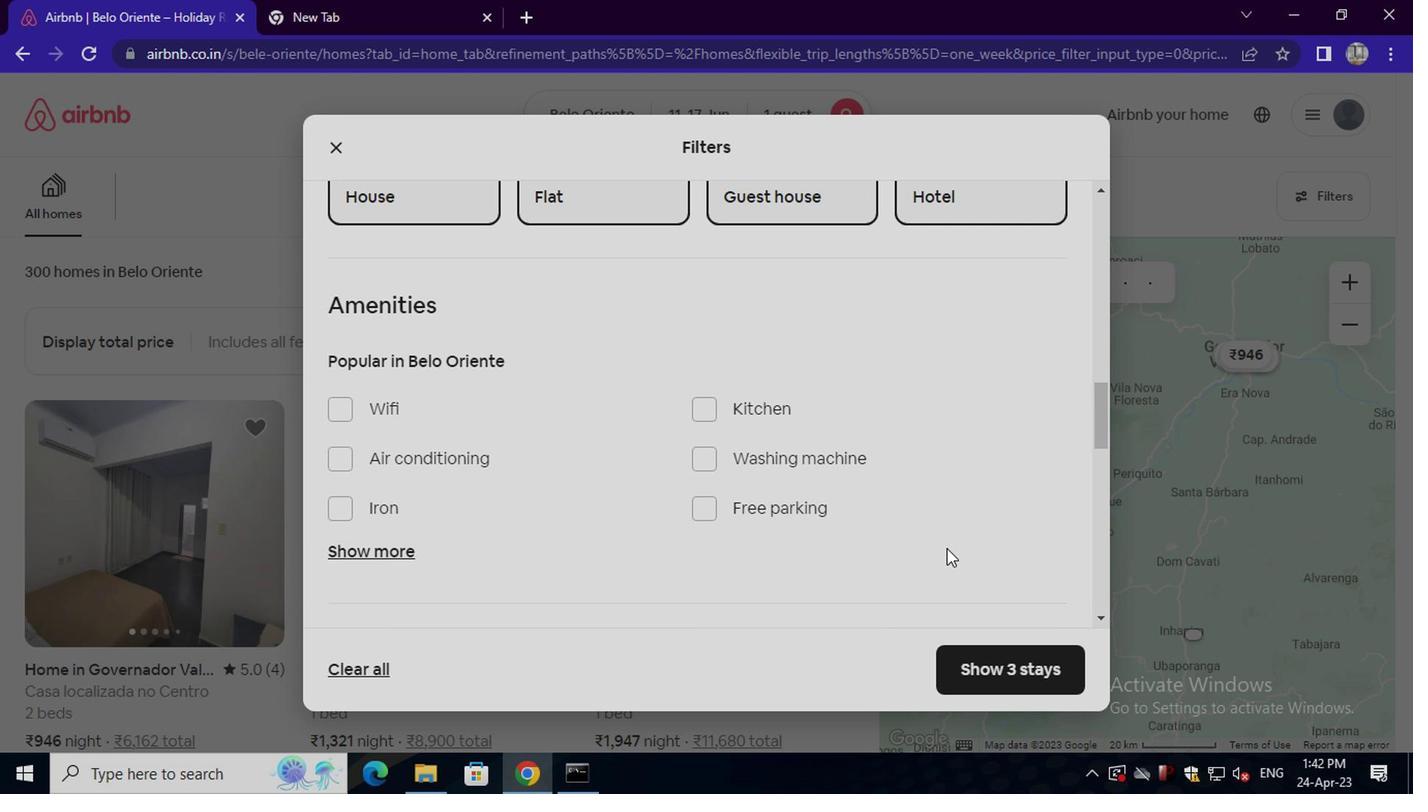 
Action: Mouse scrolled (950, 544) with delta (0, -1)
Screenshot: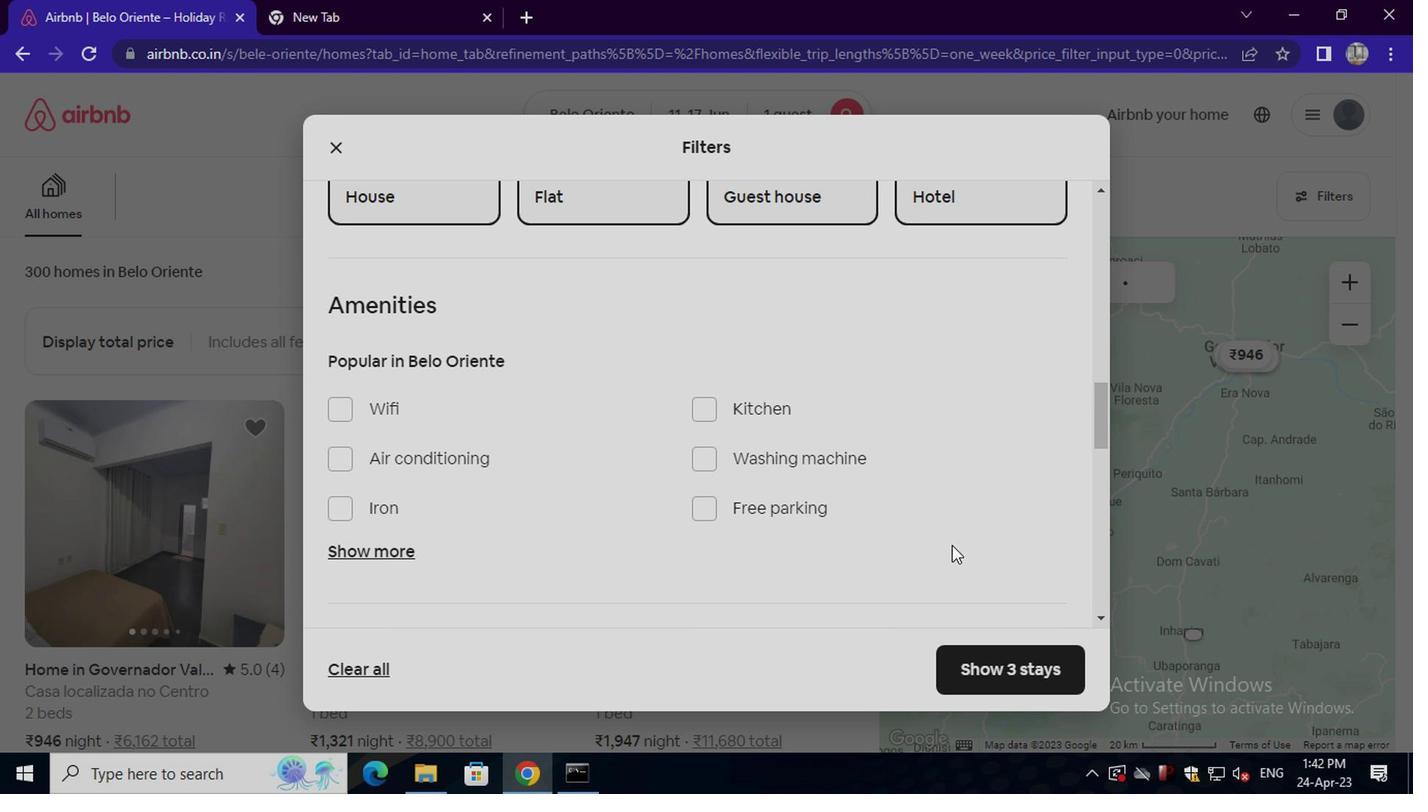 
Action: Mouse scrolled (950, 544) with delta (0, -1)
Screenshot: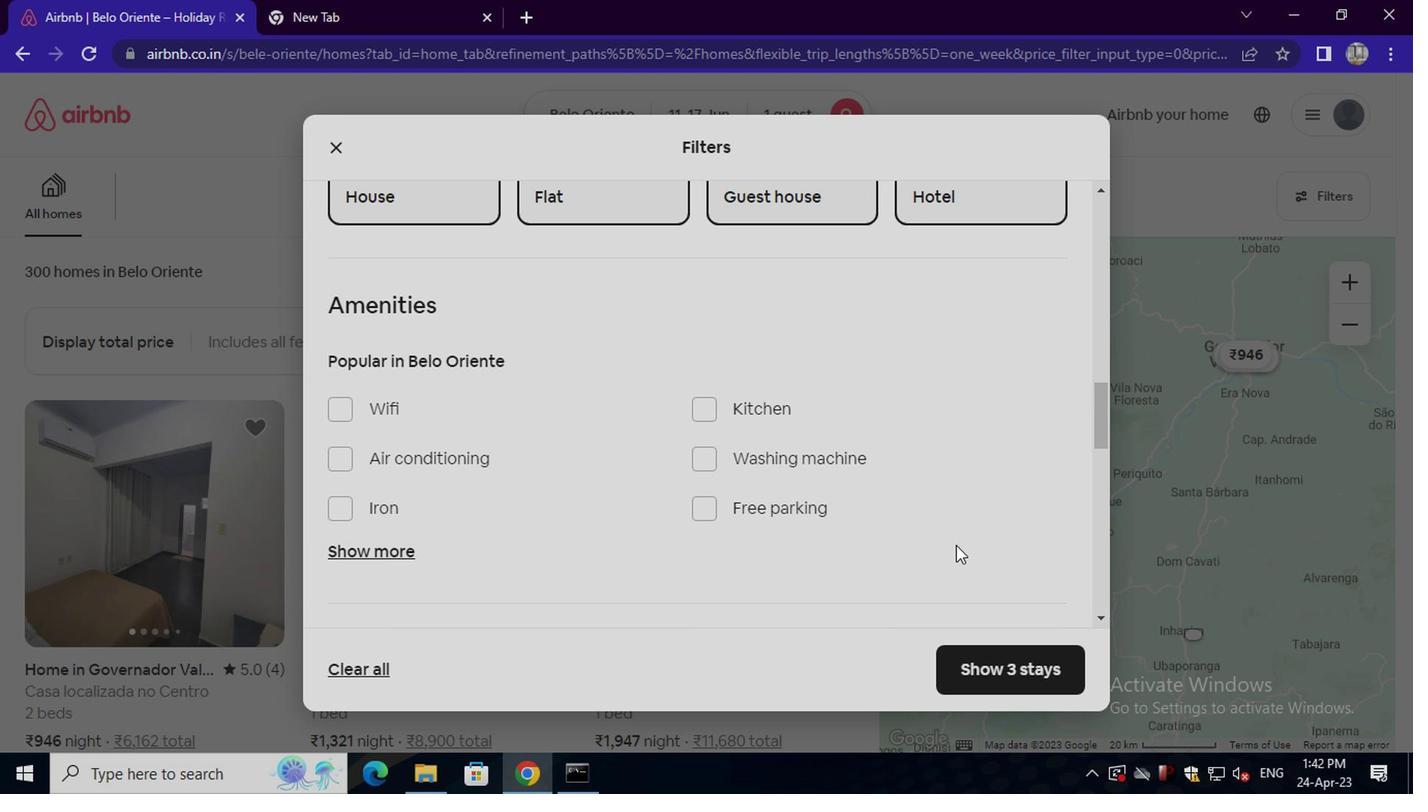 
Action: Mouse scrolled (950, 544) with delta (0, -1)
Screenshot: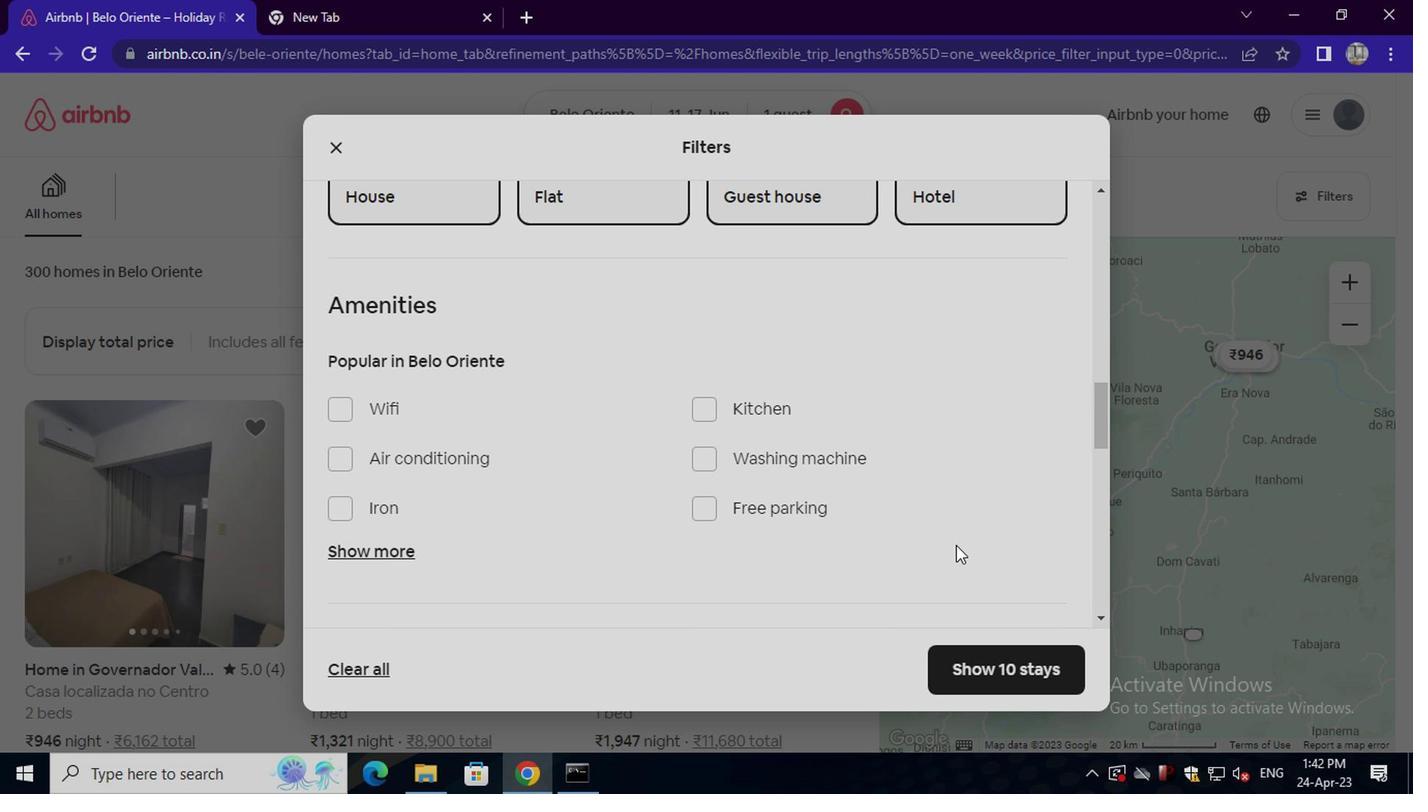 
Action: Mouse moved to (1020, 490)
Screenshot: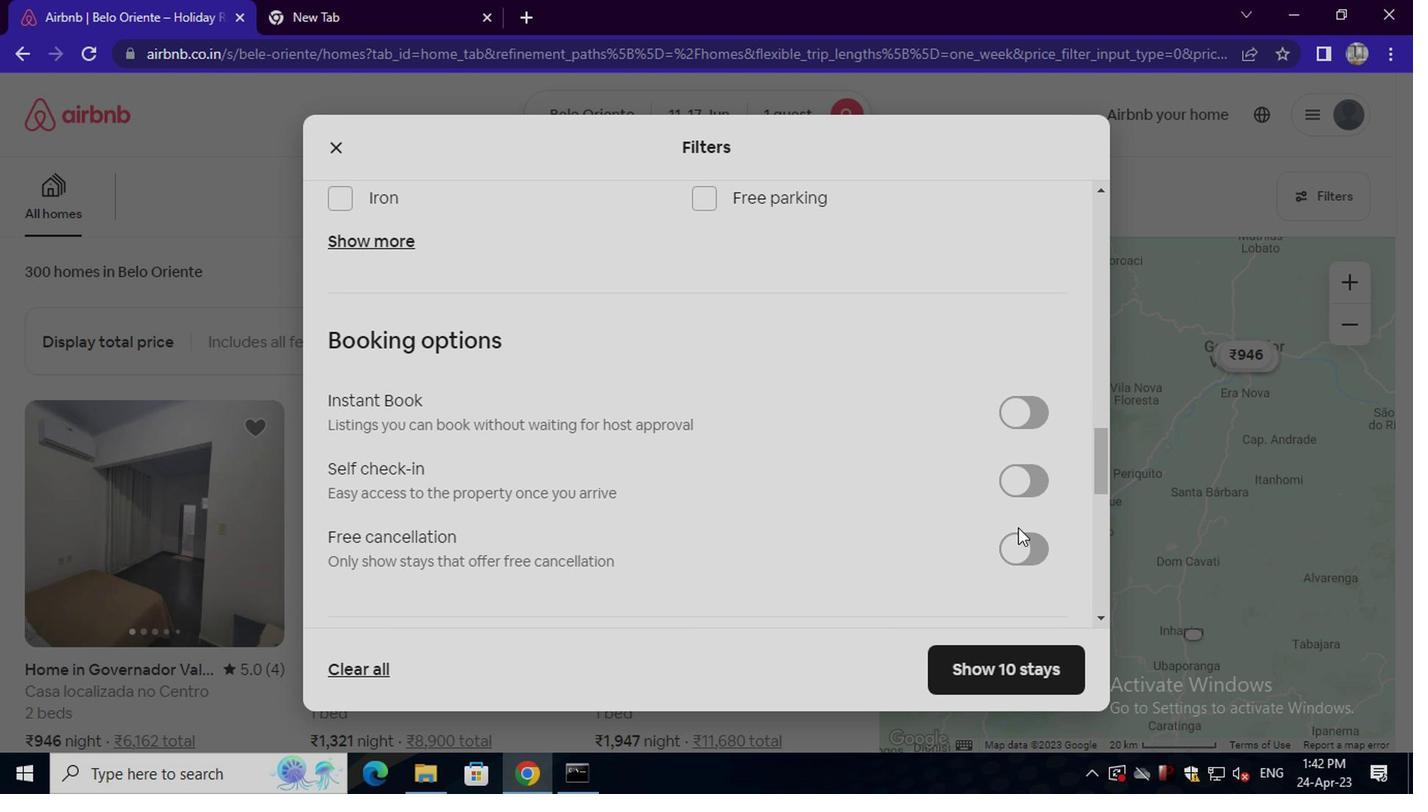 
Action: Mouse pressed left at (1020, 490)
Screenshot: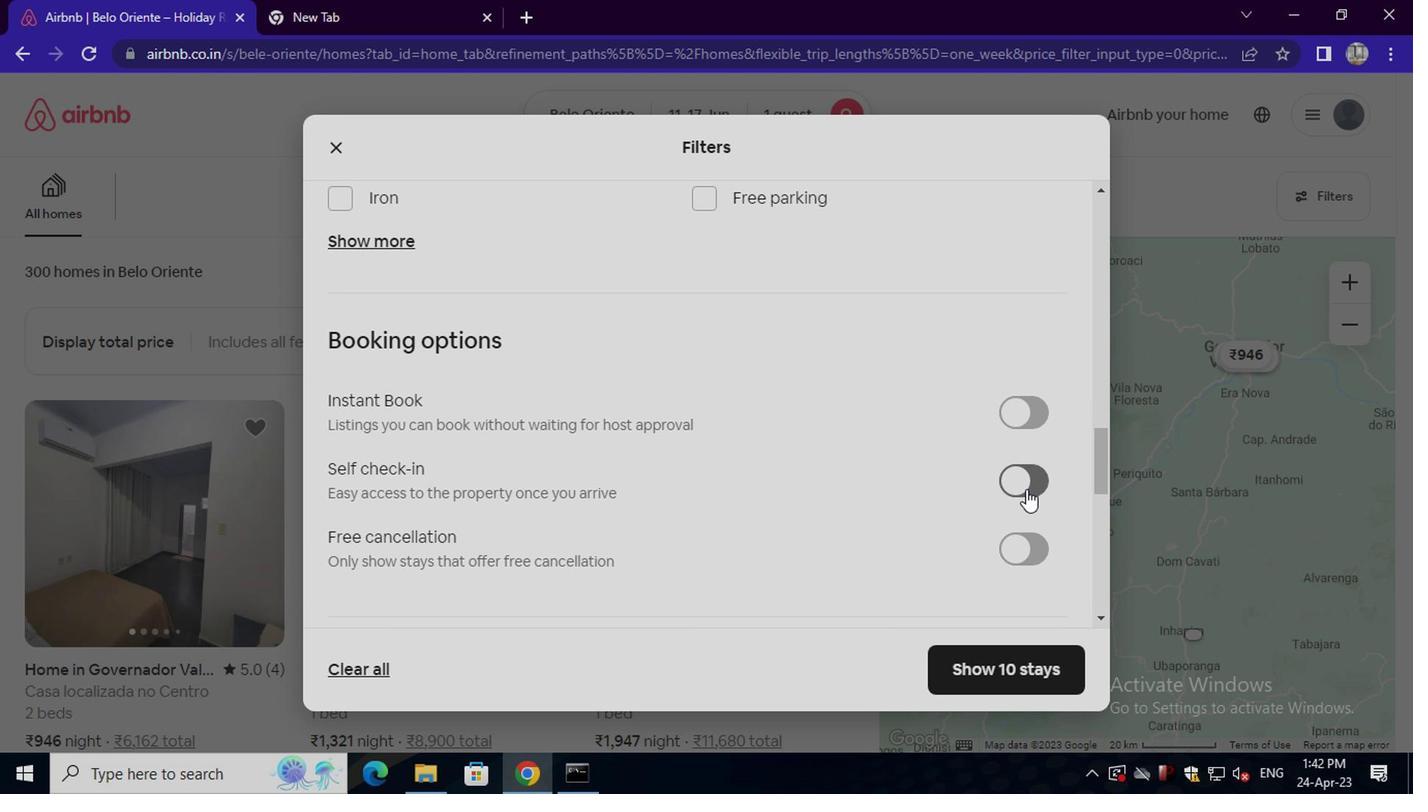 
Action: Mouse moved to (777, 537)
Screenshot: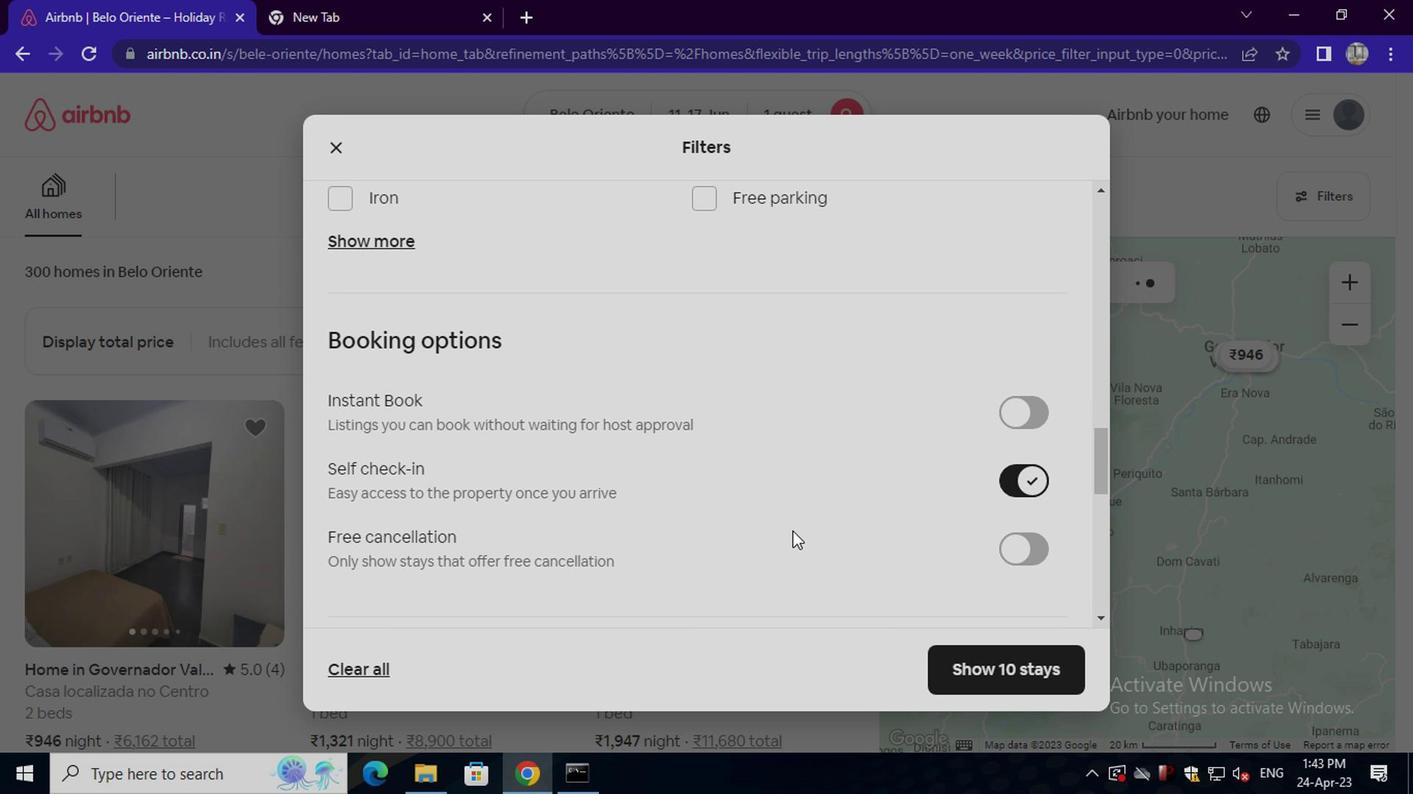
Action: Mouse scrolled (777, 536) with delta (0, 0)
Screenshot: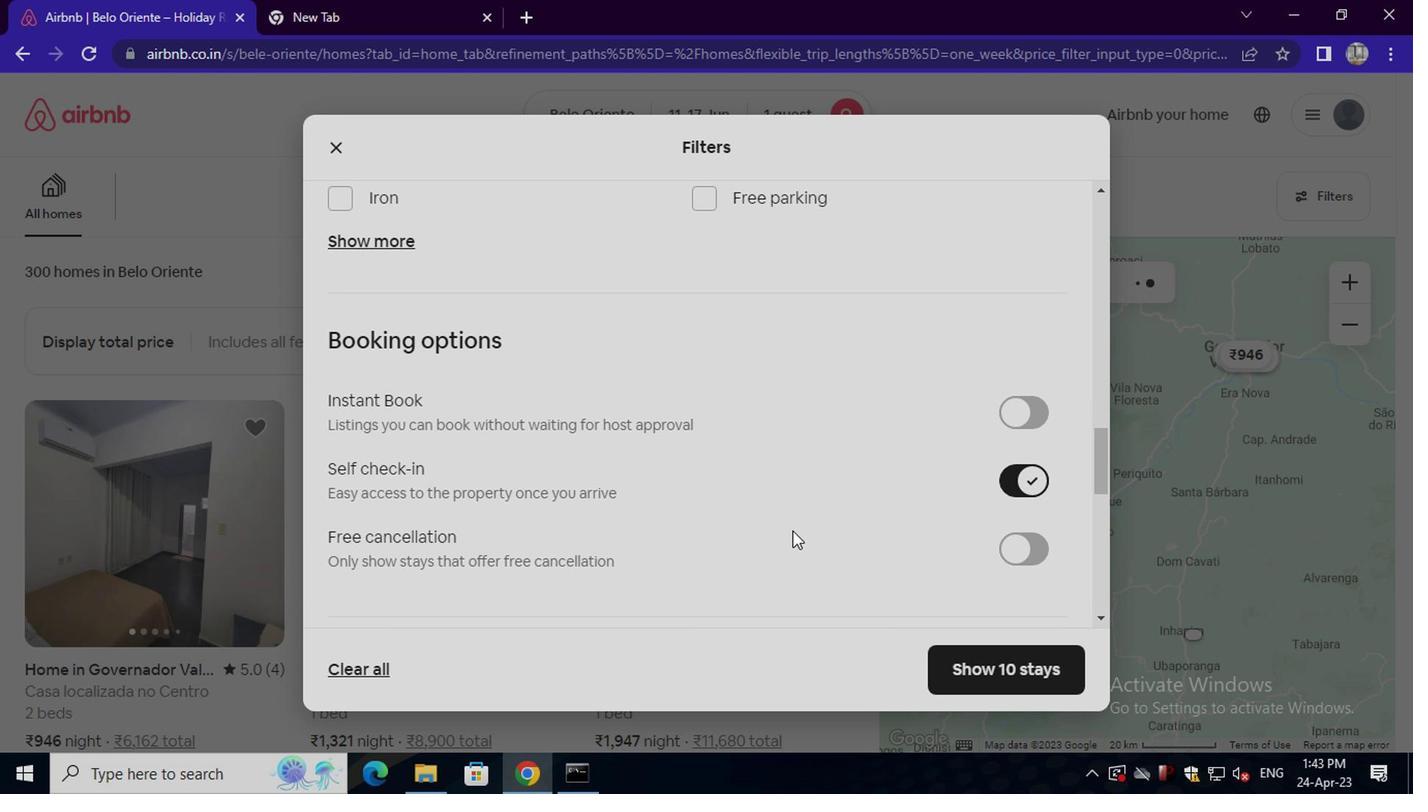 
Action: Mouse scrolled (777, 536) with delta (0, 0)
Screenshot: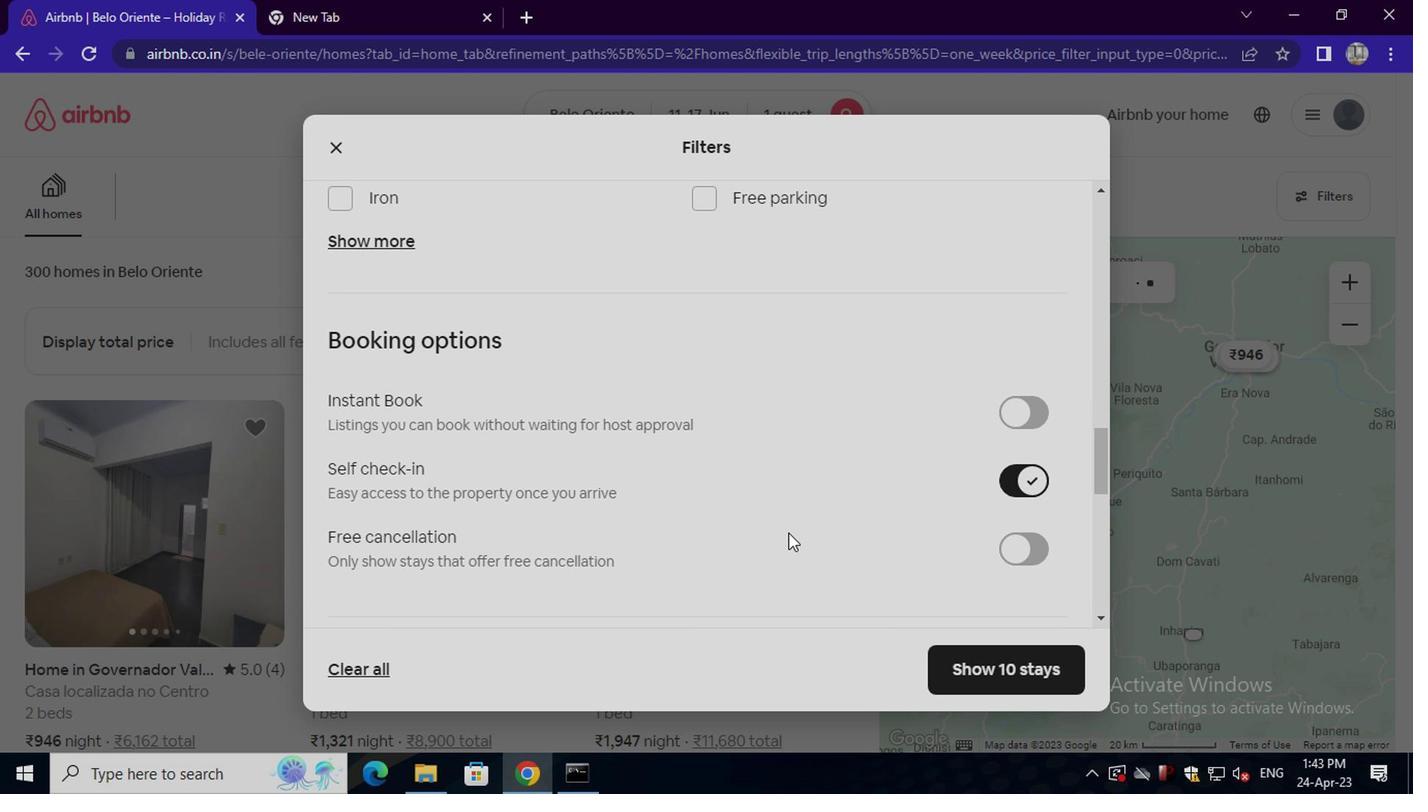 
Action: Mouse moved to (776, 538)
Screenshot: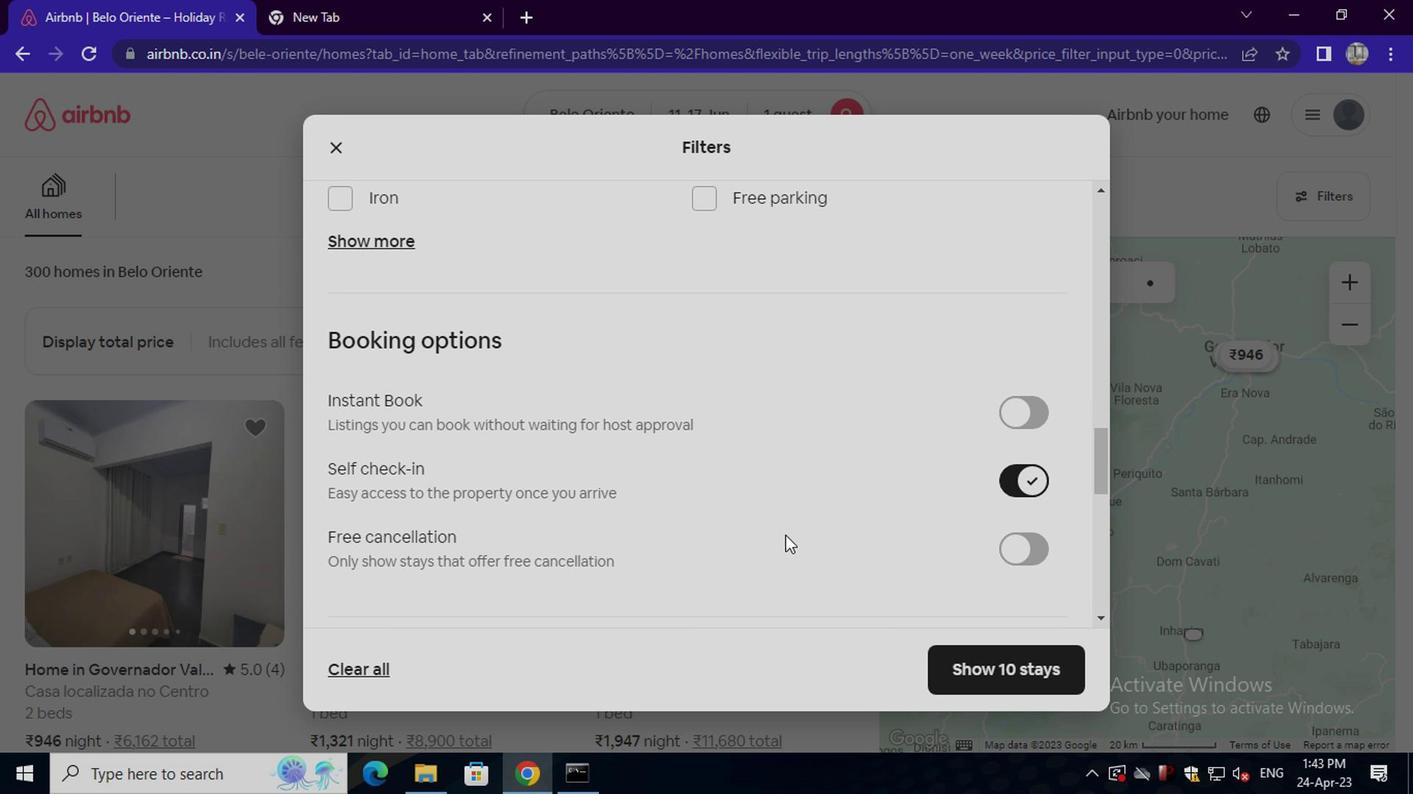 
Action: Mouse scrolled (776, 537) with delta (0, -1)
Screenshot: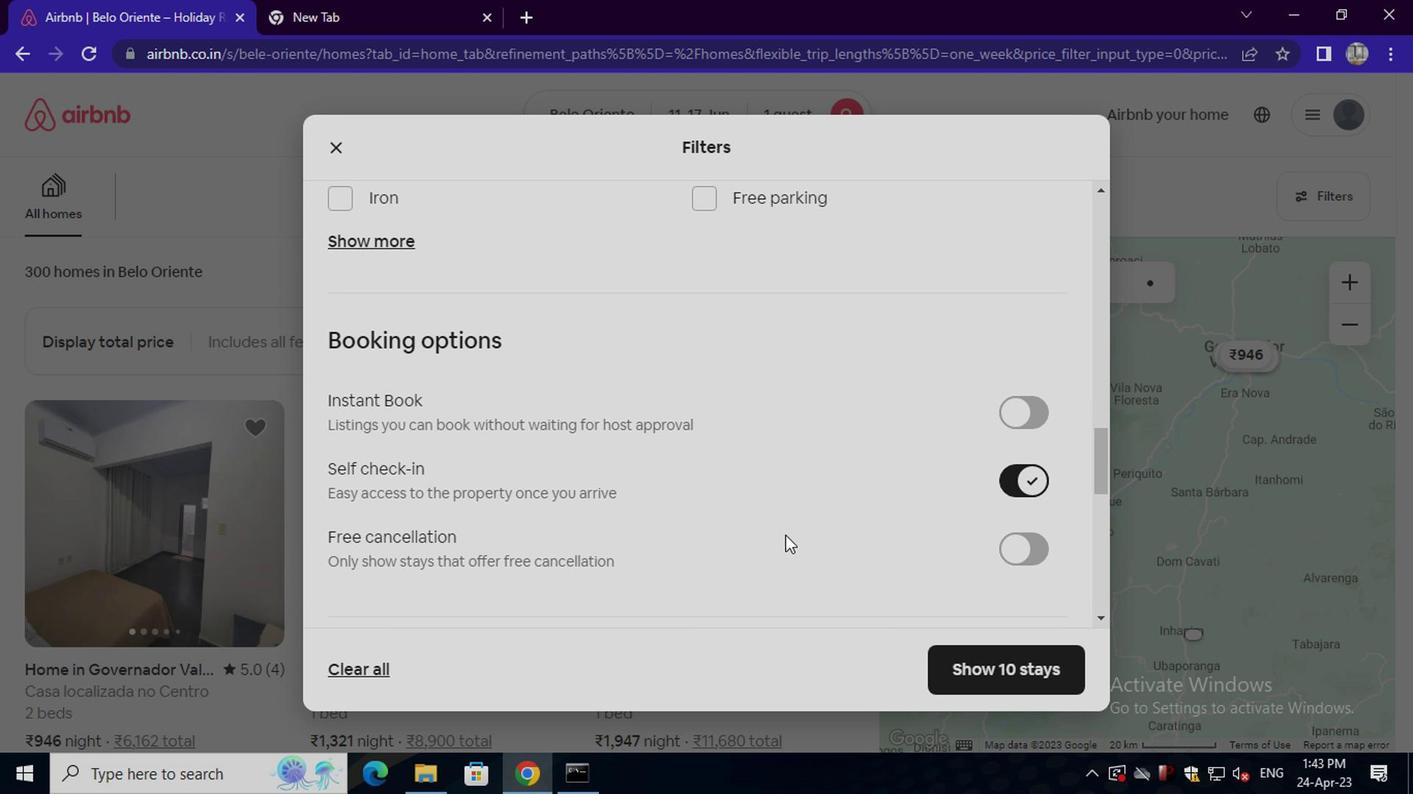 
Action: Mouse scrolled (776, 537) with delta (0, -1)
Screenshot: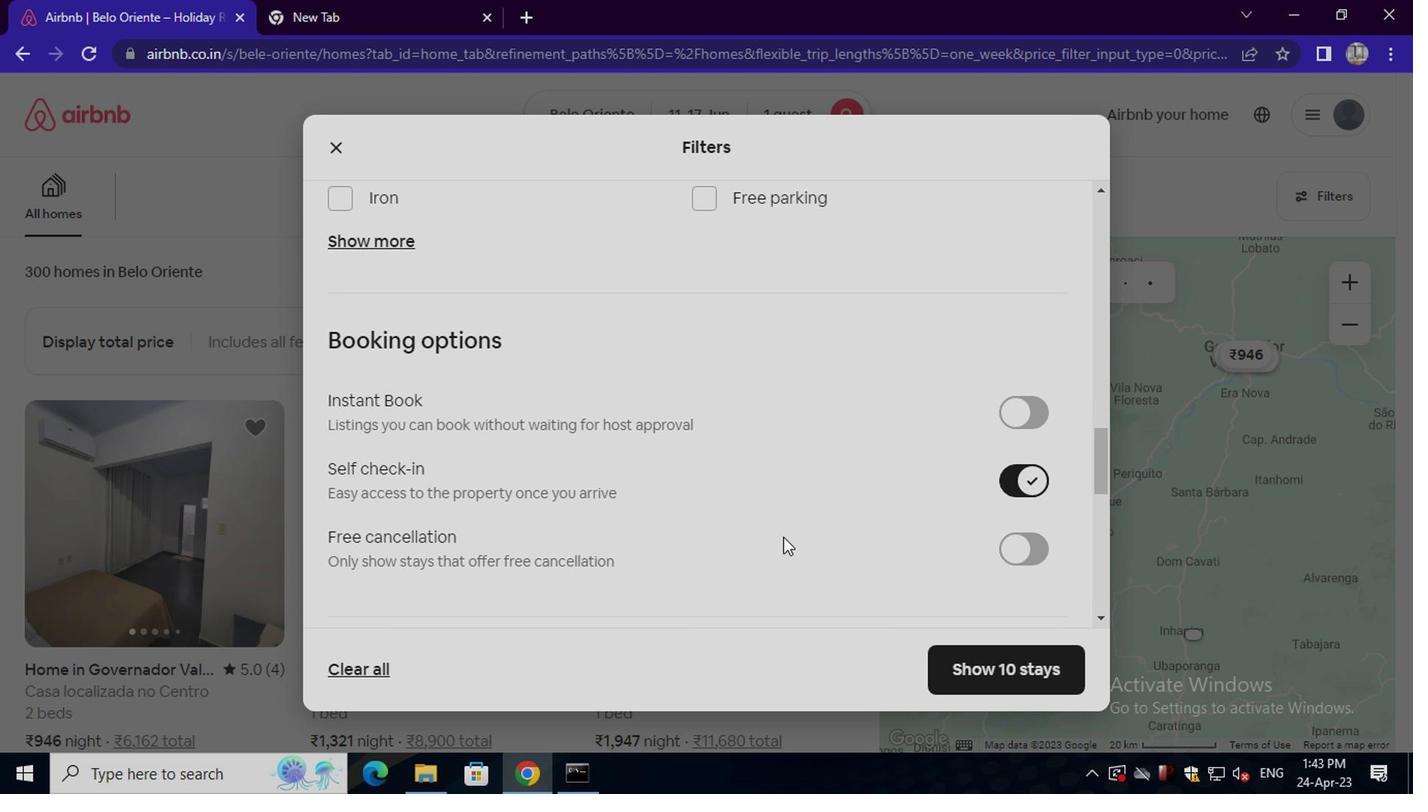 
Action: Mouse scrolled (776, 537) with delta (0, -1)
Screenshot: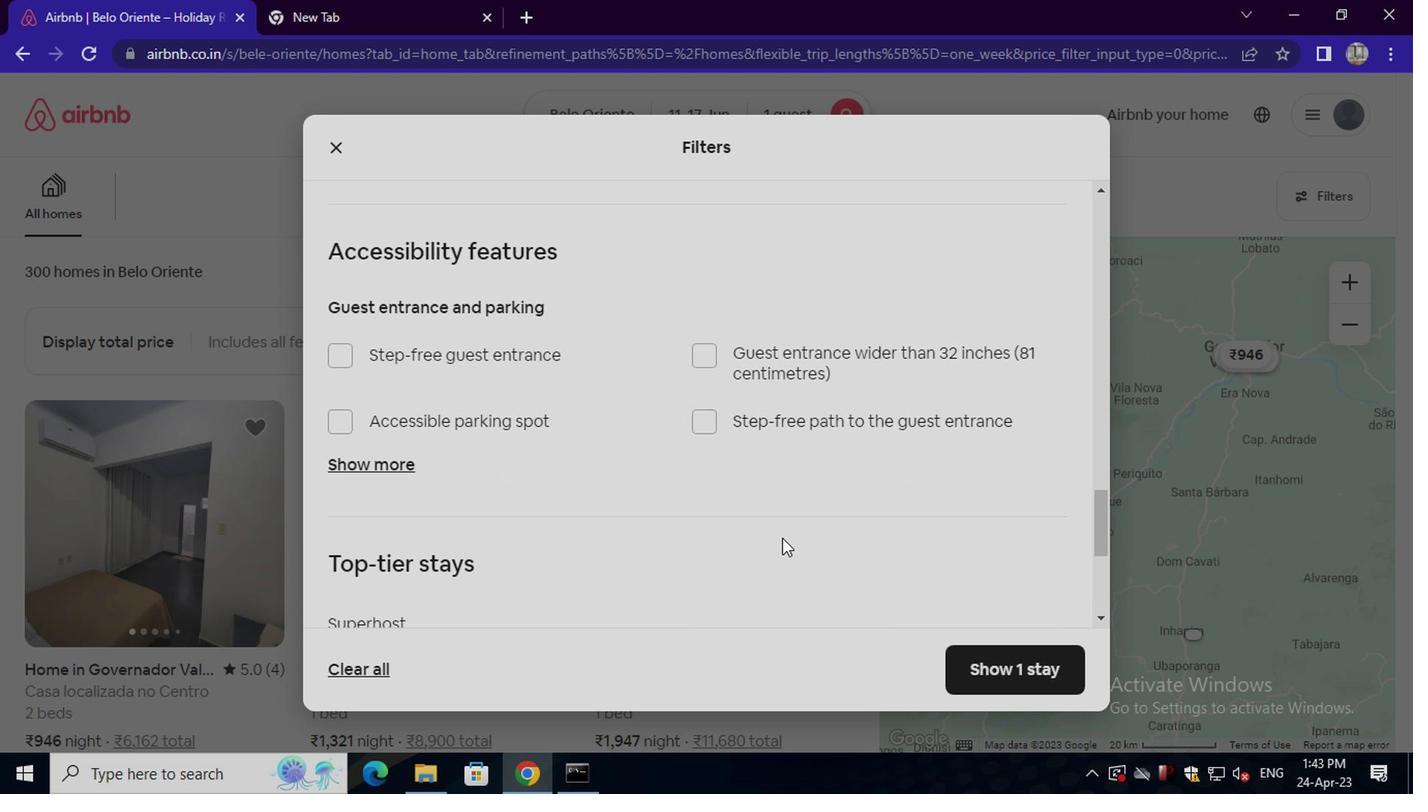 
Action: Mouse scrolled (776, 537) with delta (0, -1)
Screenshot: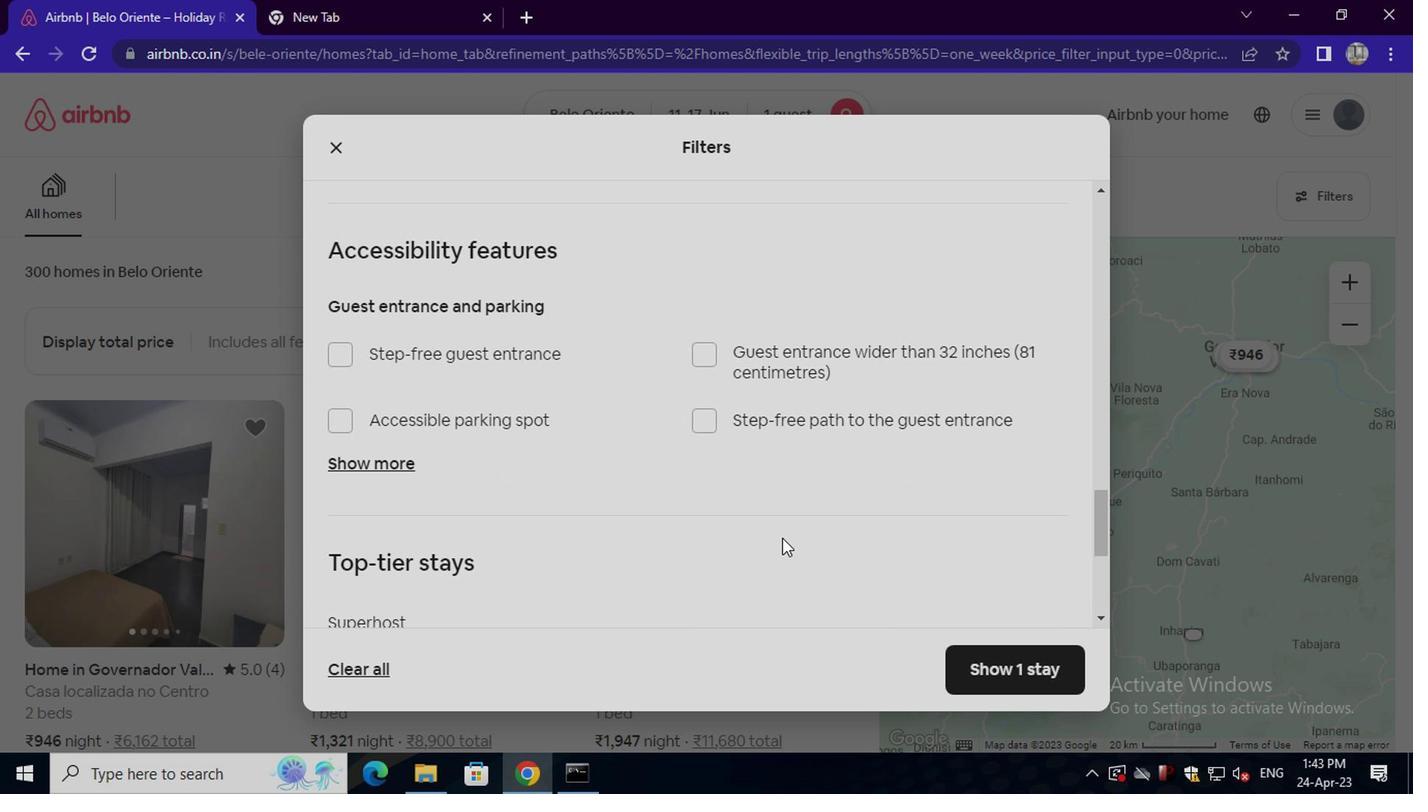 
Action: Mouse scrolled (776, 537) with delta (0, -1)
Screenshot: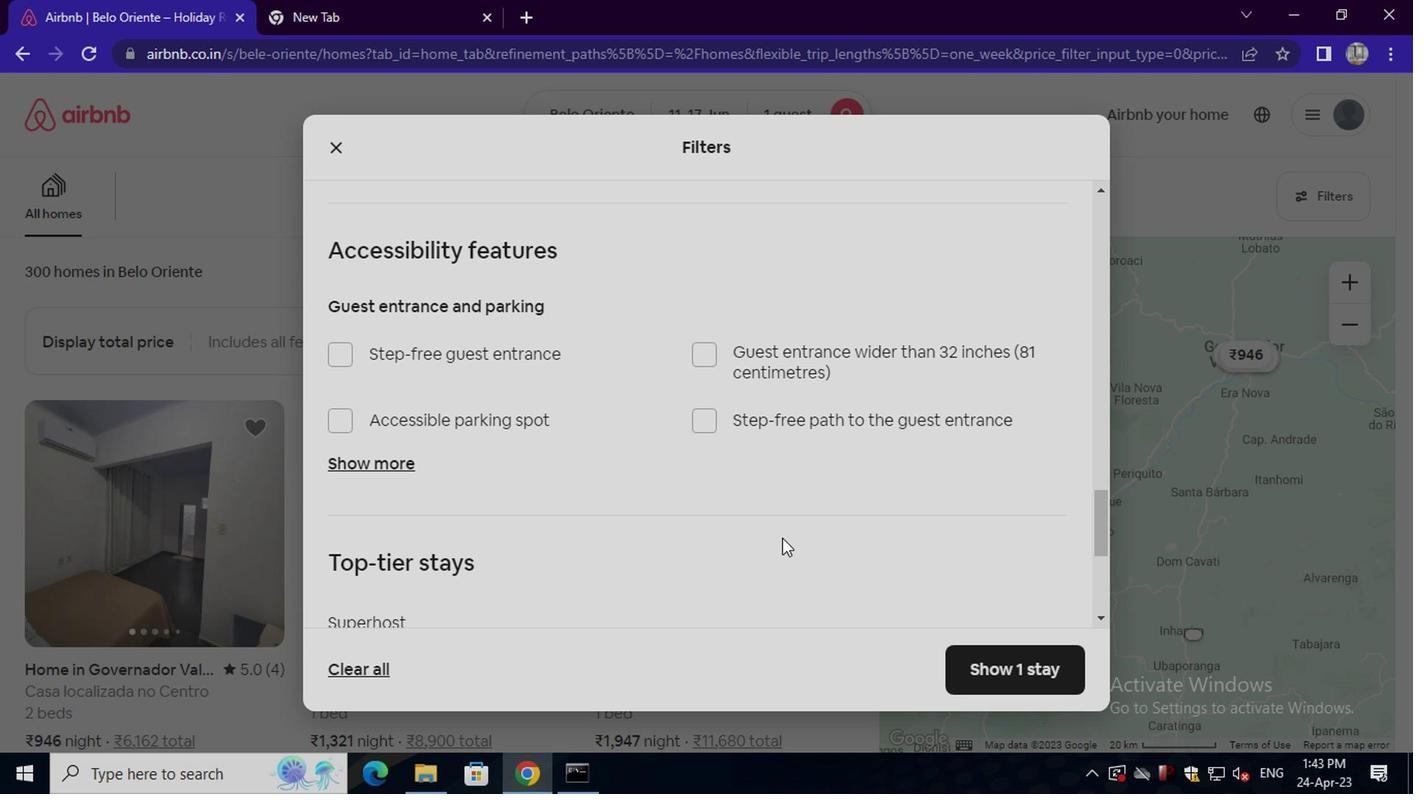 
Action: Mouse scrolled (776, 537) with delta (0, -1)
Screenshot: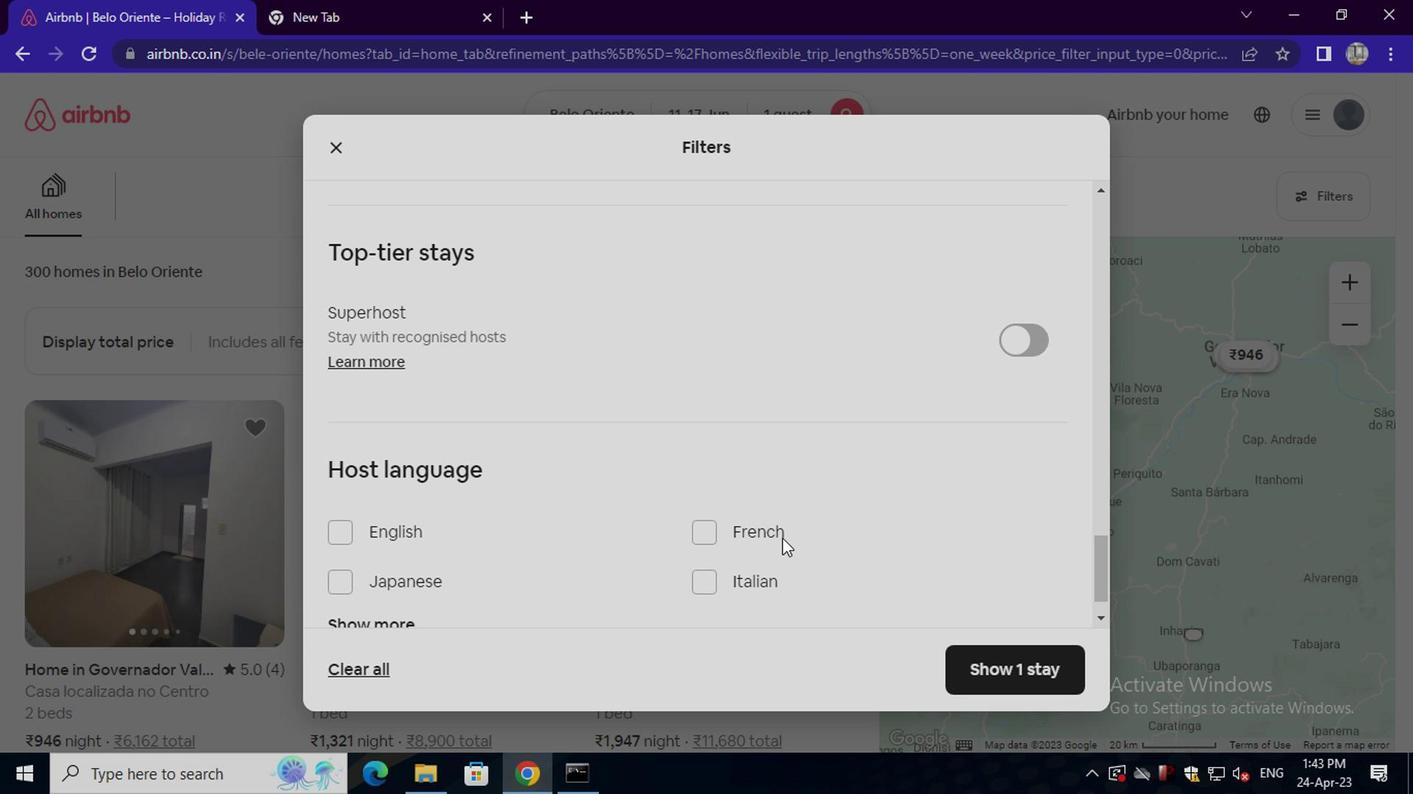 
Action: Mouse scrolled (776, 537) with delta (0, -1)
Screenshot: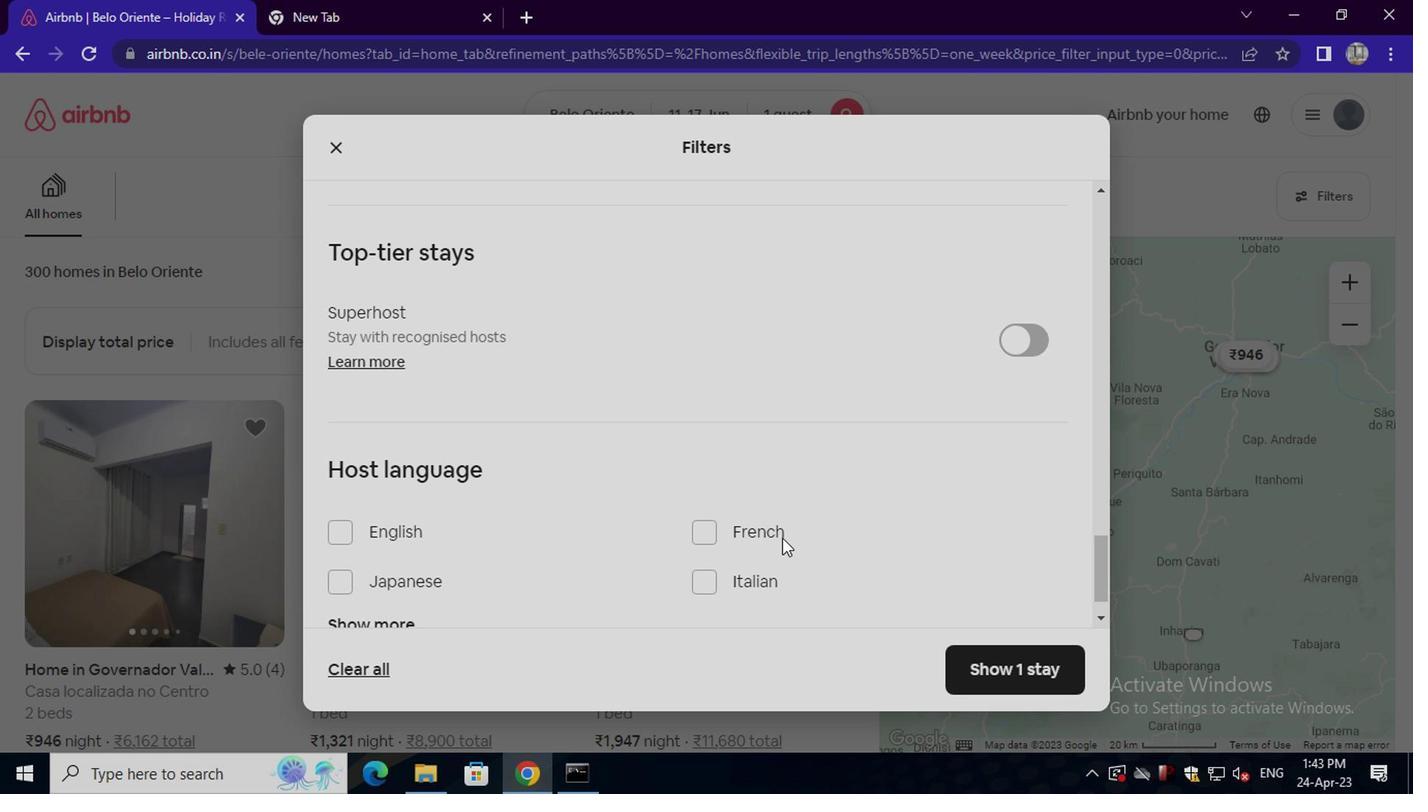 
Action: Mouse moved to (395, 580)
Screenshot: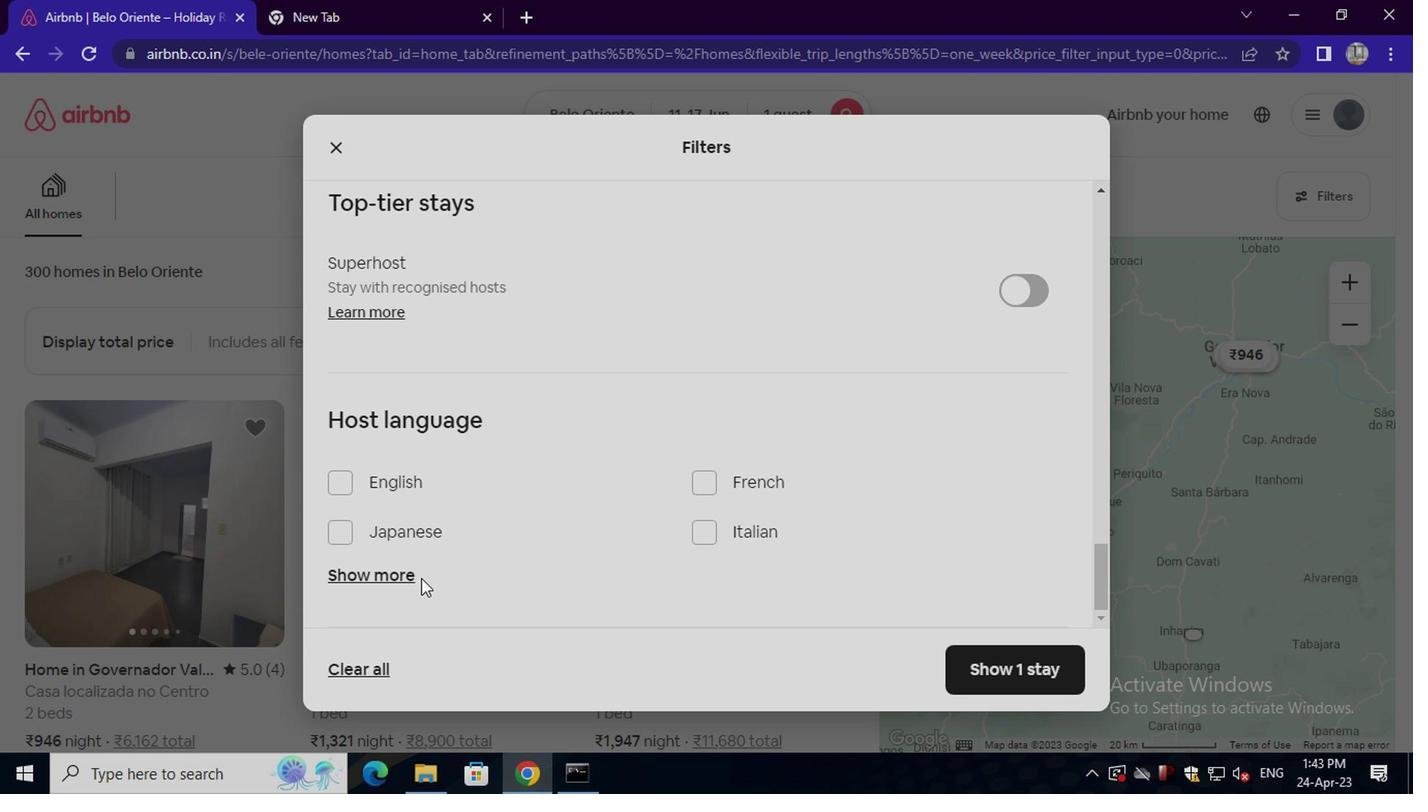 
Action: Mouse pressed left at (395, 580)
Screenshot: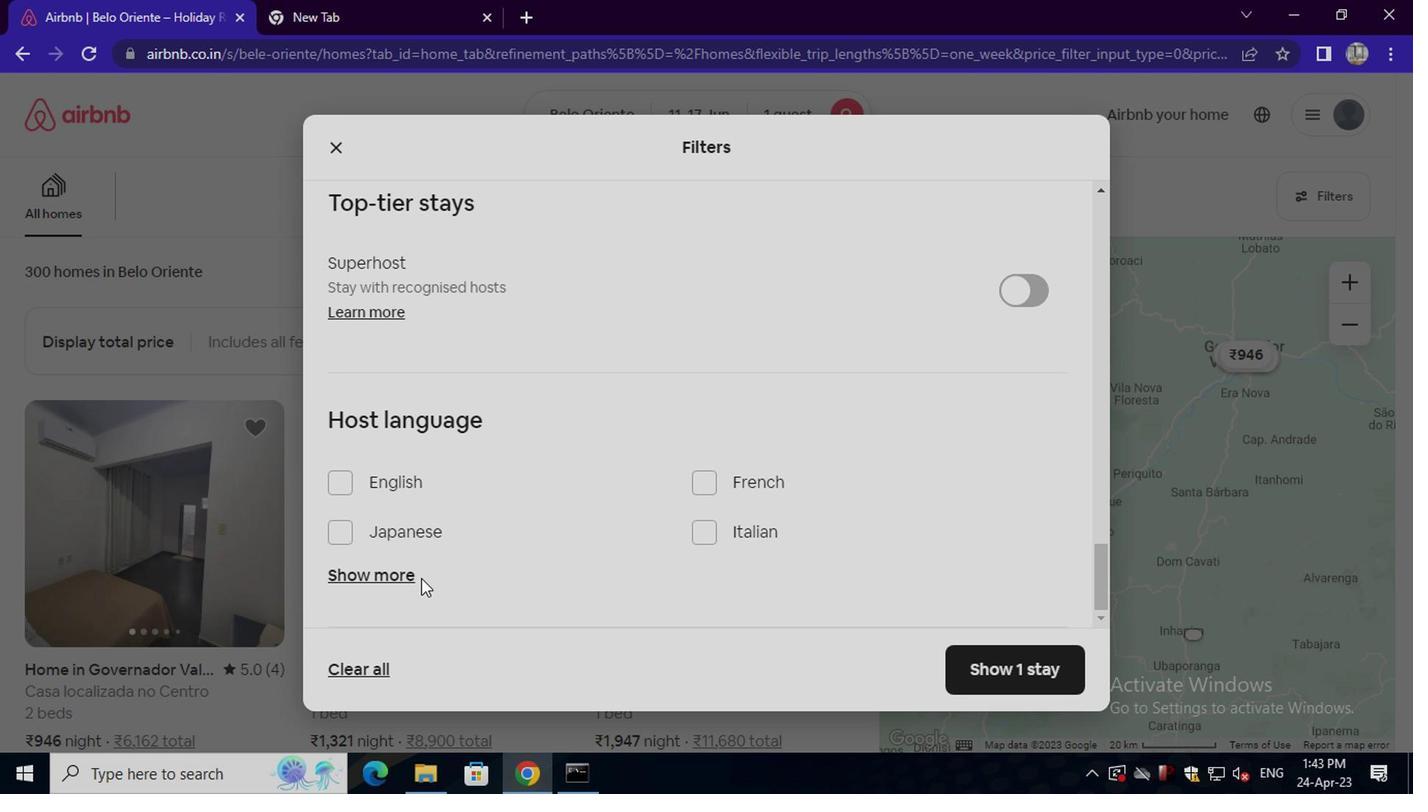 
Action: Mouse moved to (438, 577)
Screenshot: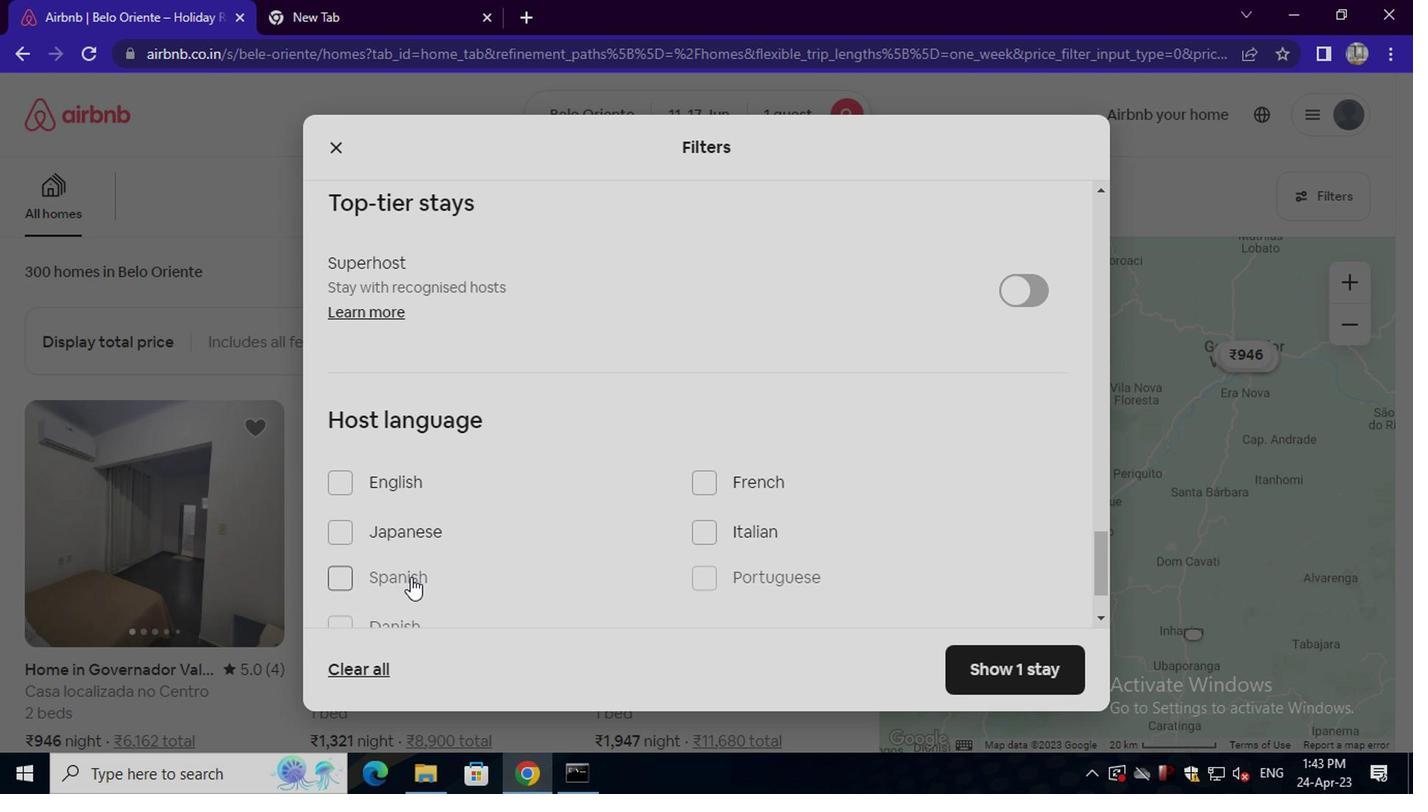 
Action: Mouse scrolled (438, 577) with delta (0, 0)
Screenshot: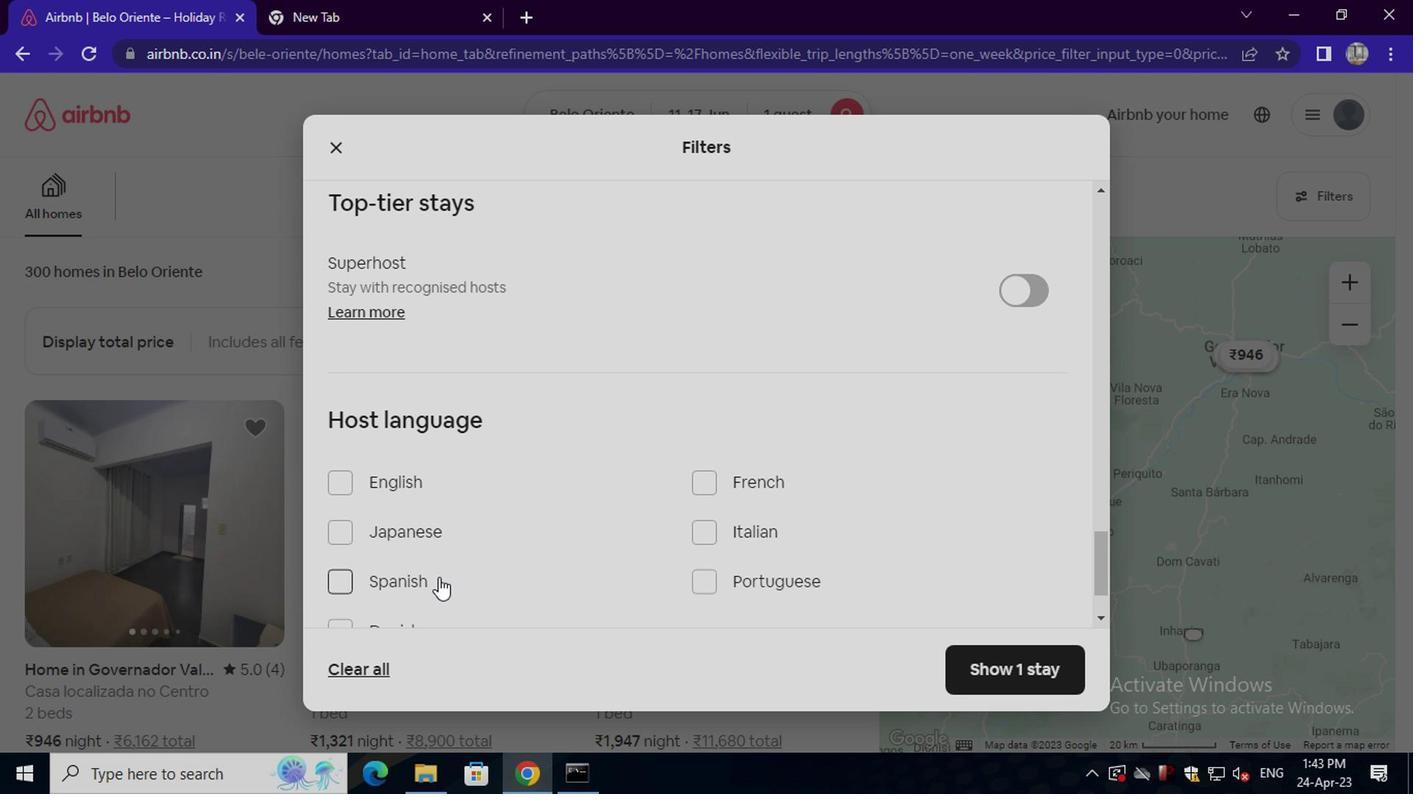 
Action: Mouse moved to (397, 482)
Screenshot: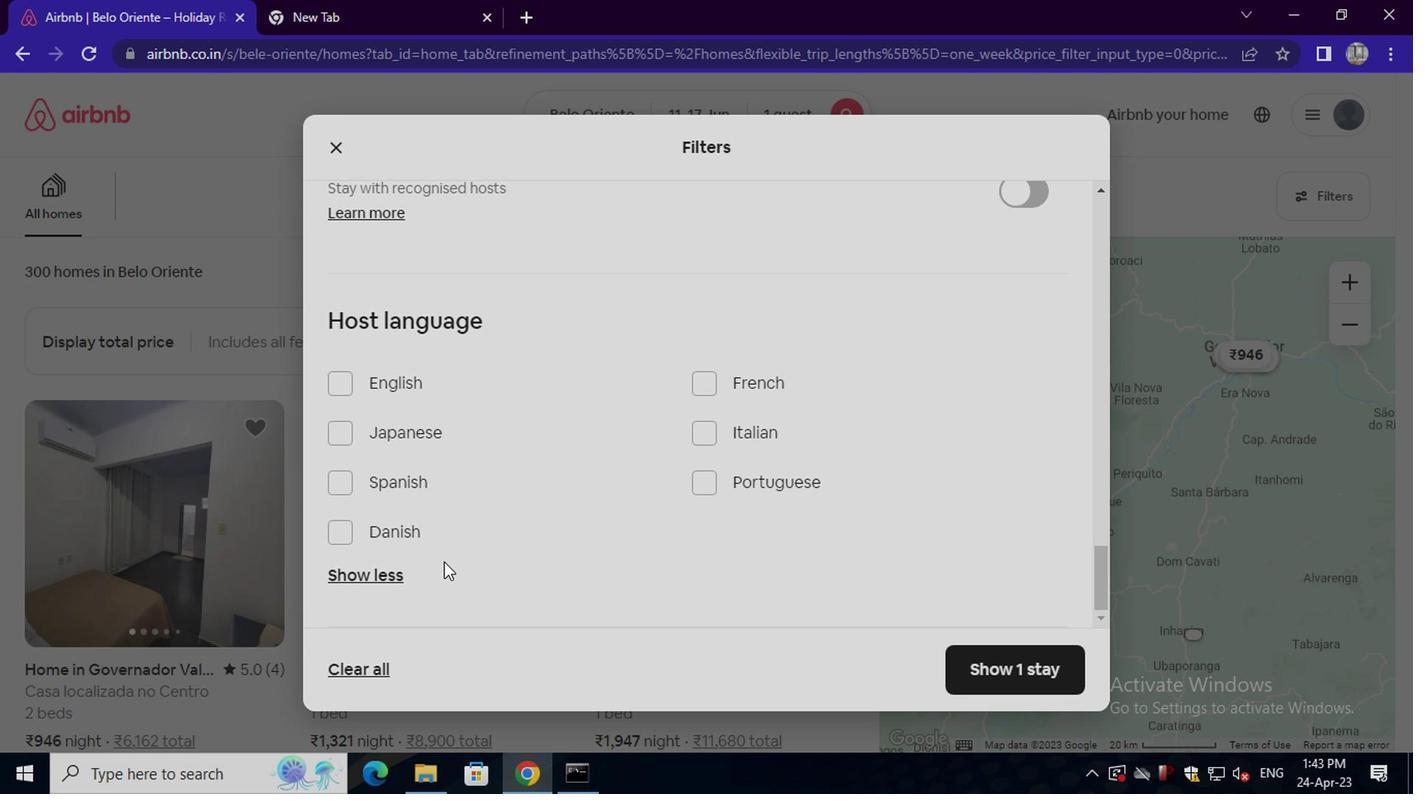 
Action: Mouse pressed left at (397, 482)
Screenshot: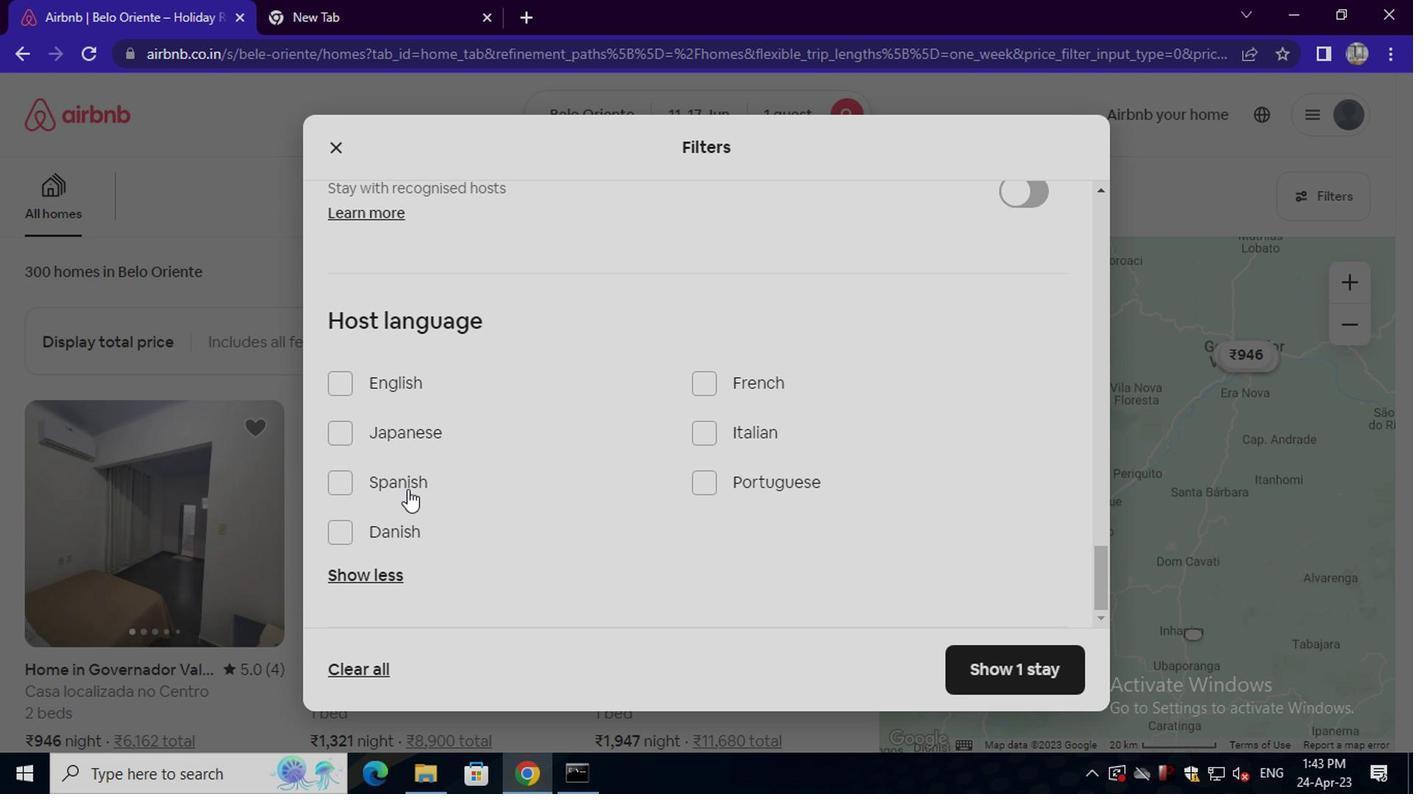 
Action: Mouse moved to (1042, 675)
Screenshot: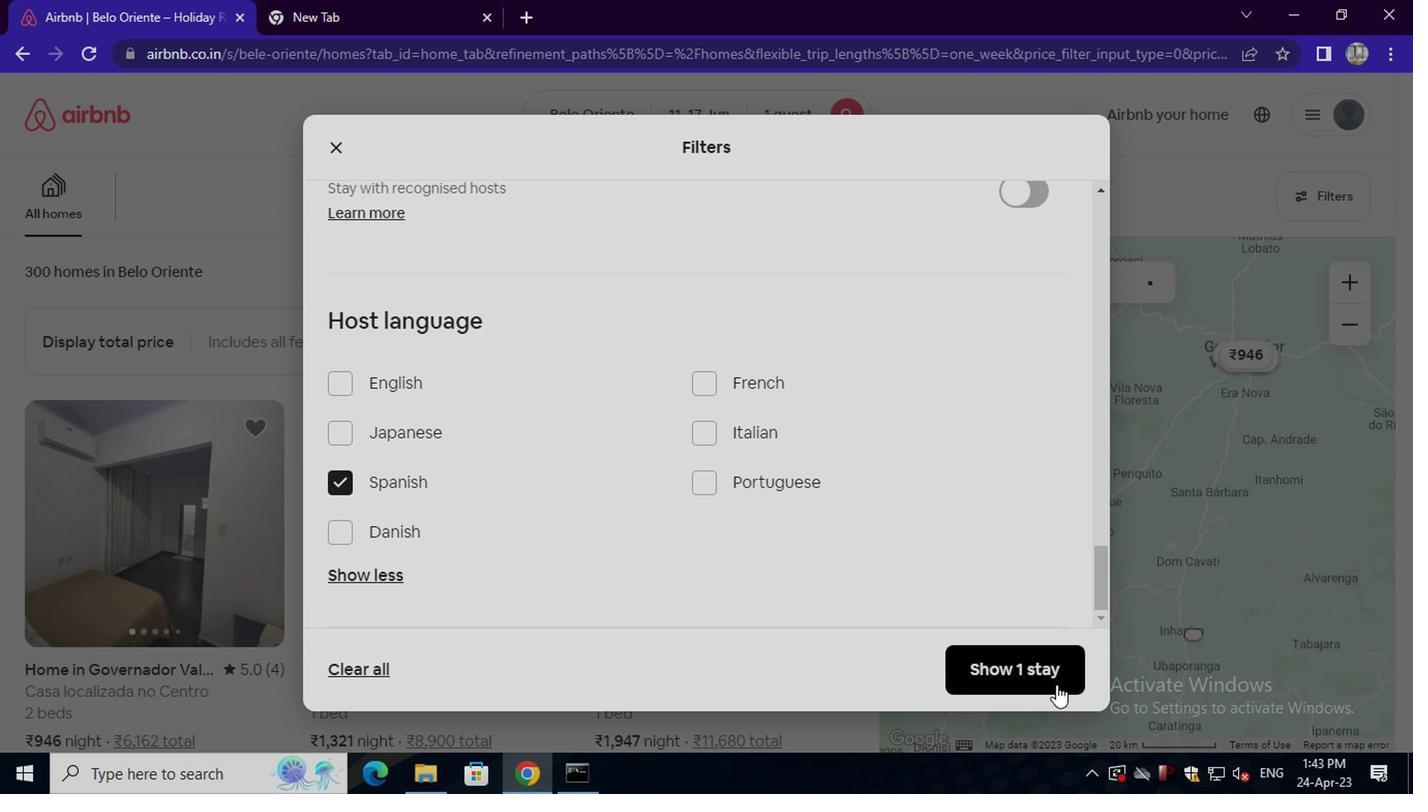 
Action: Mouse pressed left at (1042, 675)
Screenshot: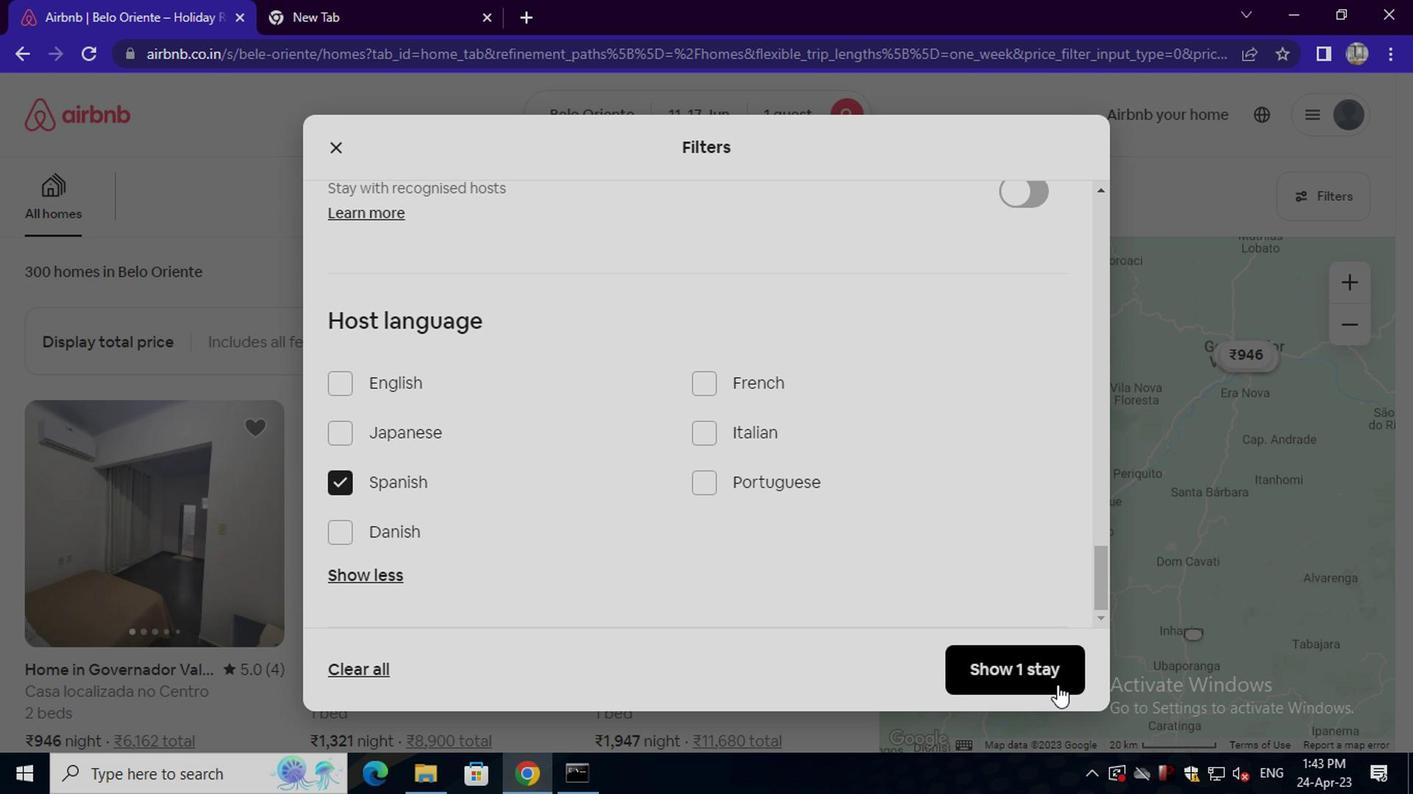 
